 Task: Look for Airbnb options in Wardenburg, Germany from 5th December, 2023 to 15th December, 2023 for 8 adults. Place can be entire room with 5 bedrooms having 5 beds and 5 bathrooms. Property type can be house.
Action: Mouse moved to (522, 147)
Screenshot: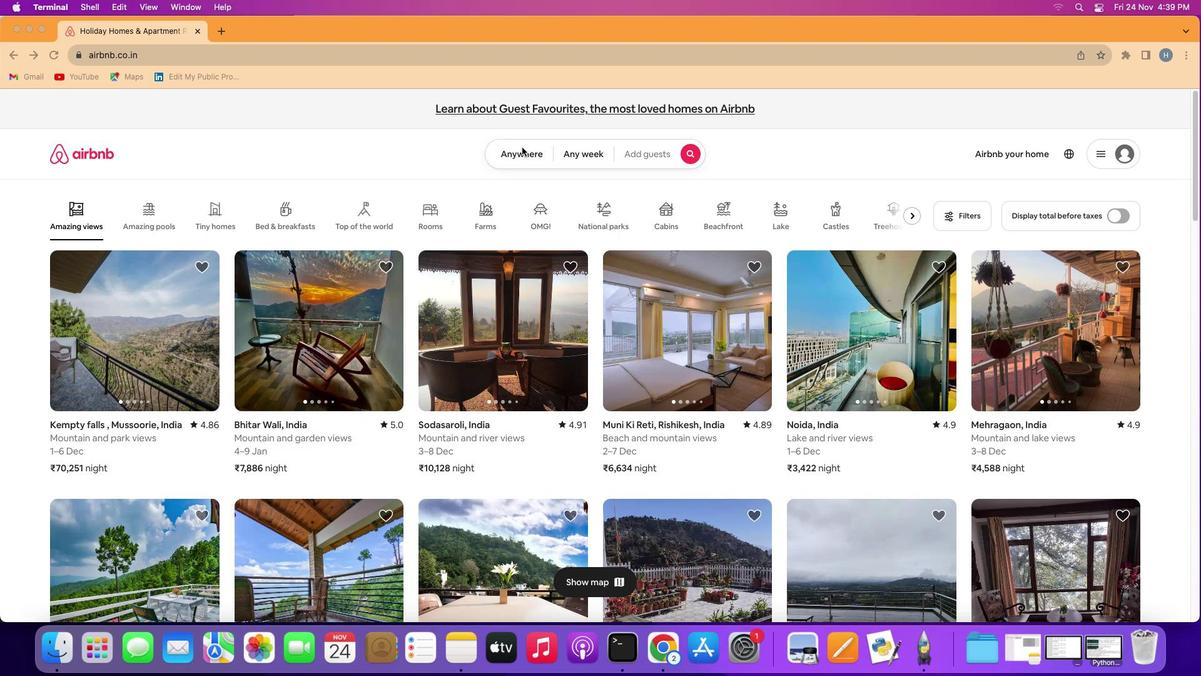 
Action: Mouse pressed left at (522, 147)
Screenshot: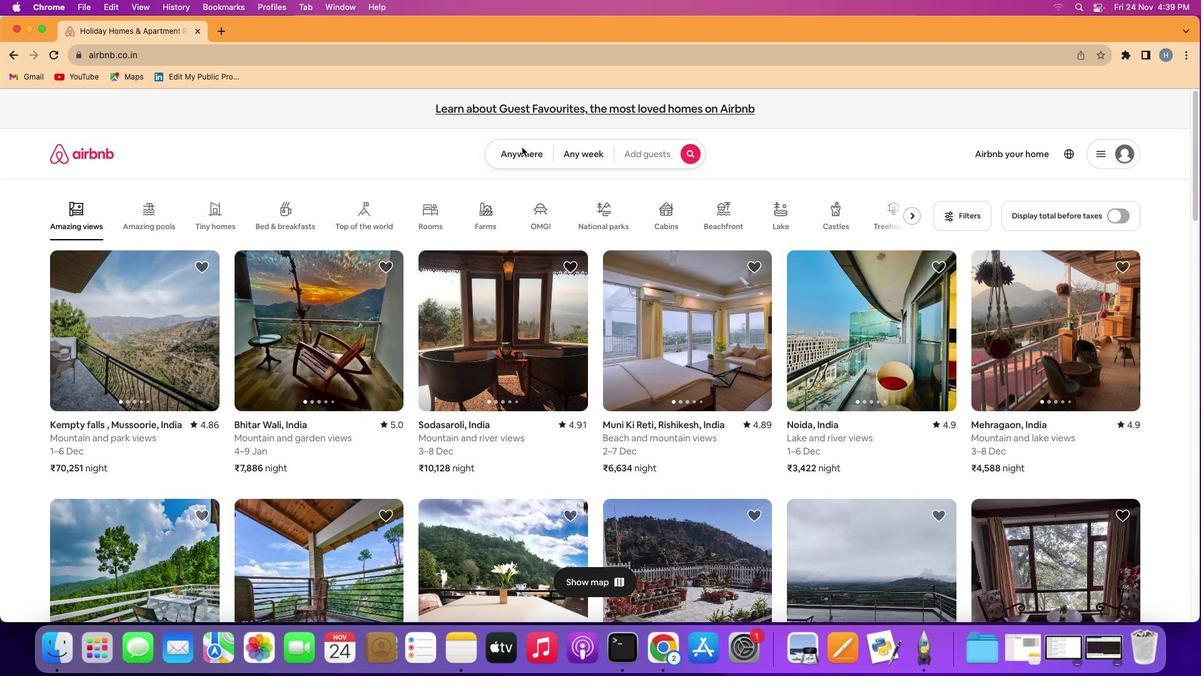 
Action: Mouse pressed left at (522, 147)
Screenshot: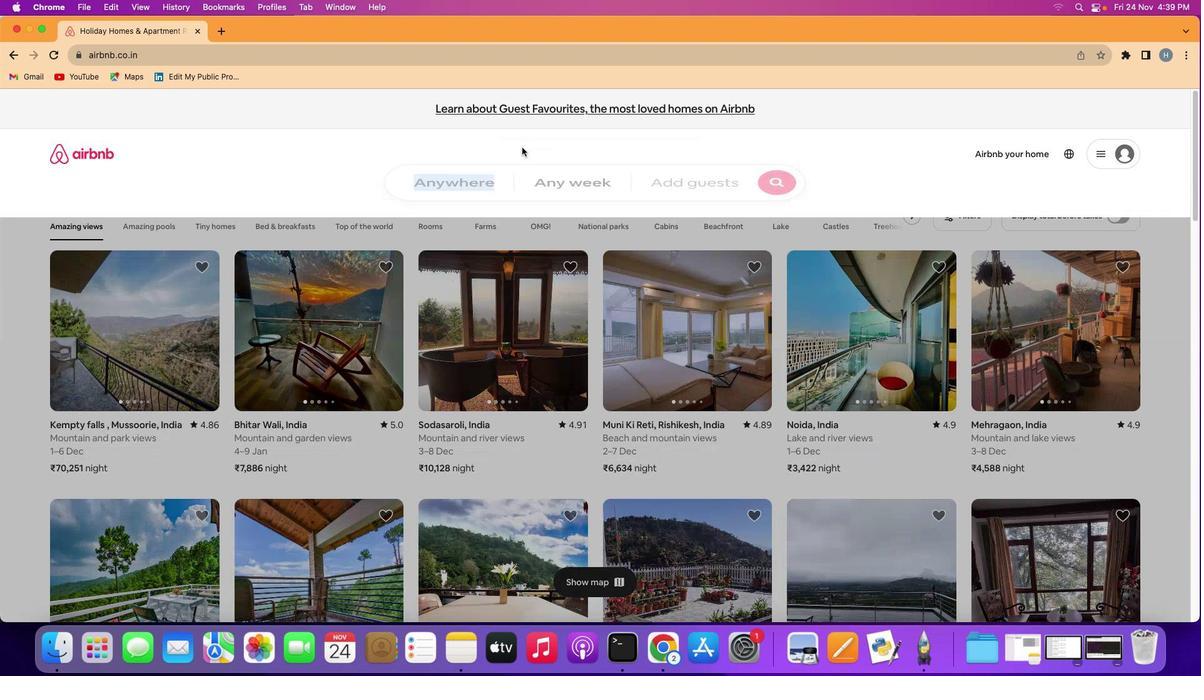 
Action: Mouse moved to (483, 202)
Screenshot: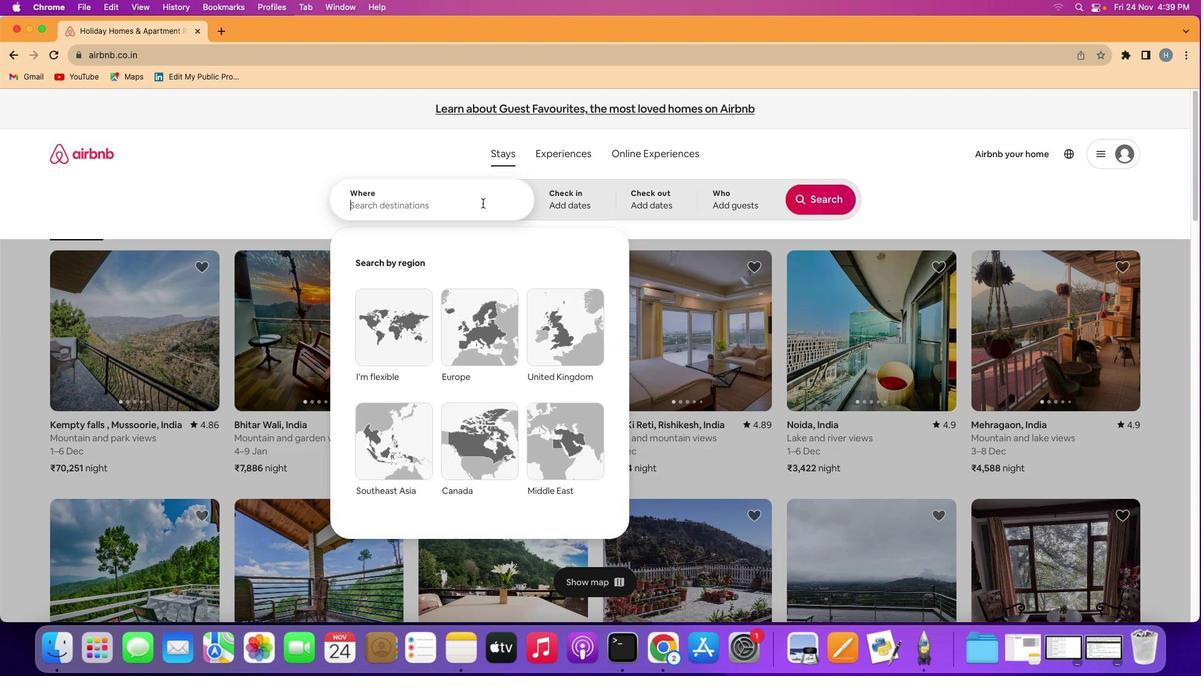 
Action: Mouse pressed left at (483, 202)
Screenshot: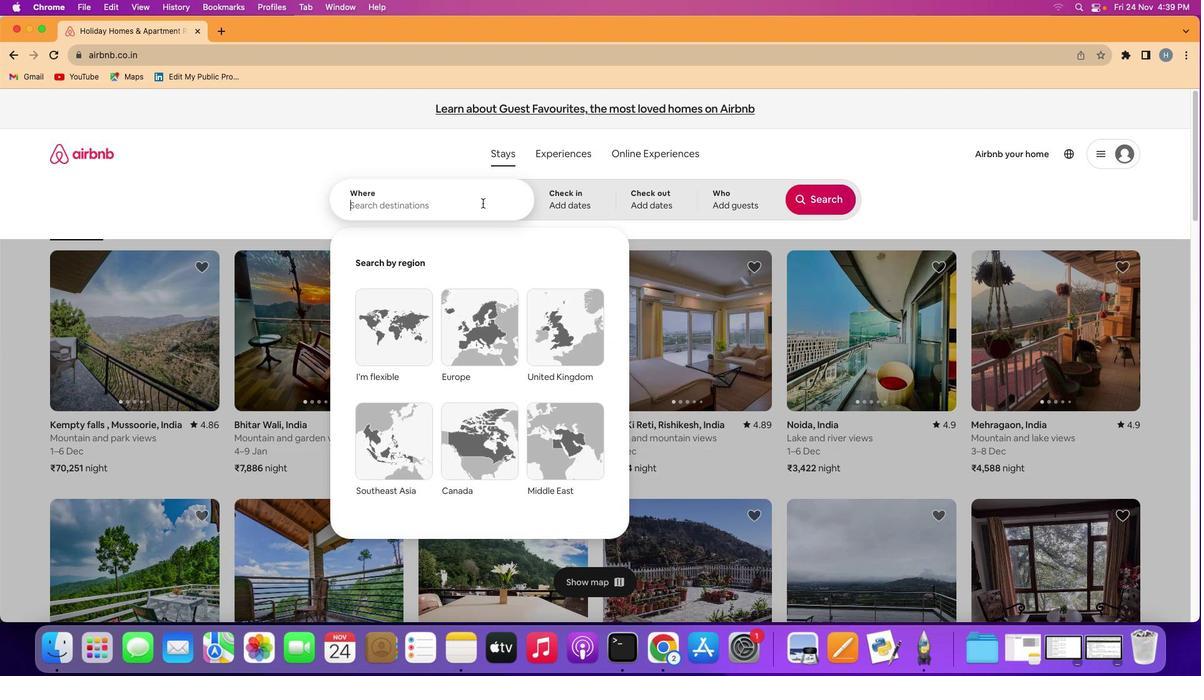 
Action: Mouse moved to (496, 197)
Screenshot: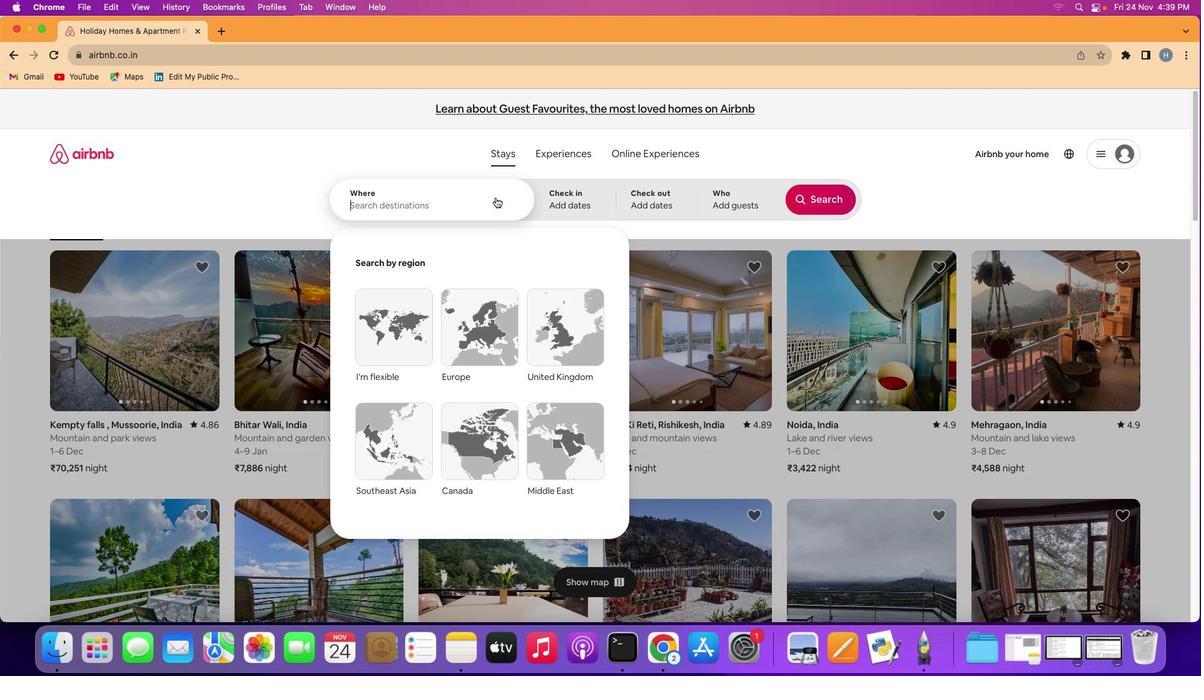 
Action: Key pressed Key.shift
Screenshot: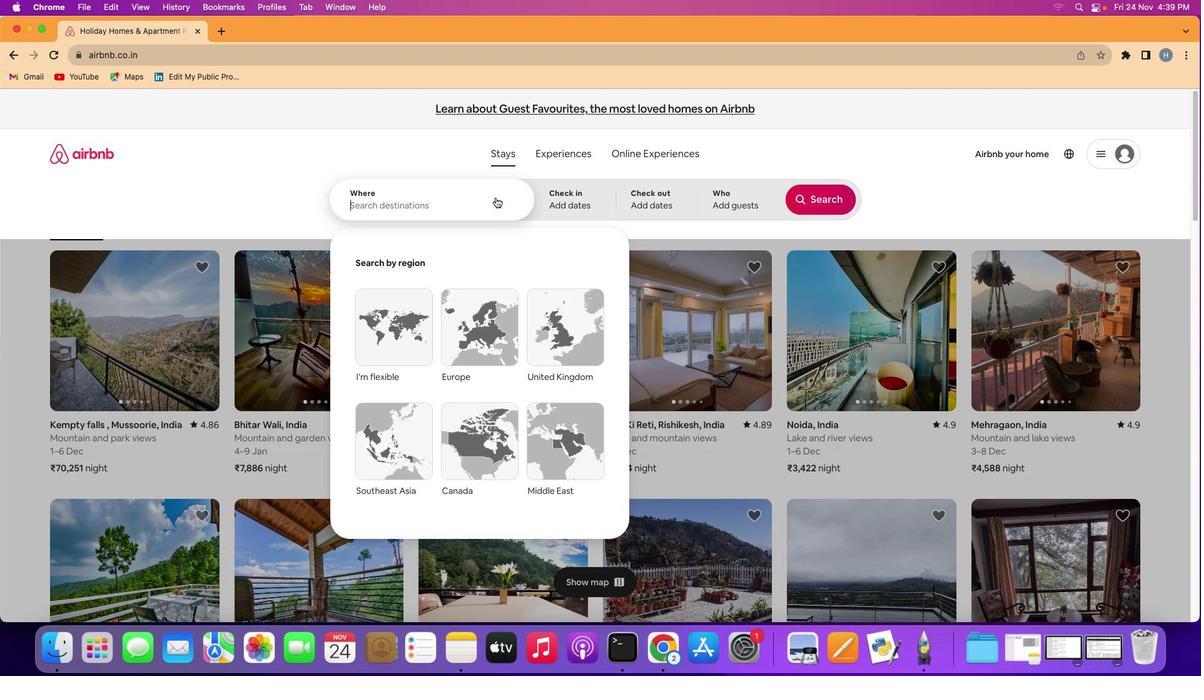 
Action: Mouse moved to (496, 197)
Screenshot: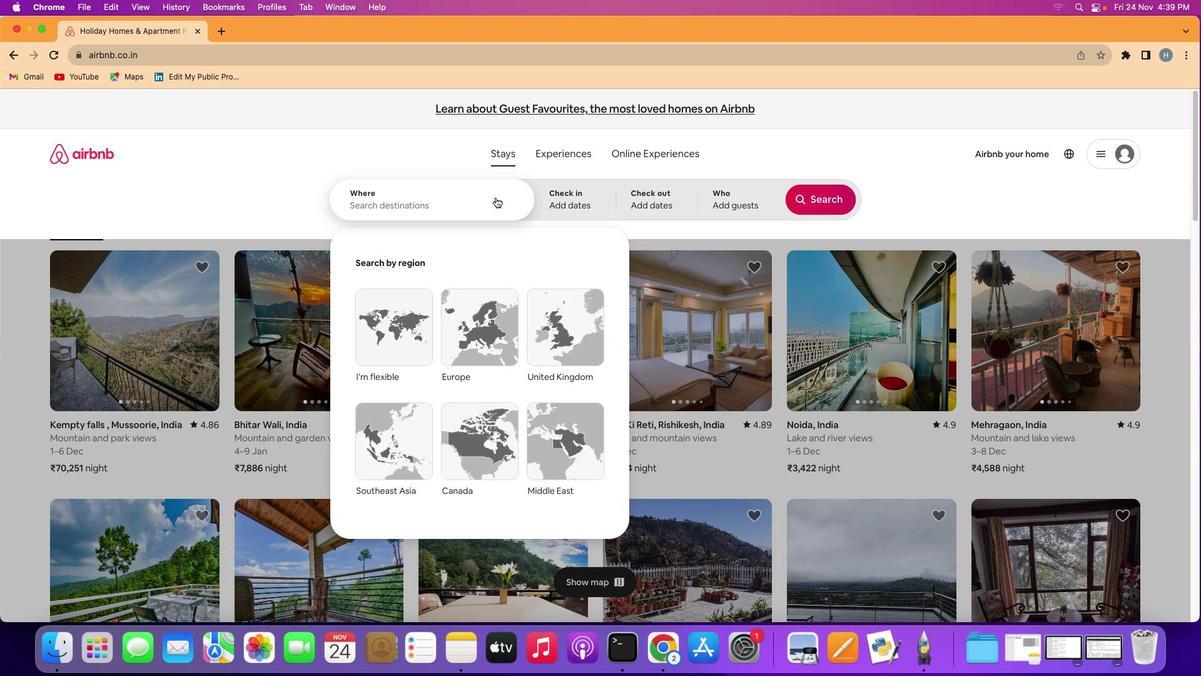 
Action: Key pressed 'W''a''r''d''e''n''b''u''r''g'','Key.spaceKey.shift'G''e''r''m''a''n''y'
Screenshot: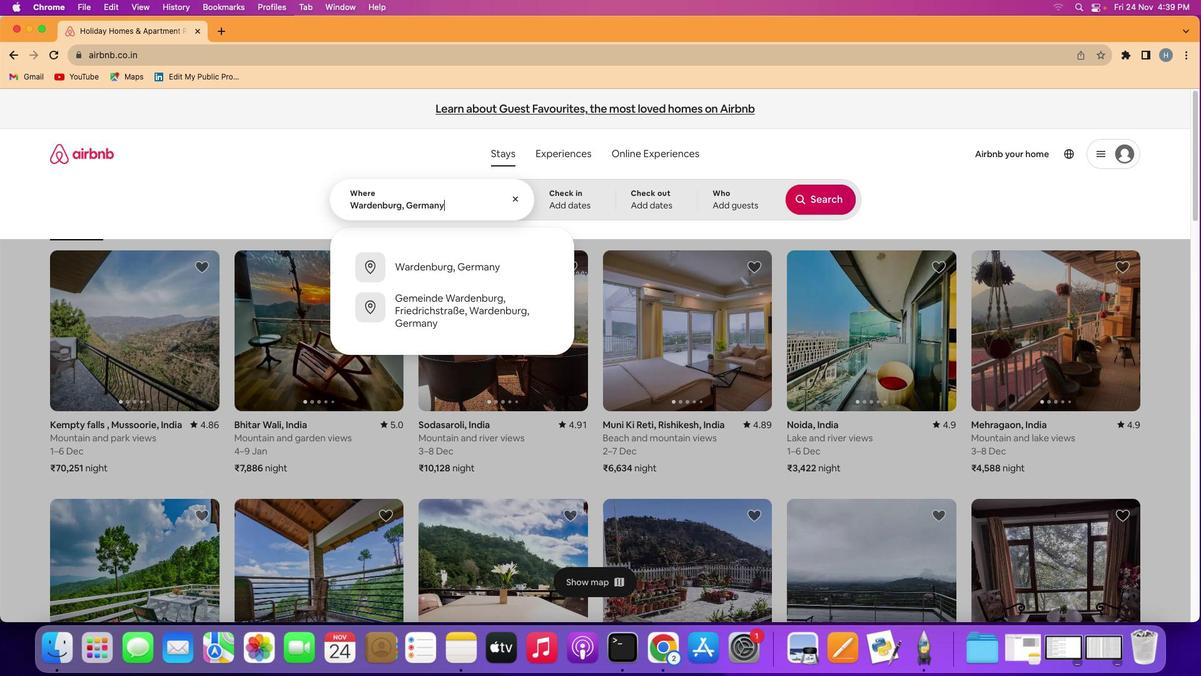 
Action: Mouse moved to (577, 202)
Screenshot: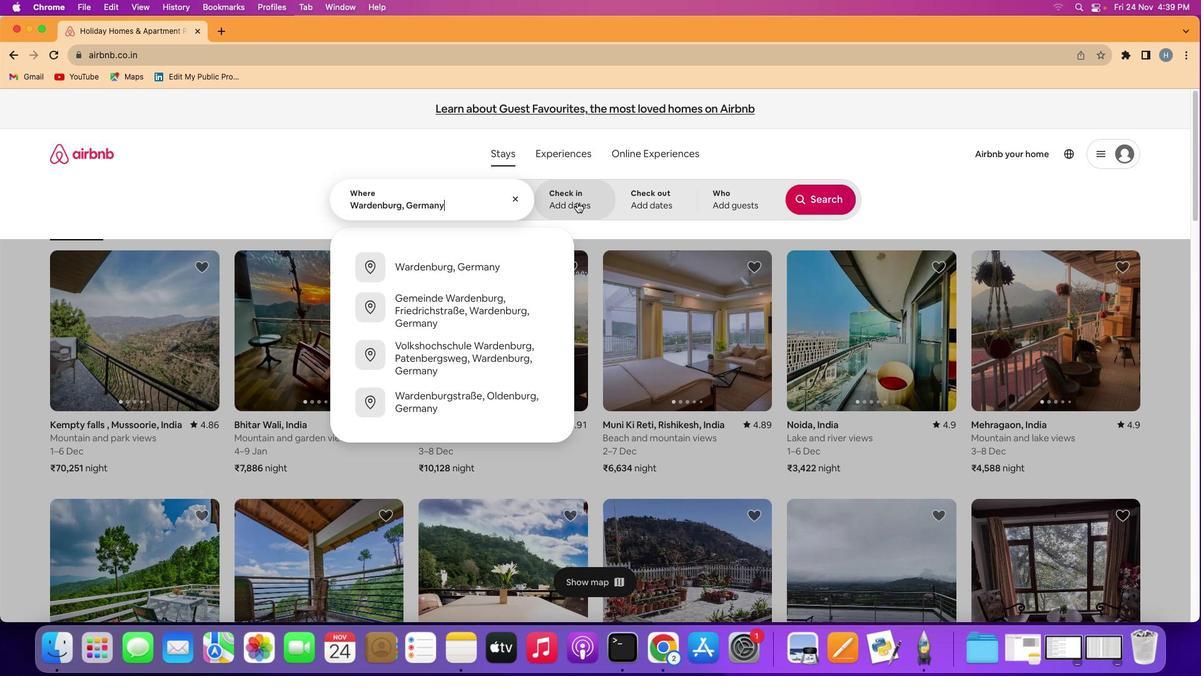 
Action: Mouse pressed left at (577, 202)
Screenshot: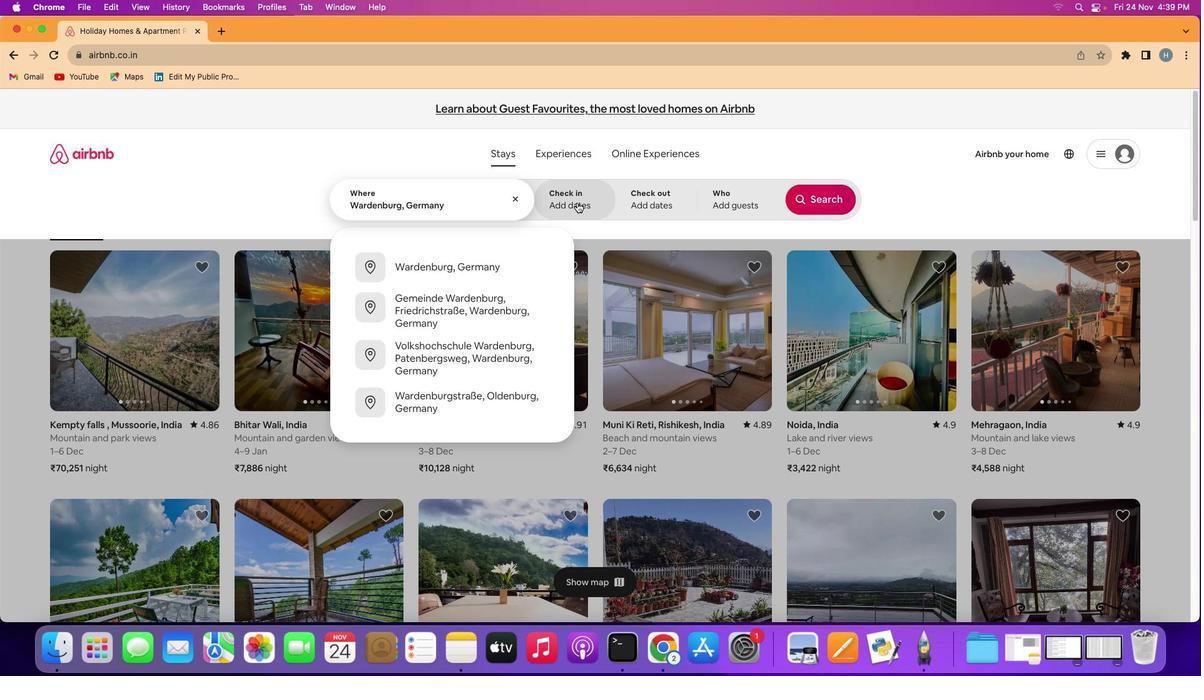 
Action: Mouse moved to (674, 384)
Screenshot: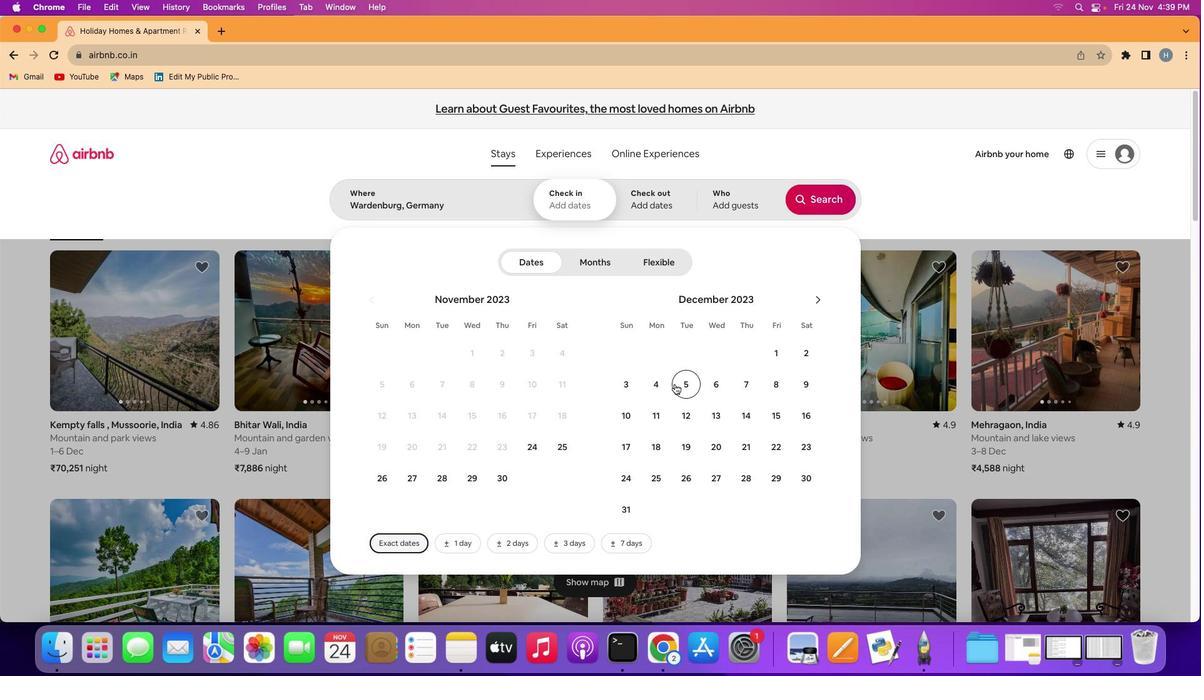 
Action: Mouse pressed left at (674, 384)
Screenshot: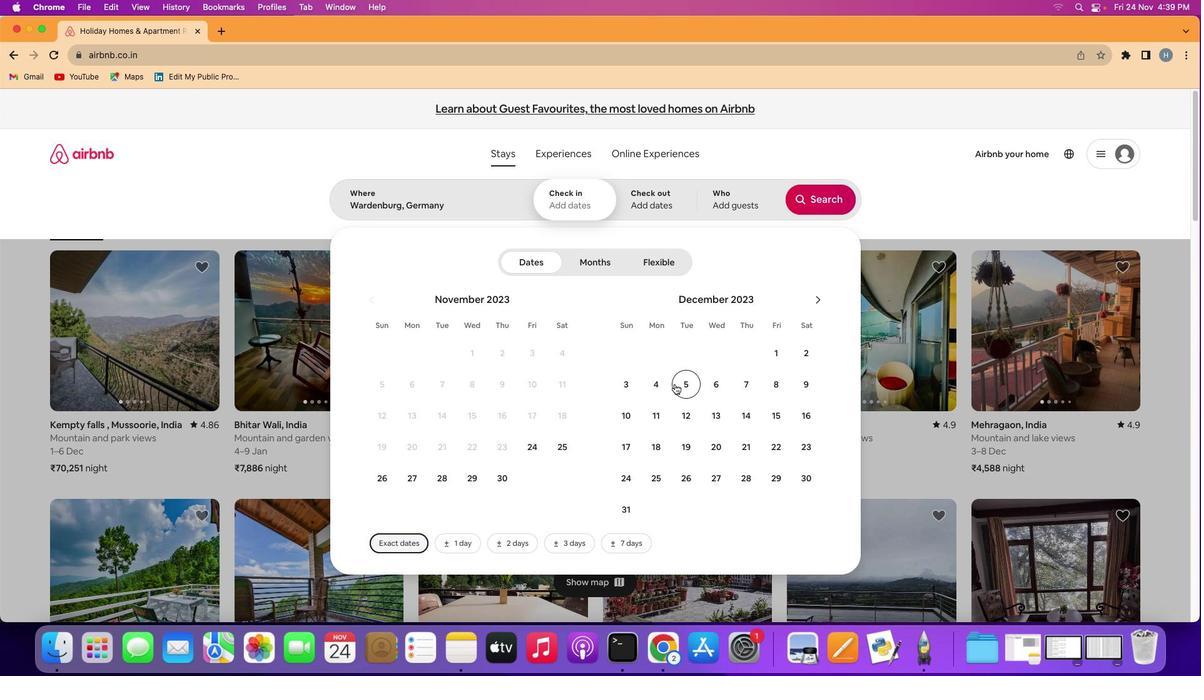 
Action: Mouse moved to (786, 421)
Screenshot: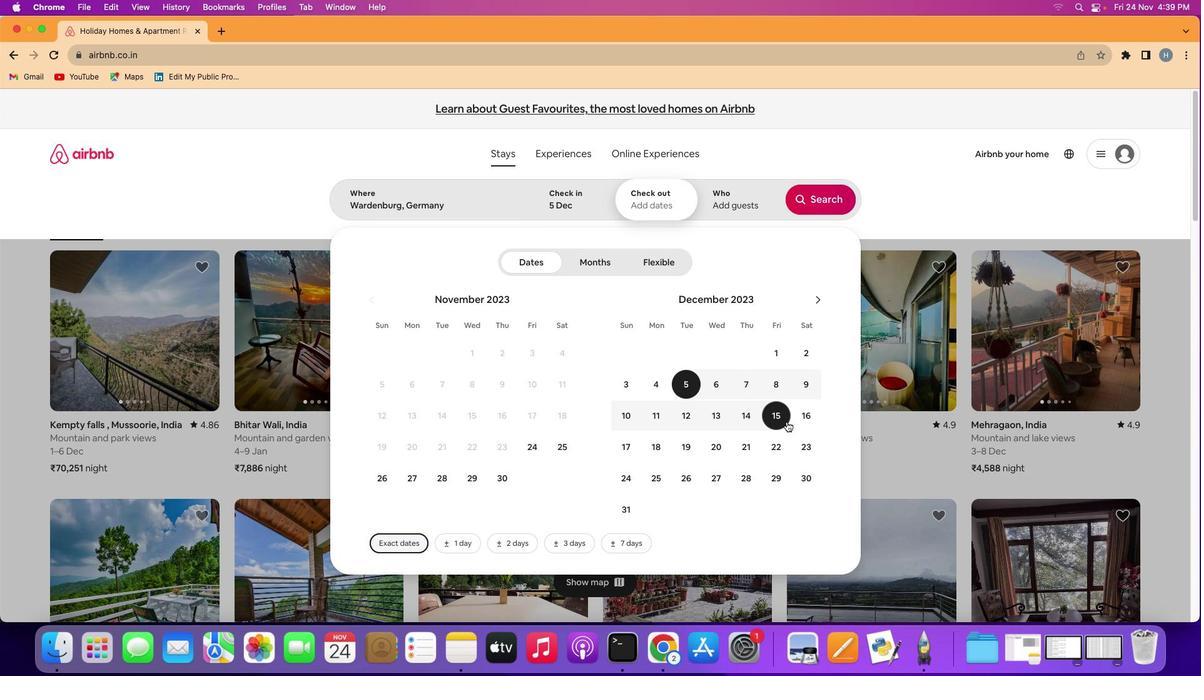 
Action: Mouse pressed left at (786, 421)
Screenshot: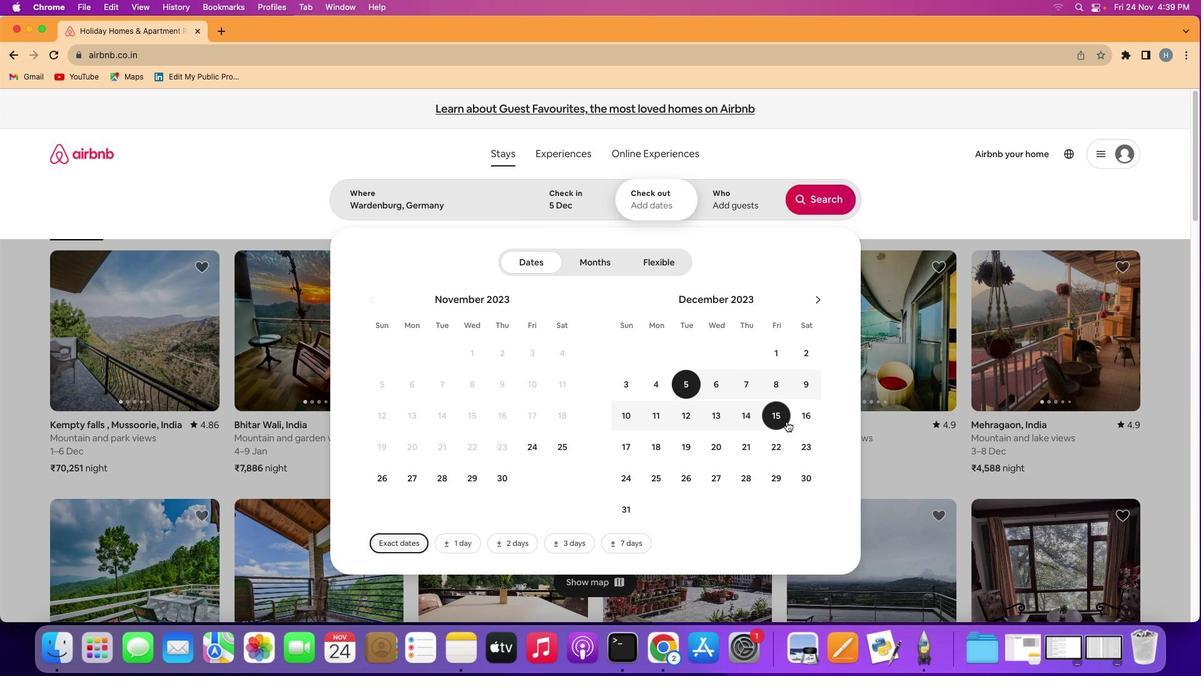 
Action: Mouse moved to (705, 208)
Screenshot: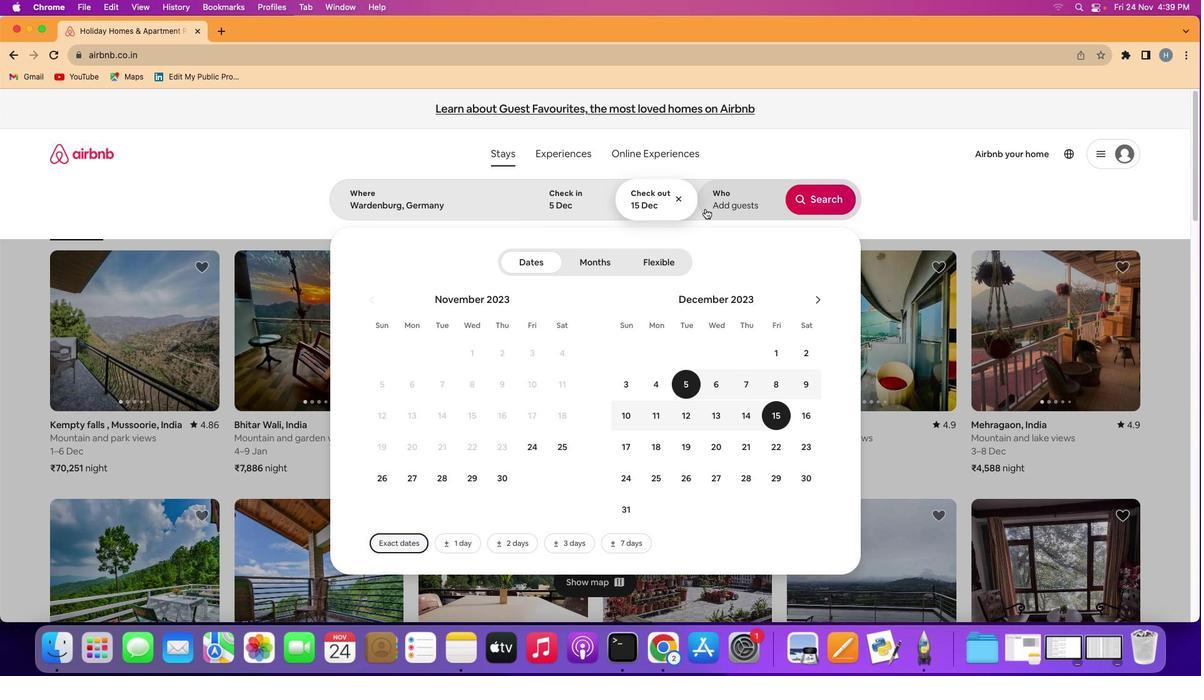 
Action: Mouse pressed left at (705, 208)
Screenshot: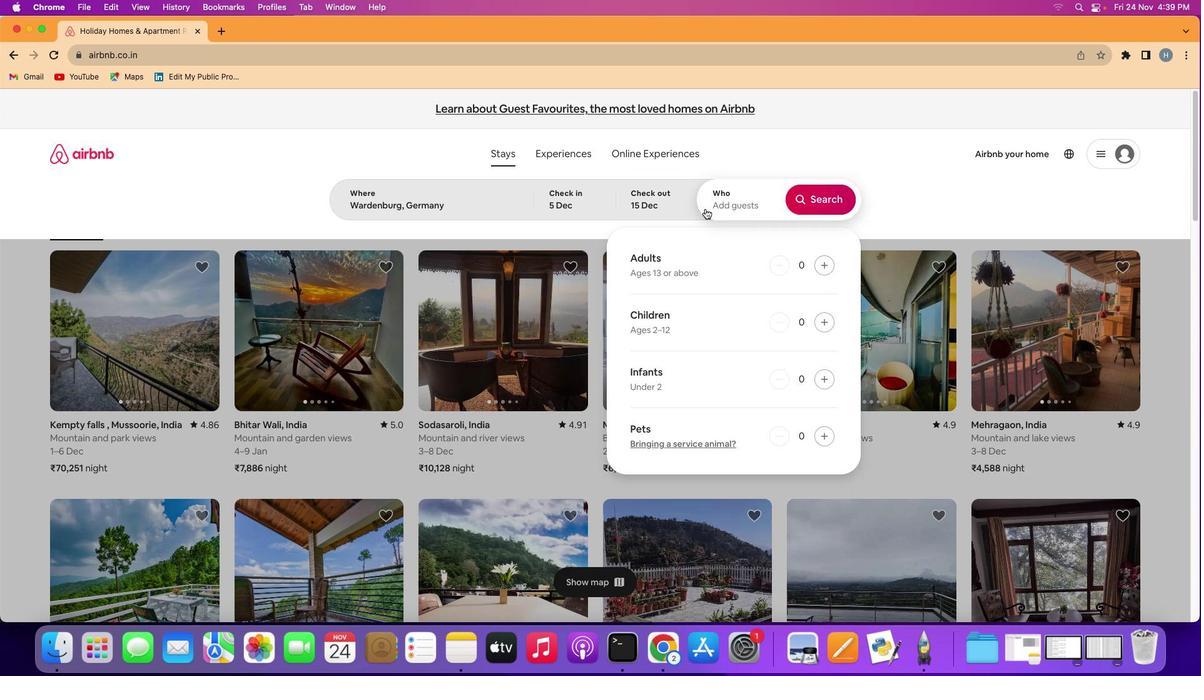 
Action: Mouse moved to (823, 263)
Screenshot: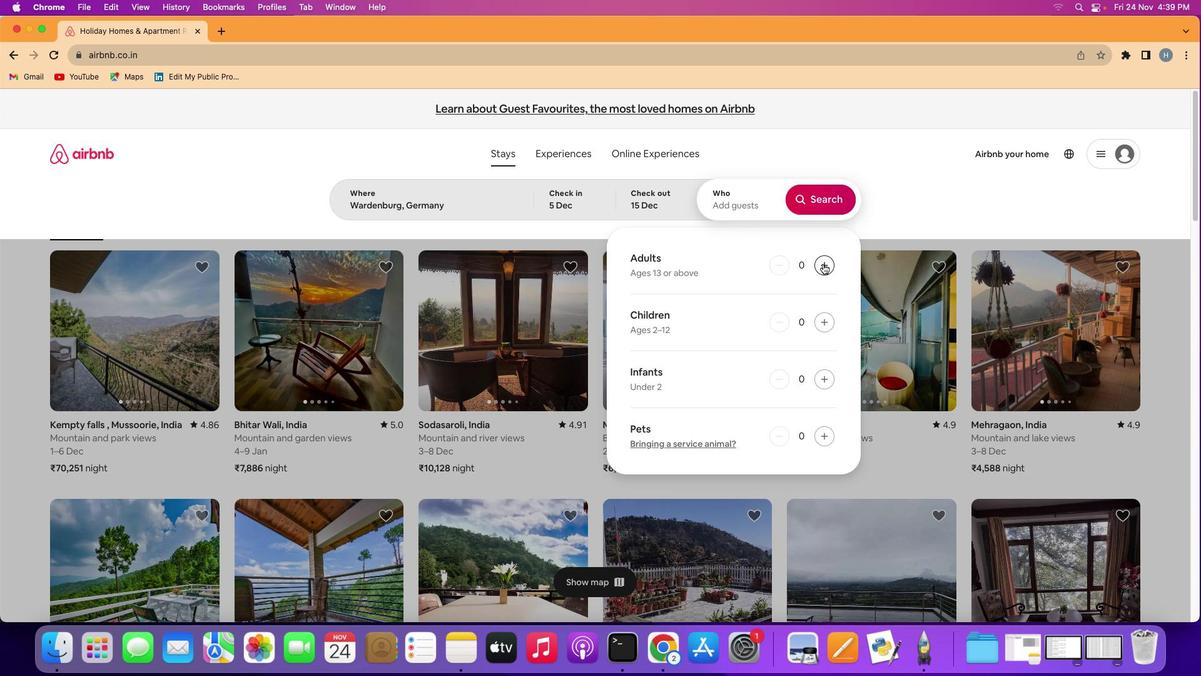
Action: Mouse pressed left at (823, 263)
Screenshot: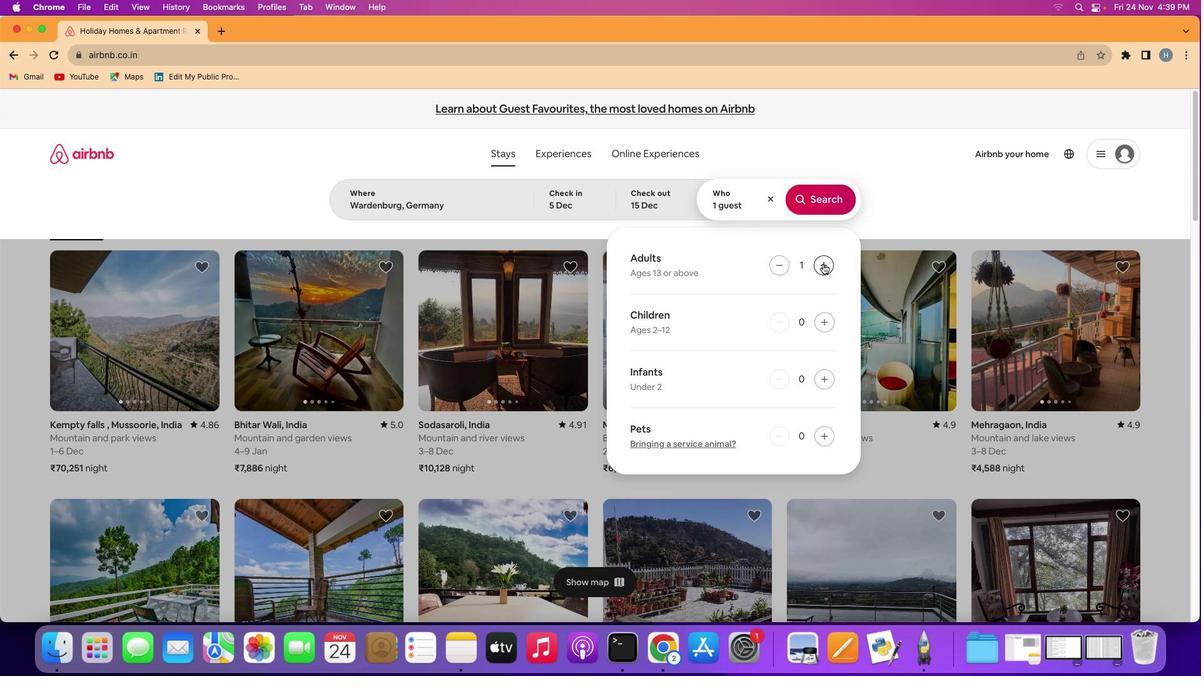
Action: Mouse pressed left at (823, 263)
Screenshot: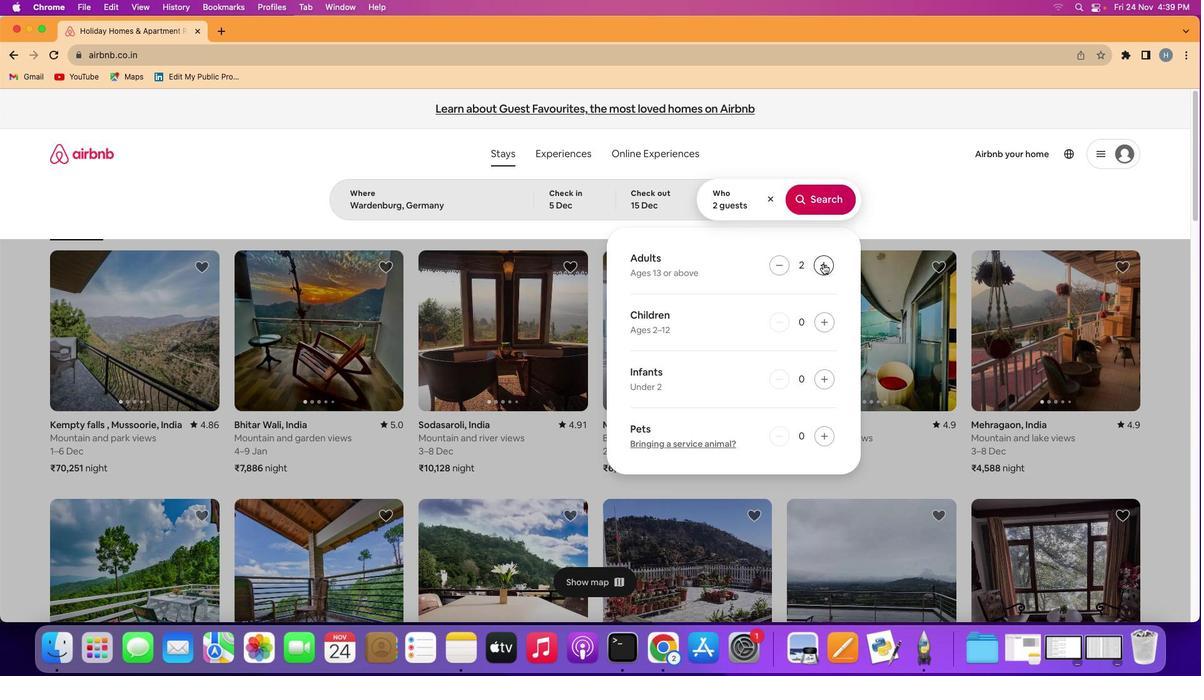 
Action: Mouse pressed left at (823, 263)
Screenshot: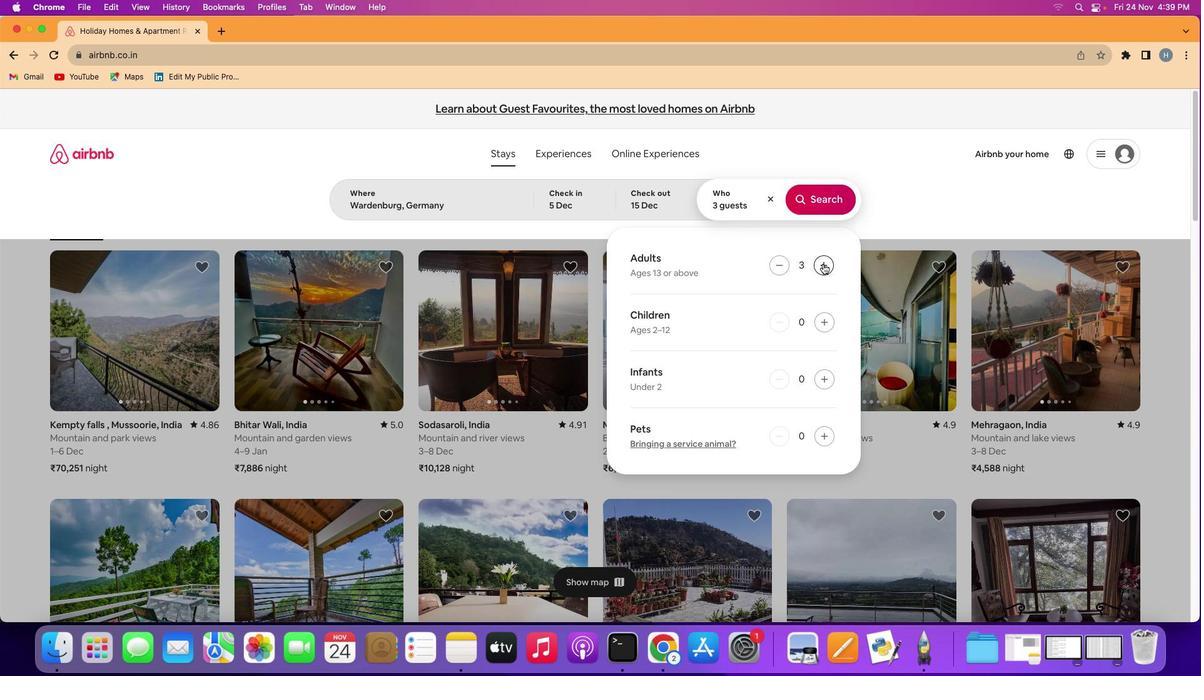 
Action: Mouse pressed left at (823, 263)
Screenshot: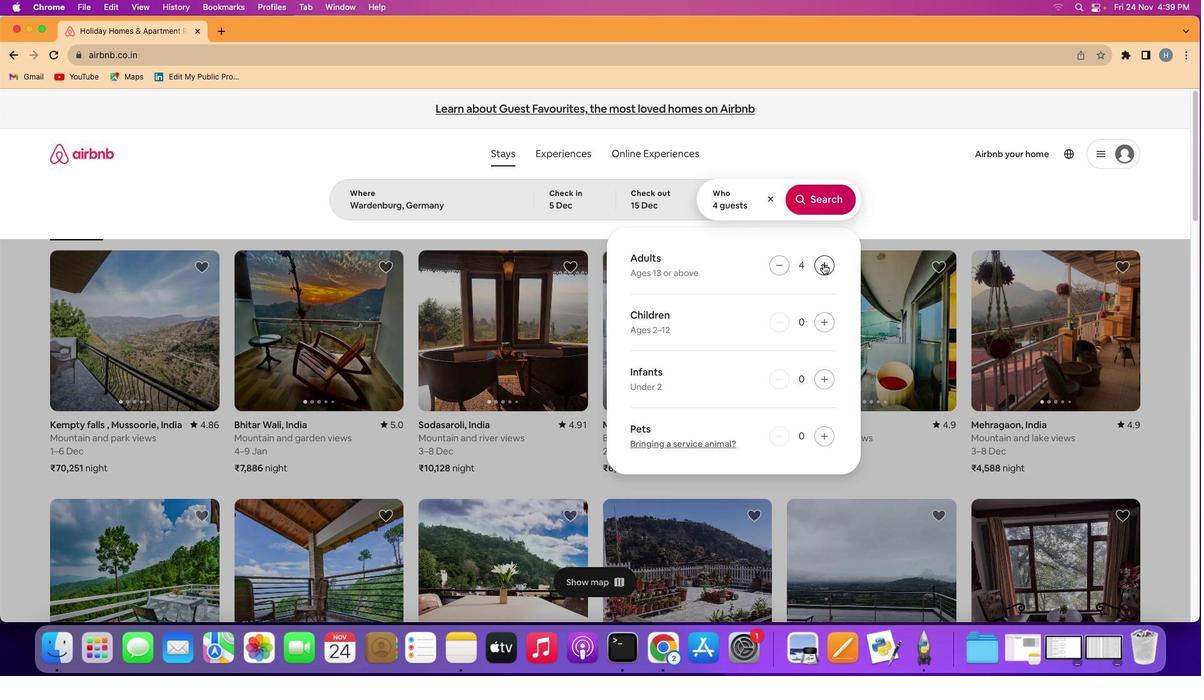 
Action: Mouse pressed left at (823, 263)
Screenshot: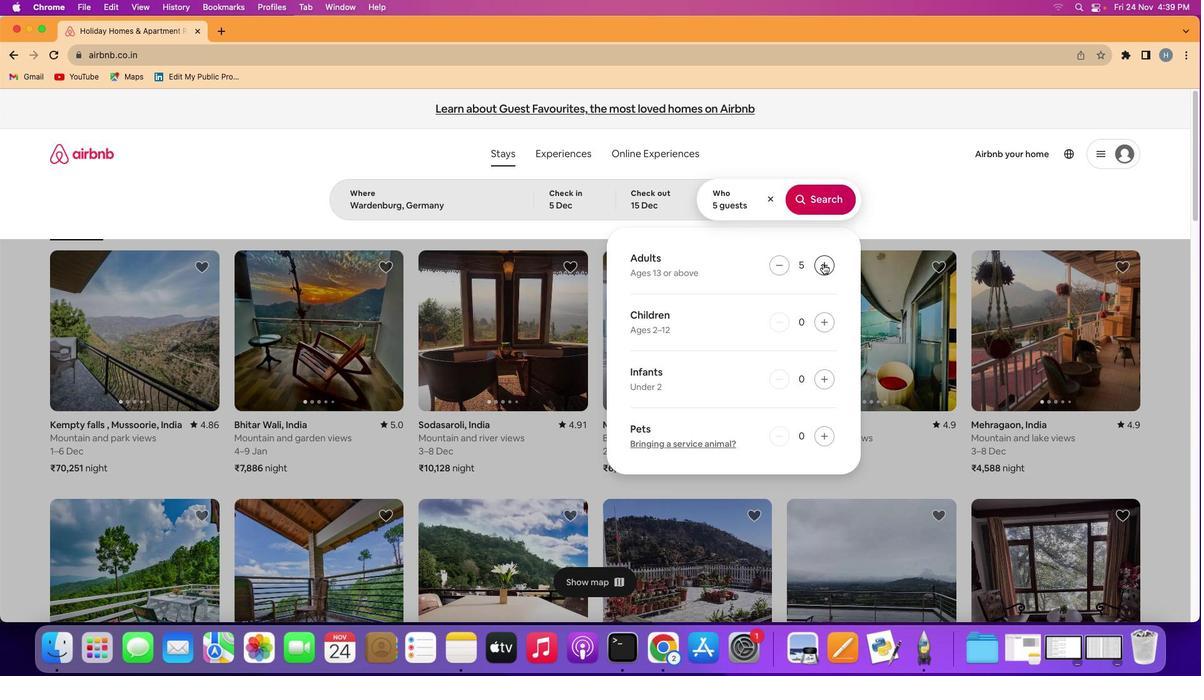 
Action: Mouse pressed left at (823, 263)
Screenshot: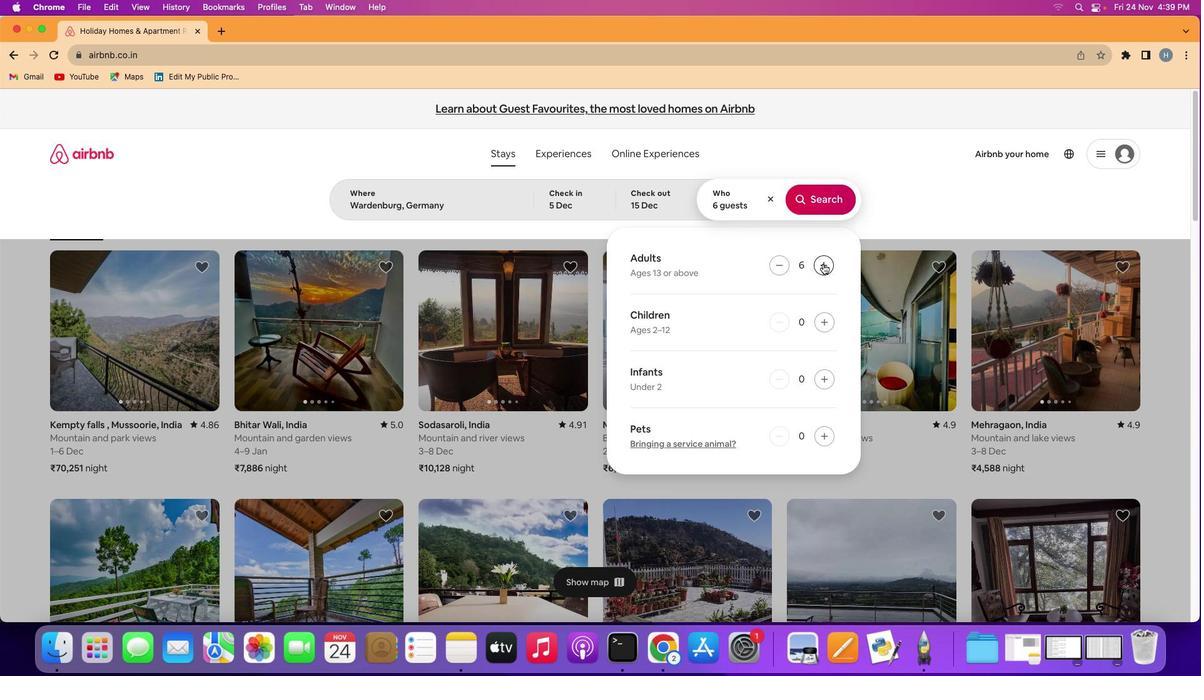 
Action: Mouse pressed left at (823, 263)
Screenshot: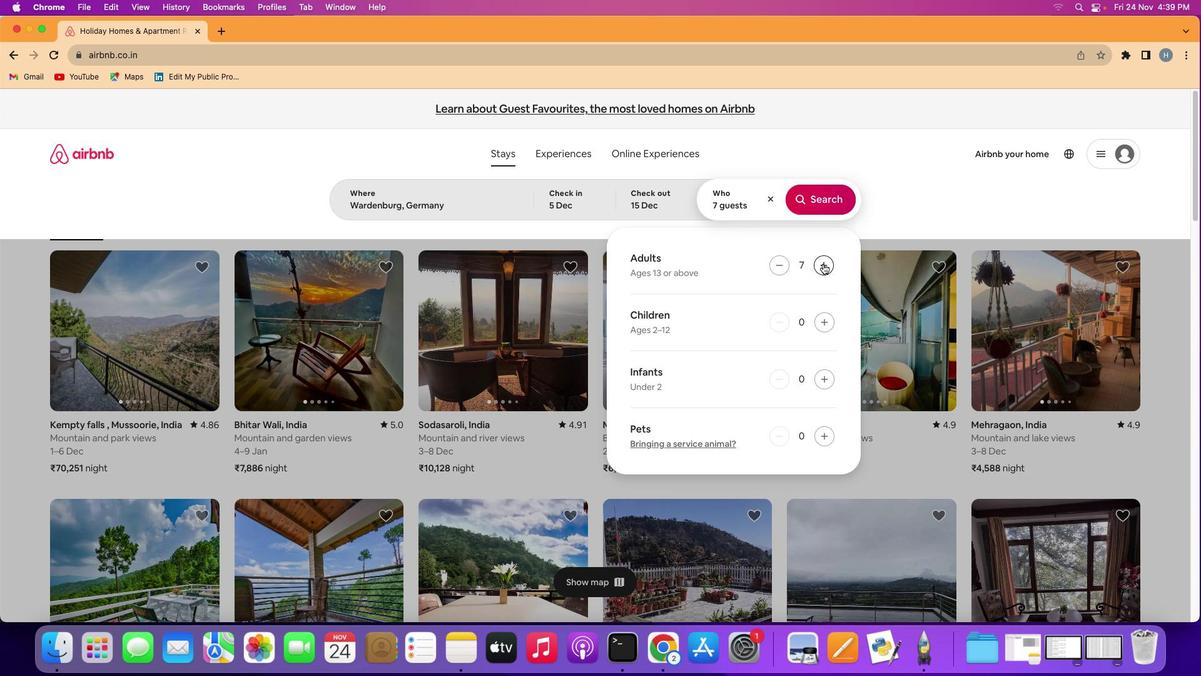 
Action: Mouse pressed left at (823, 263)
Screenshot: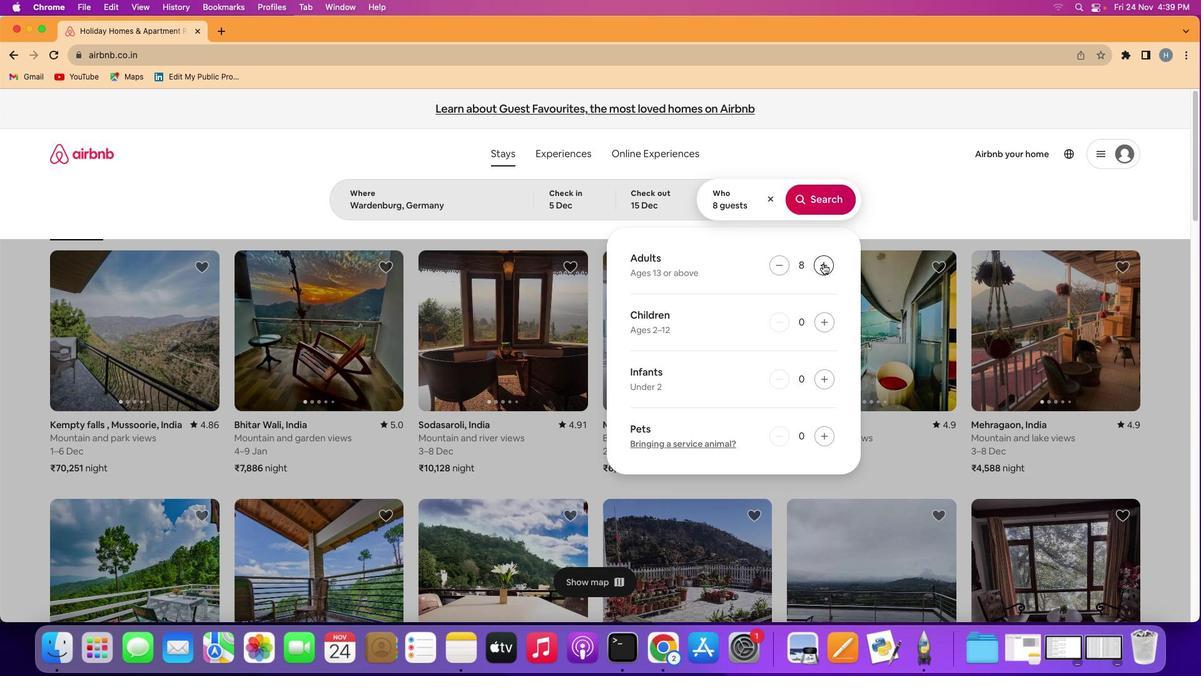 
Action: Mouse moved to (839, 200)
Screenshot: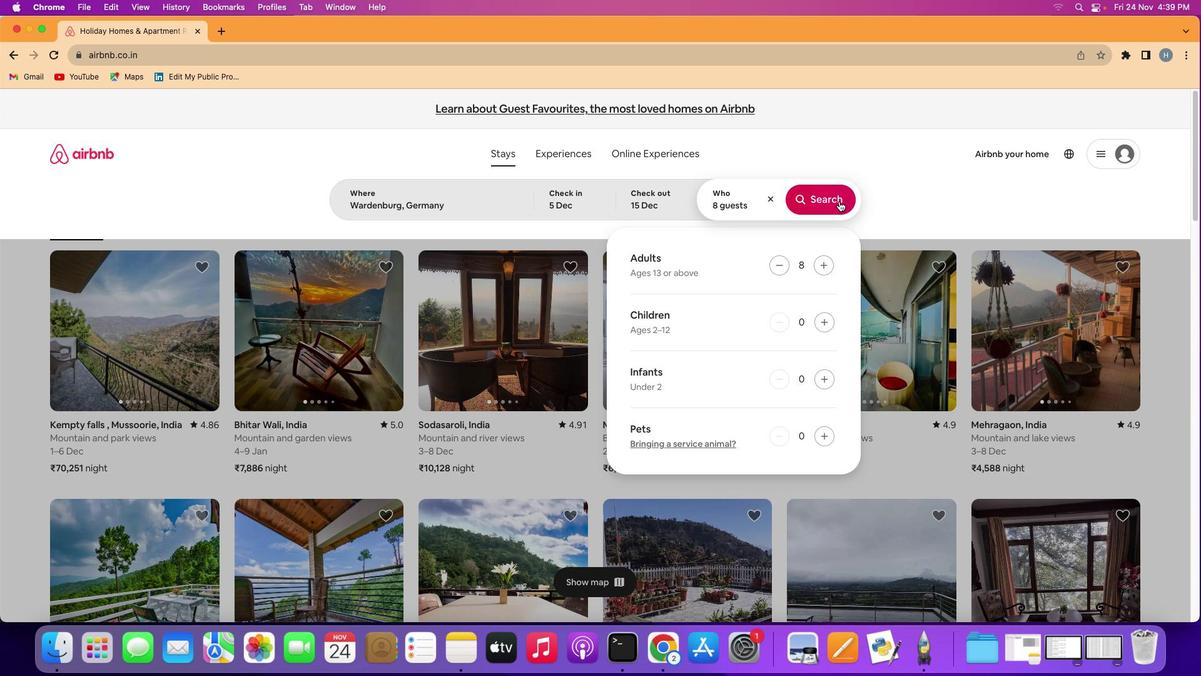 
Action: Mouse pressed left at (839, 200)
Screenshot: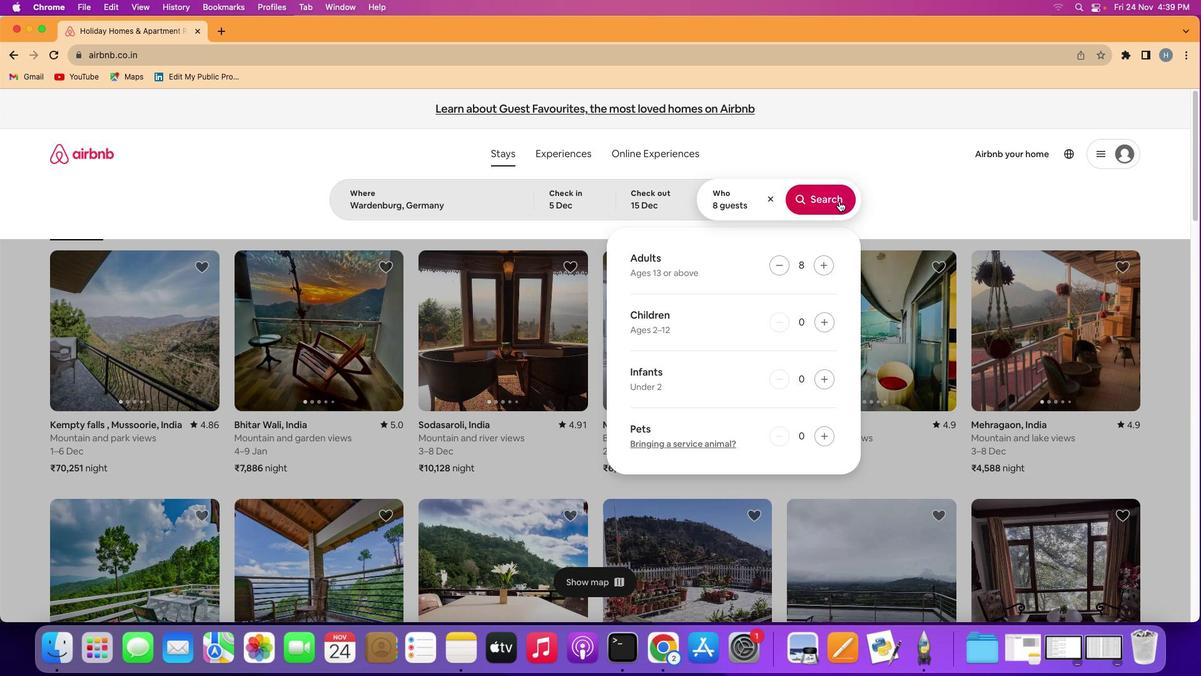 
Action: Mouse moved to (1000, 161)
Screenshot: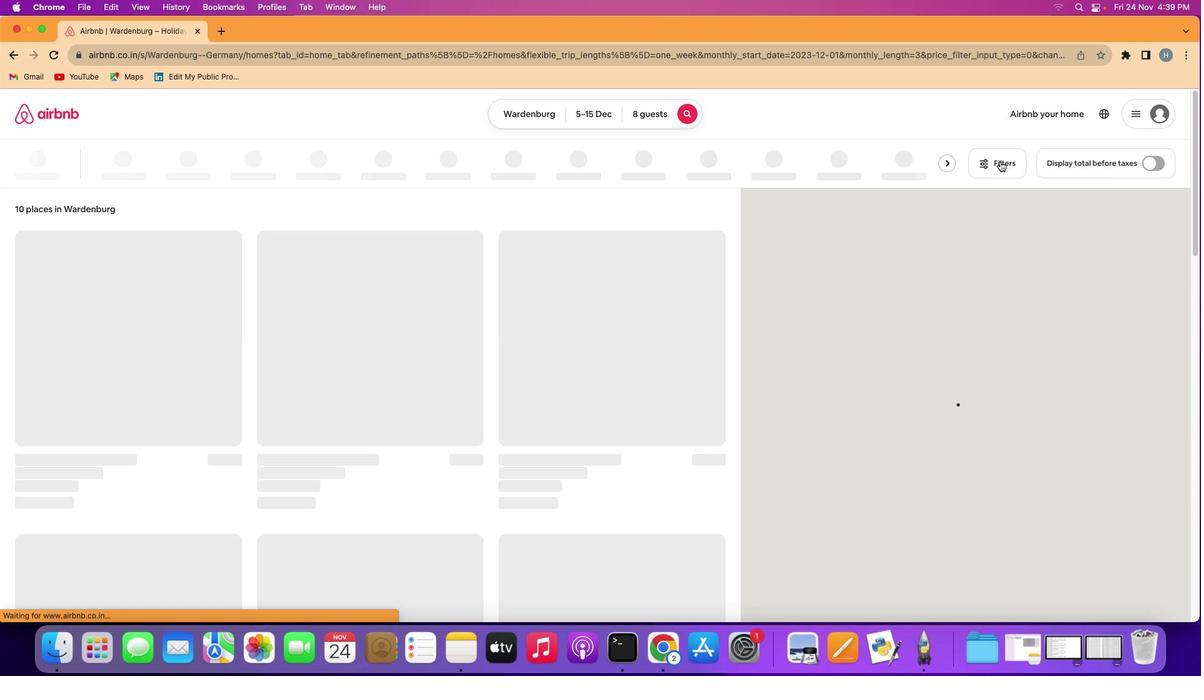 
Action: Mouse pressed left at (1000, 161)
Screenshot: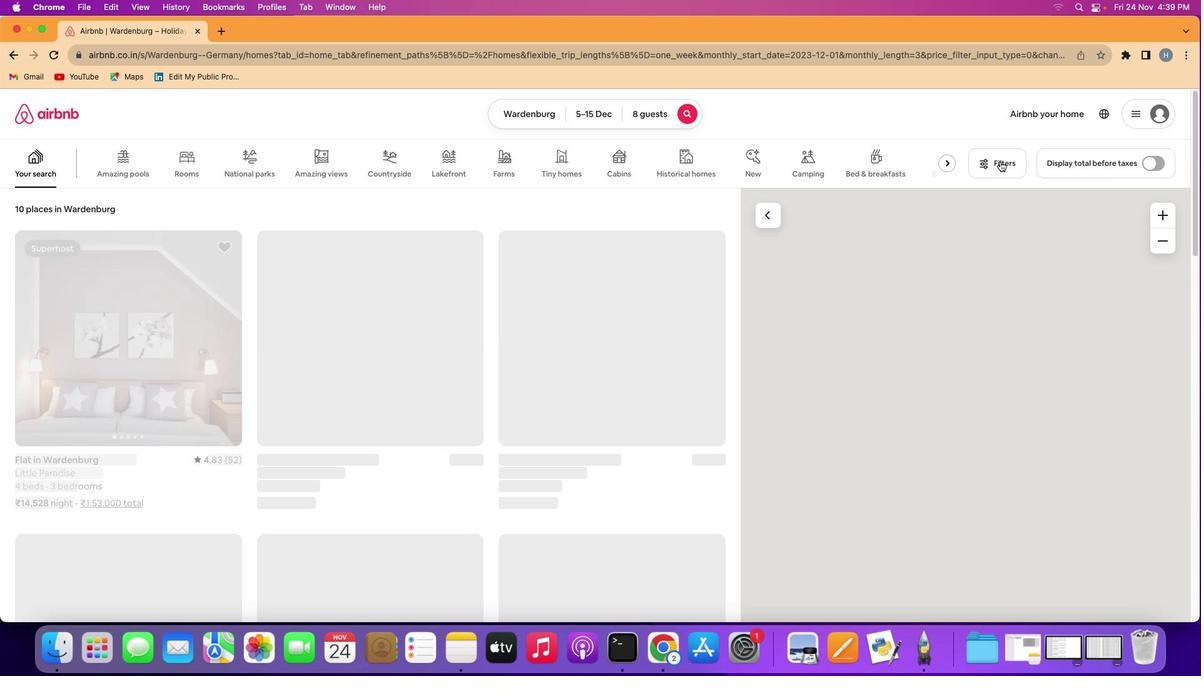
Action: Mouse moved to (663, 364)
Screenshot: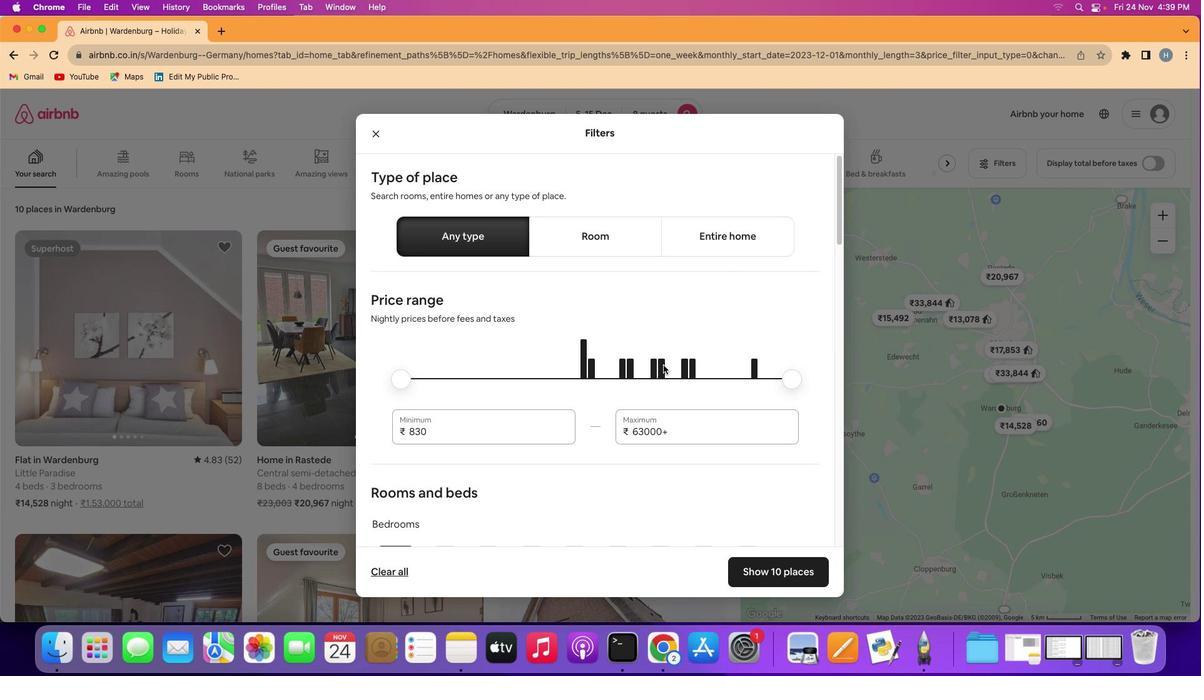
Action: Mouse scrolled (663, 364) with delta (0, 0)
Screenshot: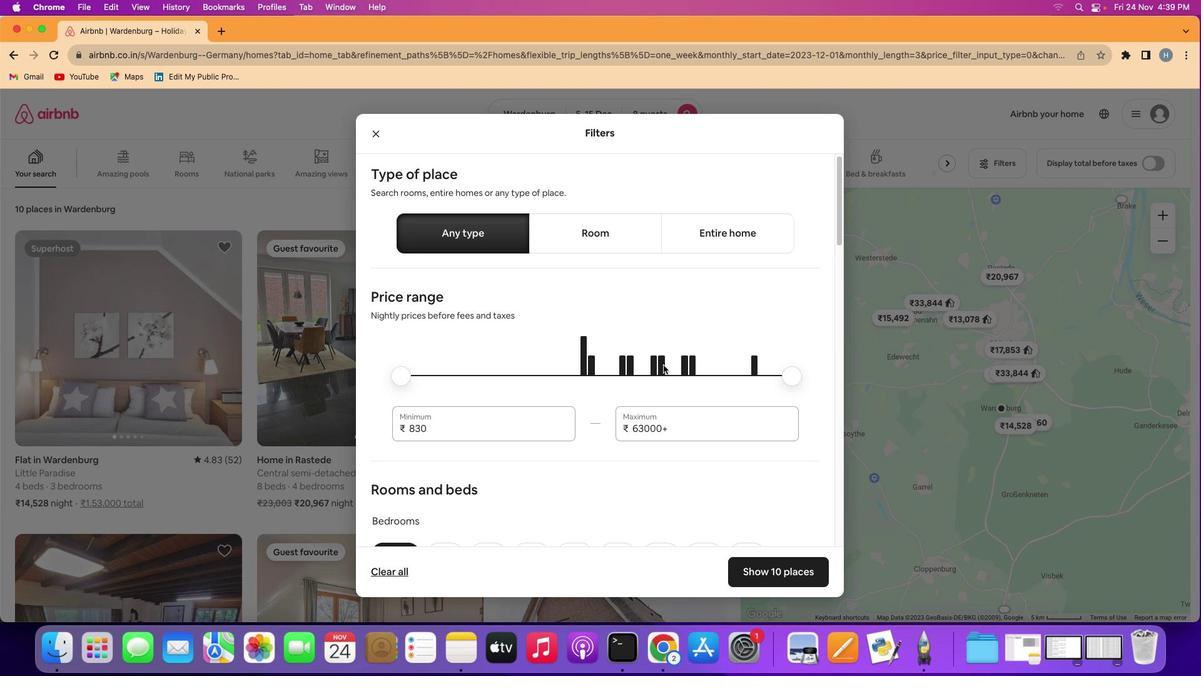 
Action: Mouse scrolled (663, 364) with delta (0, 0)
Screenshot: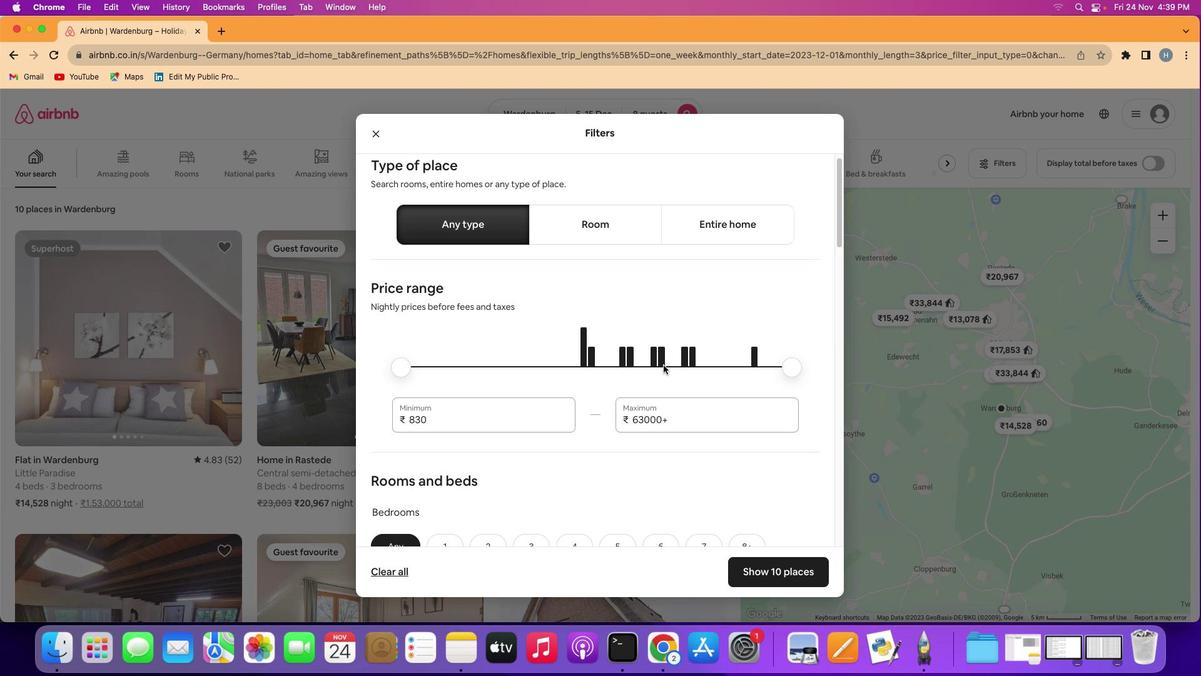 
Action: Mouse scrolled (663, 364) with delta (0, 0)
Screenshot: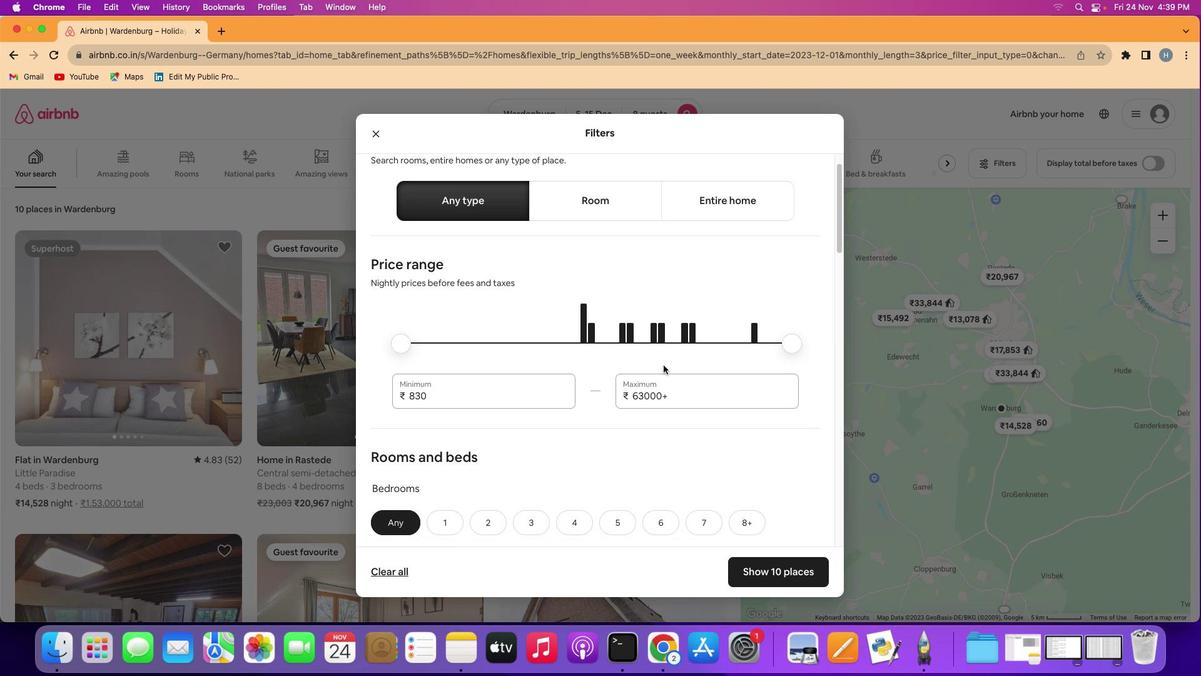 
Action: Mouse scrolled (663, 364) with delta (0, 0)
Screenshot: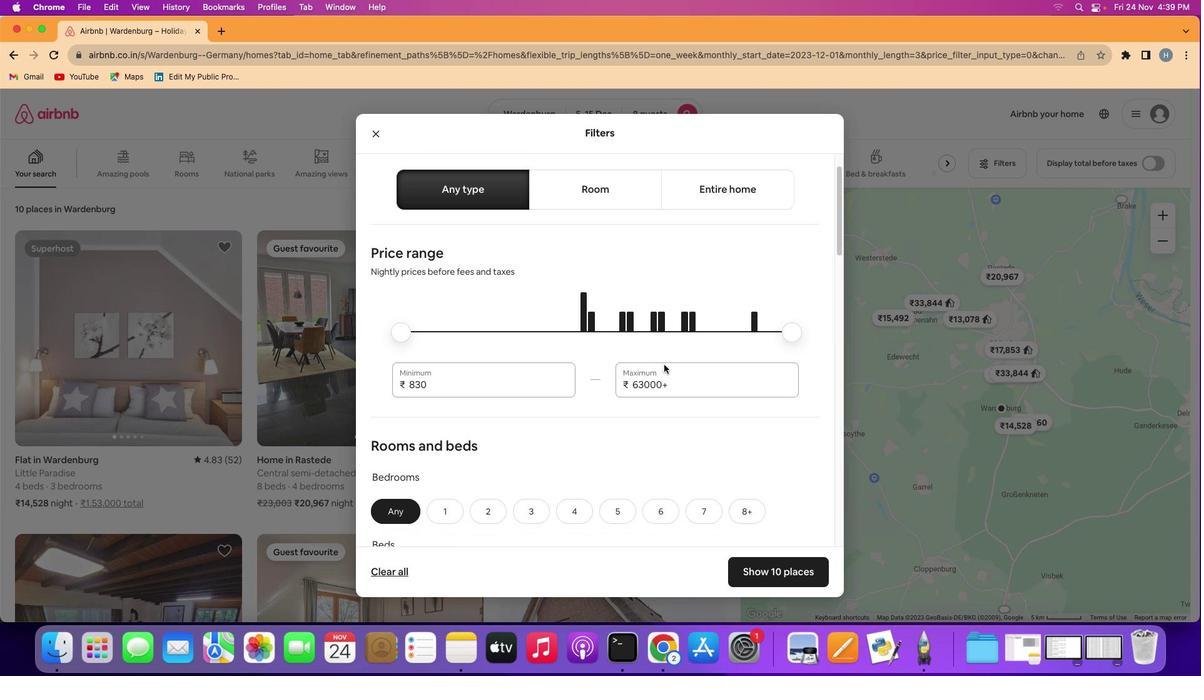 
Action: Mouse moved to (664, 364)
Screenshot: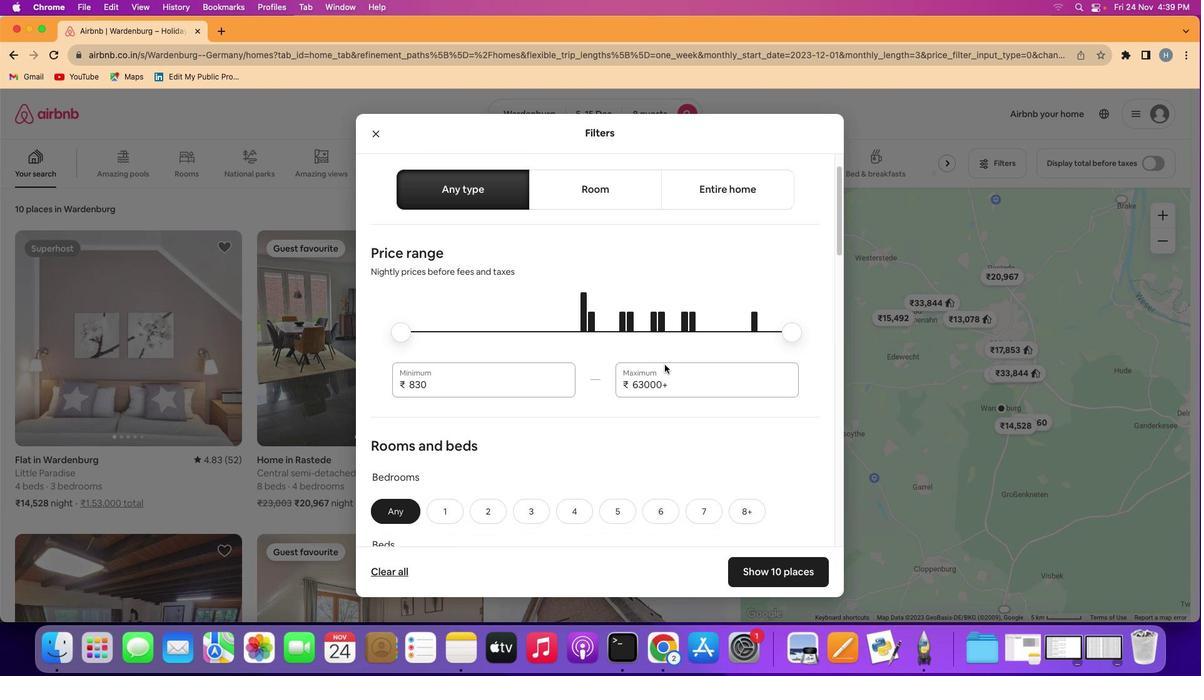 
Action: Mouse scrolled (664, 364) with delta (0, 0)
Screenshot: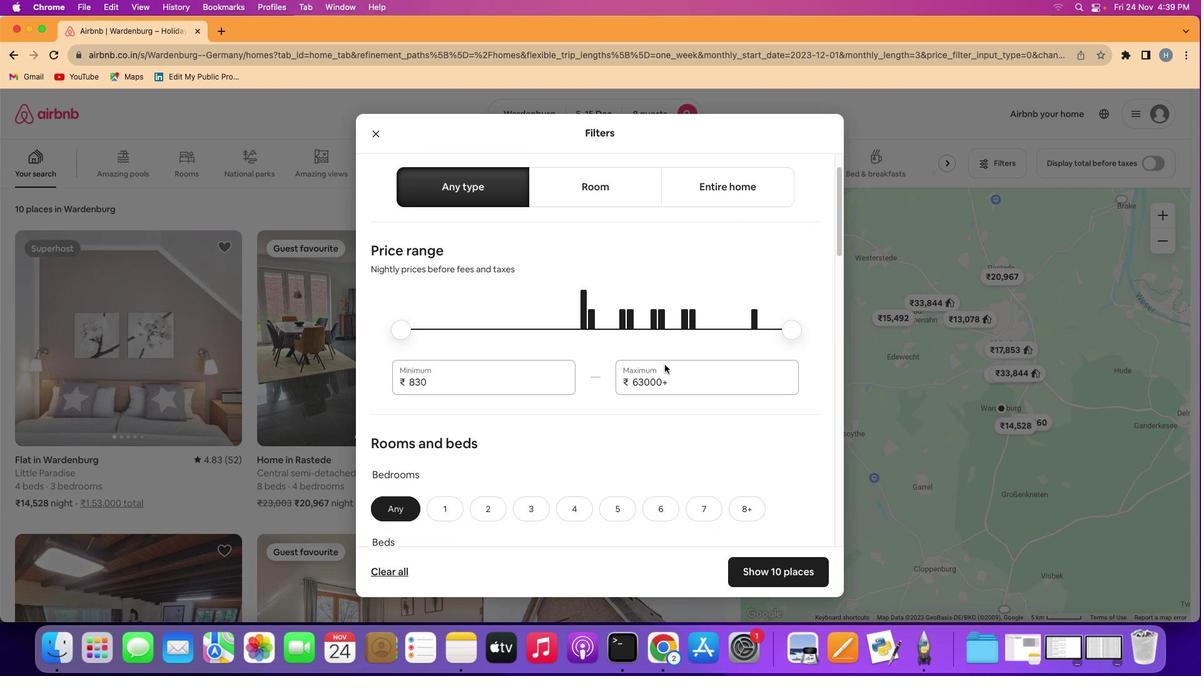 
Action: Mouse scrolled (664, 364) with delta (0, 0)
Screenshot: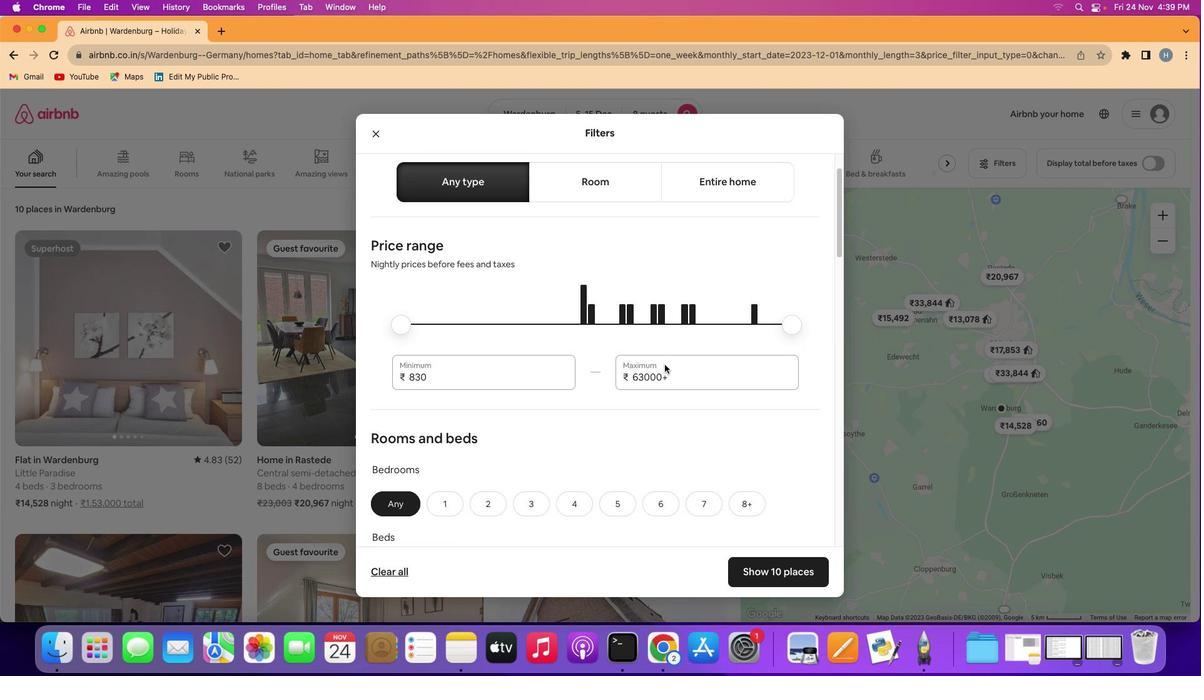 
Action: Mouse scrolled (664, 364) with delta (0, 0)
Screenshot: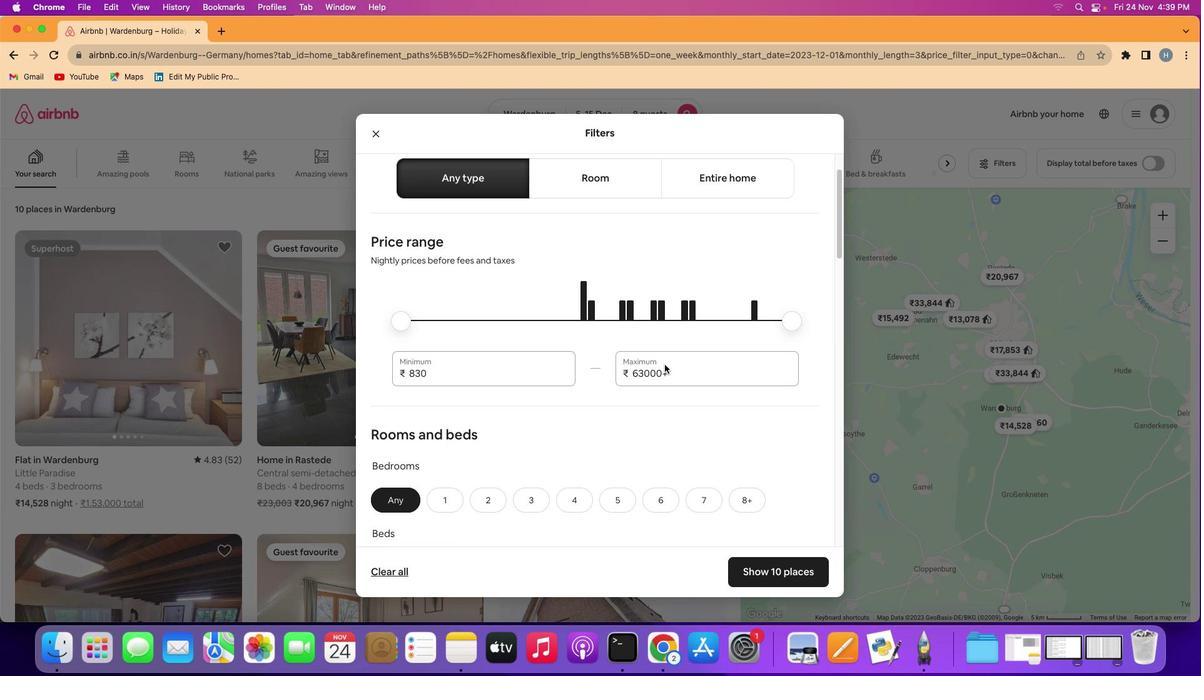 
Action: Mouse moved to (665, 364)
Screenshot: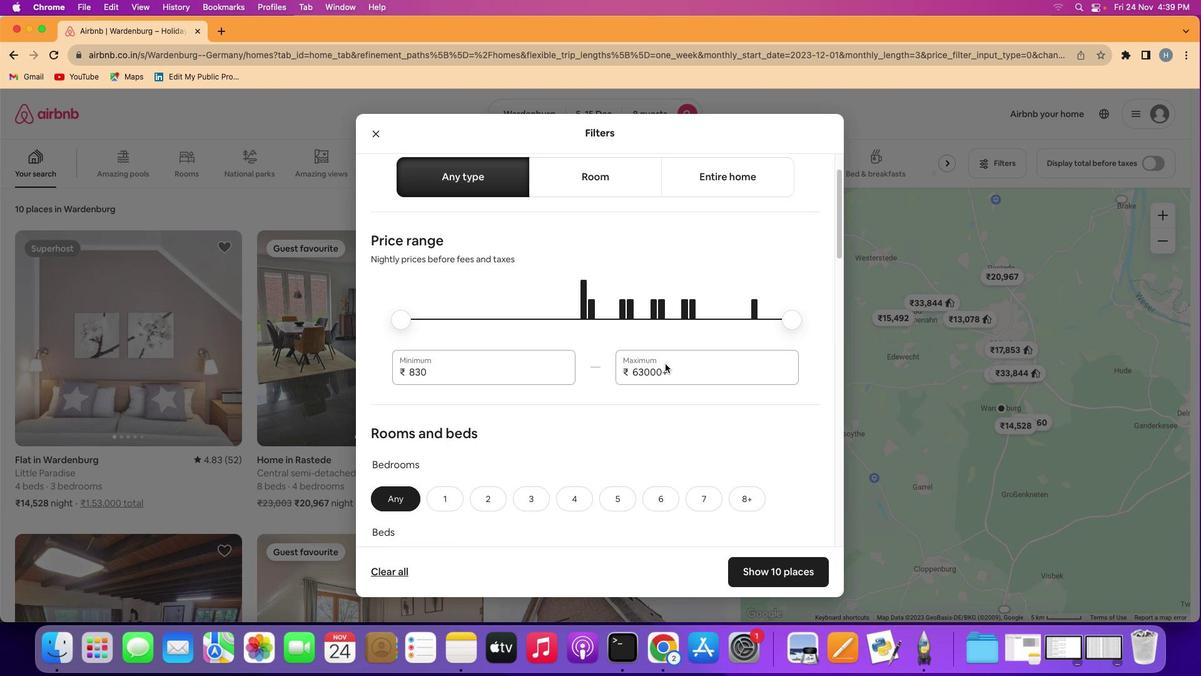
Action: Mouse scrolled (665, 364) with delta (0, 0)
Screenshot: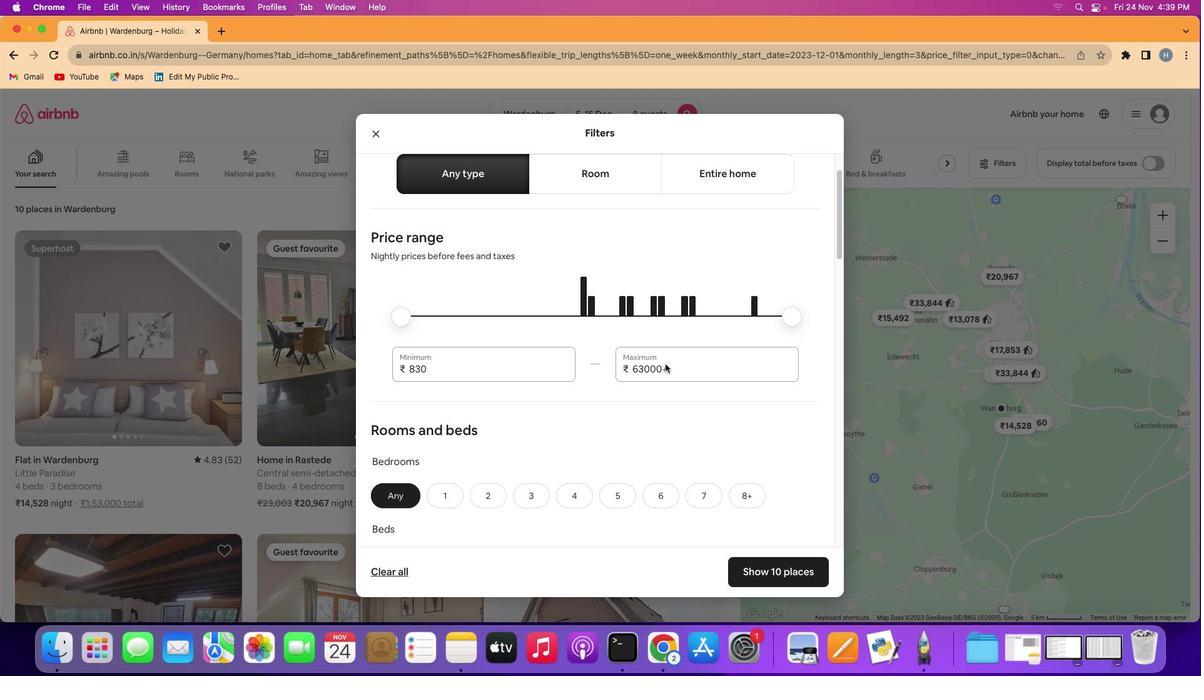
Action: Mouse scrolled (665, 364) with delta (0, 0)
Screenshot: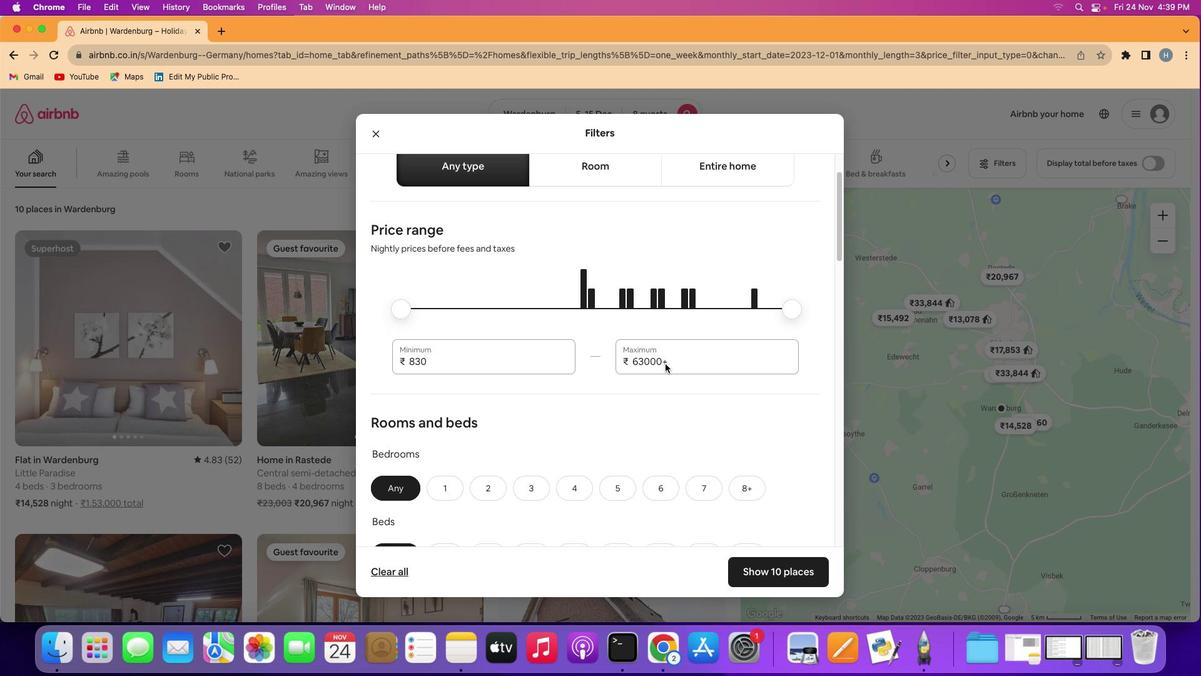 
Action: Mouse scrolled (665, 364) with delta (0, 0)
Screenshot: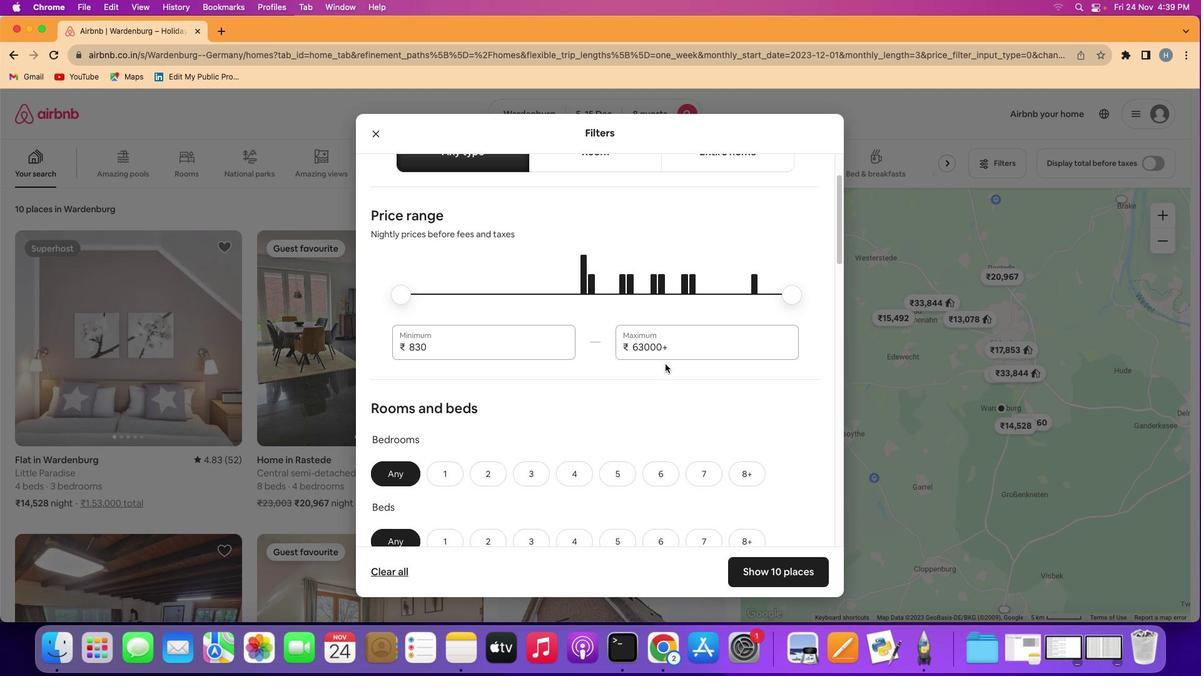 
Action: Mouse scrolled (665, 364) with delta (0, 0)
Screenshot: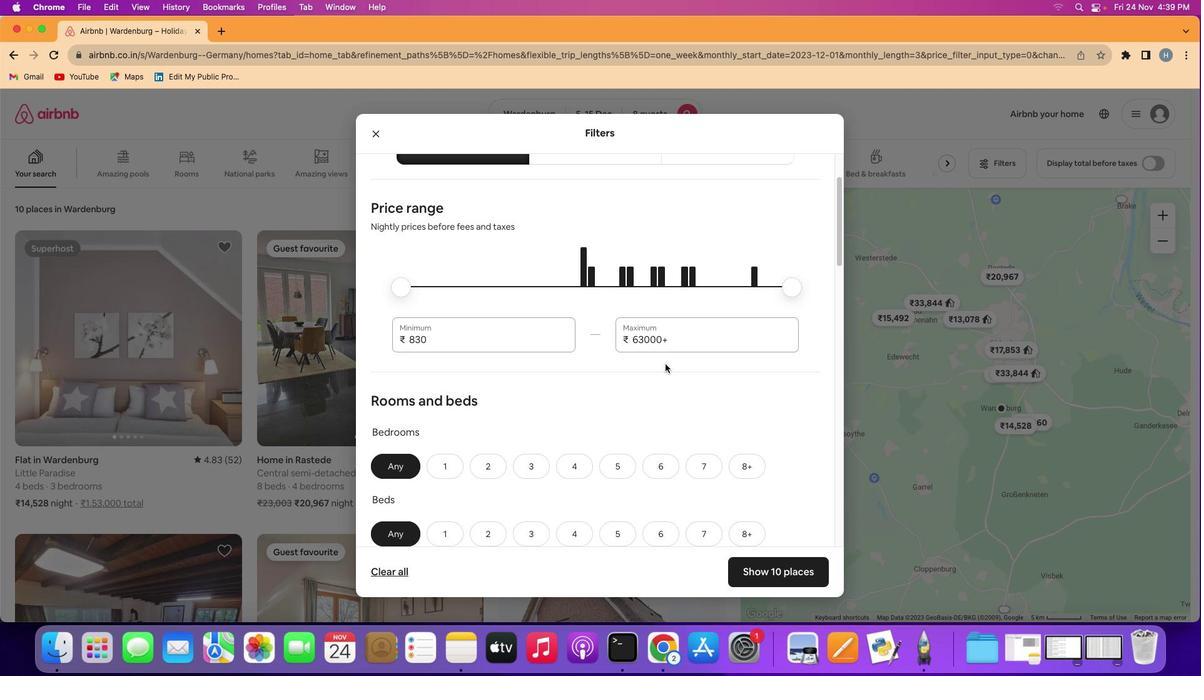 
Action: Mouse scrolled (665, 364) with delta (0, 0)
Screenshot: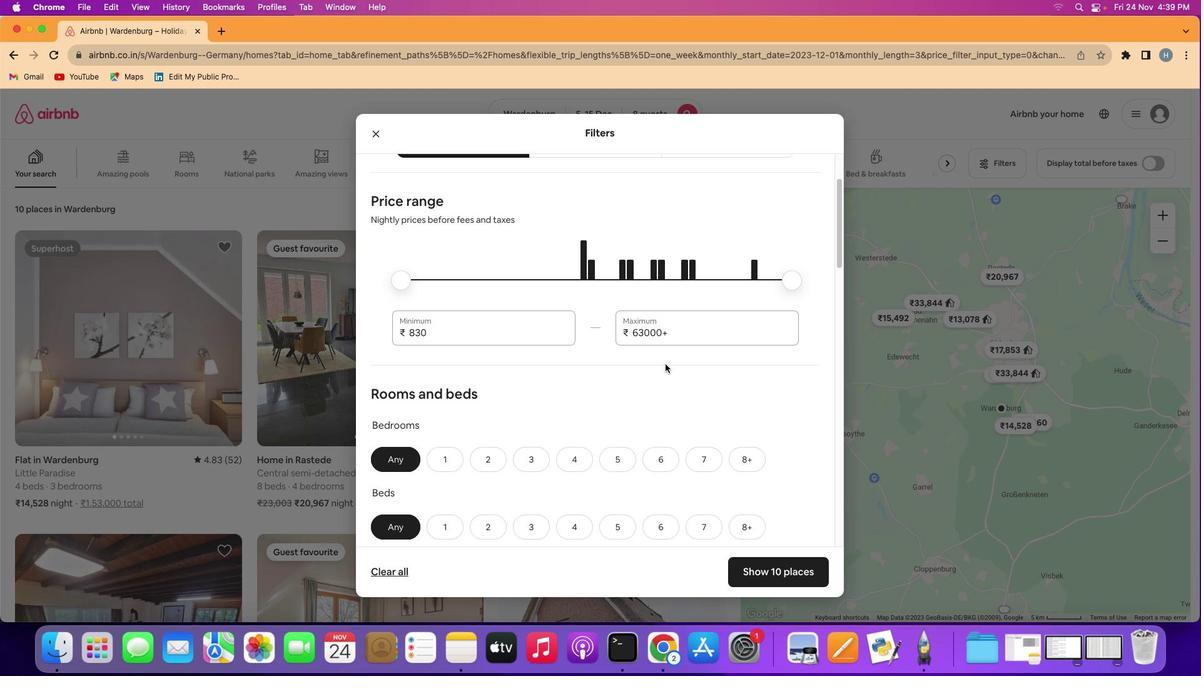 
Action: Mouse scrolled (665, 364) with delta (0, 0)
Screenshot: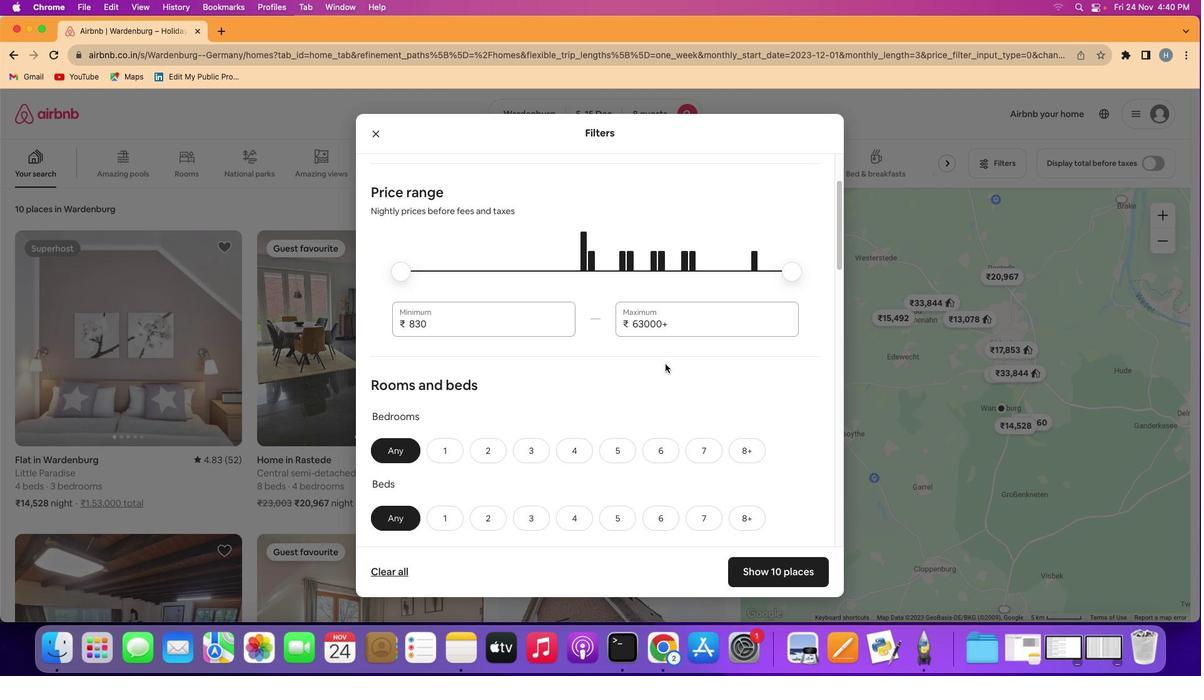 
Action: Mouse scrolled (665, 364) with delta (0, 0)
Screenshot: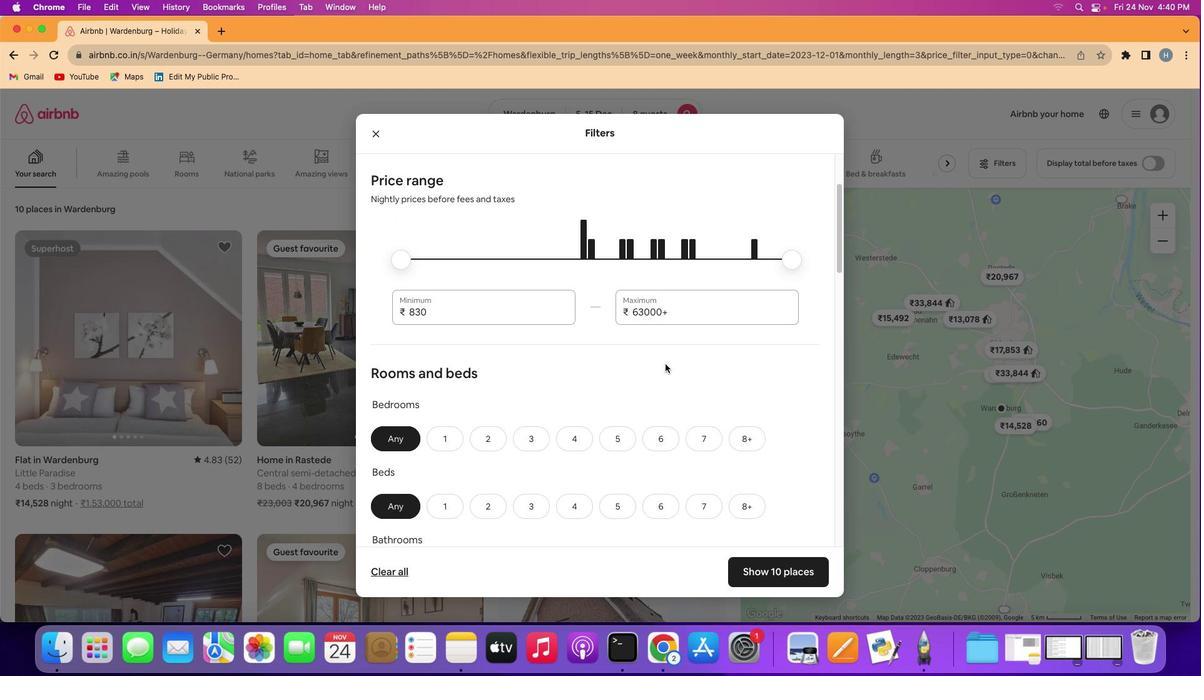 
Action: Mouse scrolled (665, 364) with delta (0, 0)
Screenshot: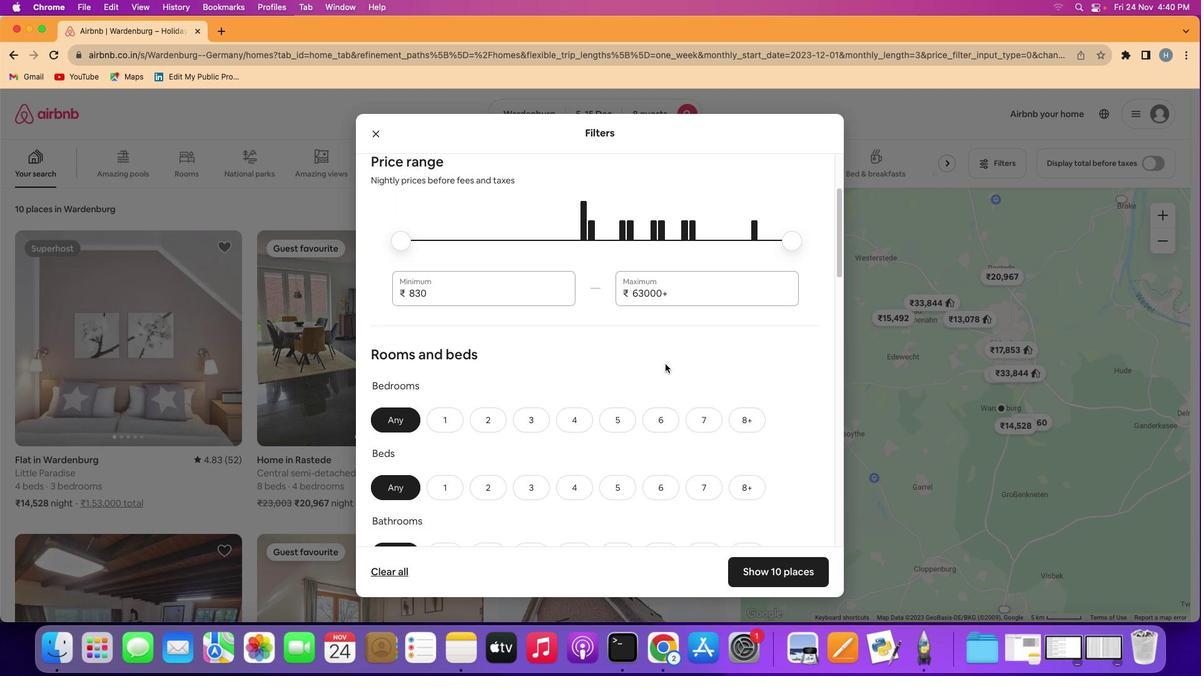 
Action: Mouse scrolled (665, 364) with delta (0, 0)
Screenshot: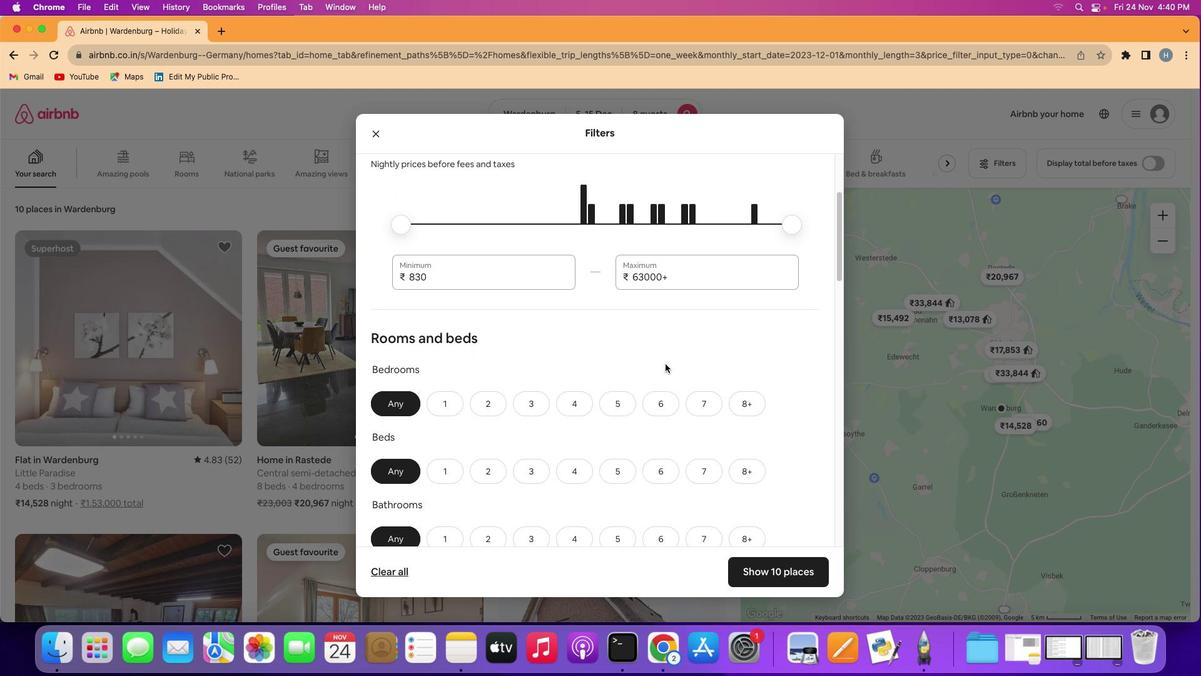 
Action: Mouse scrolled (665, 364) with delta (0, 0)
Screenshot: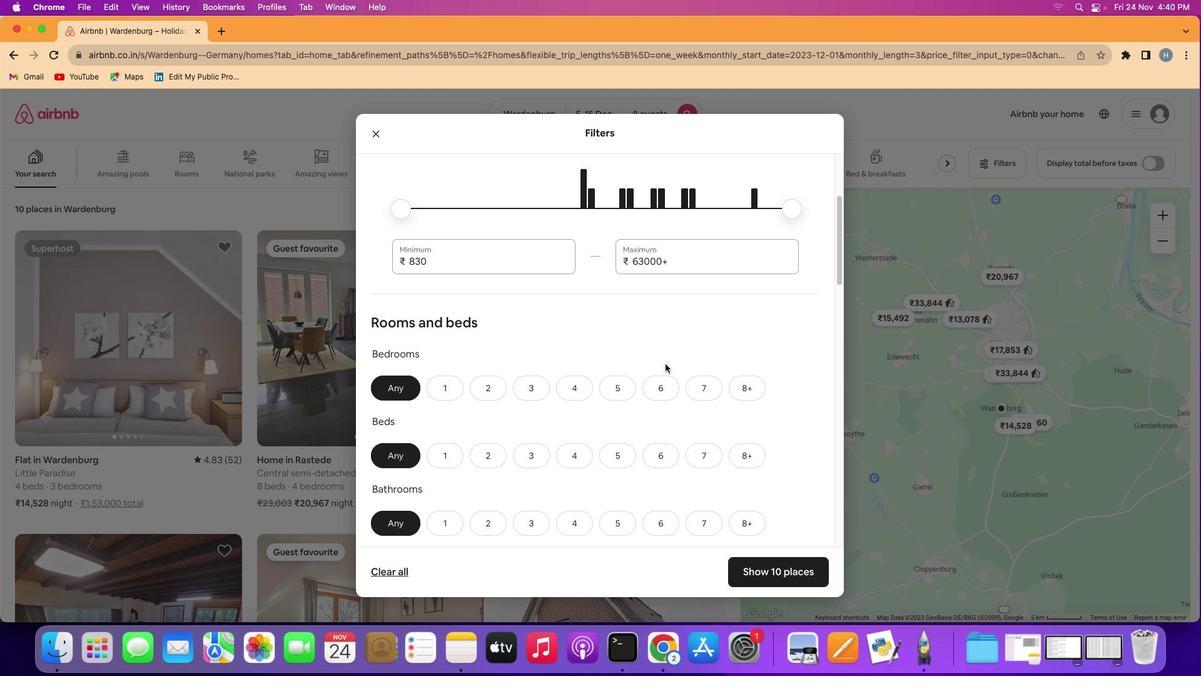 
Action: Mouse scrolled (665, 364) with delta (0, 0)
Screenshot: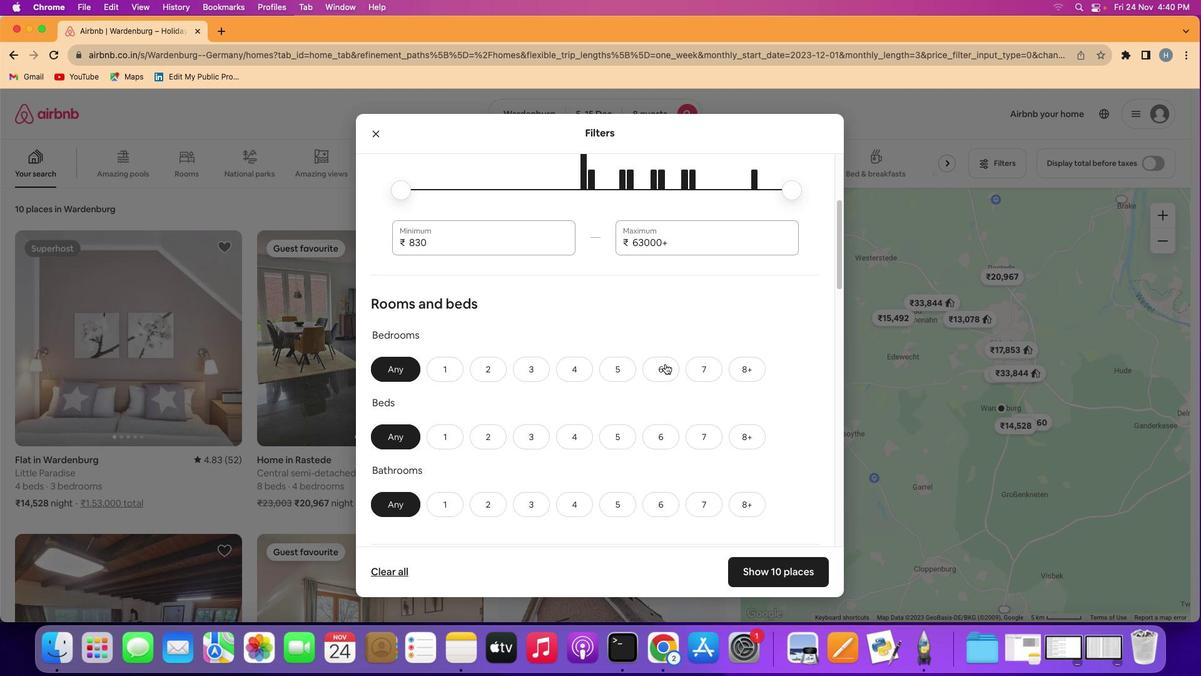 
Action: Mouse moved to (606, 356)
Screenshot: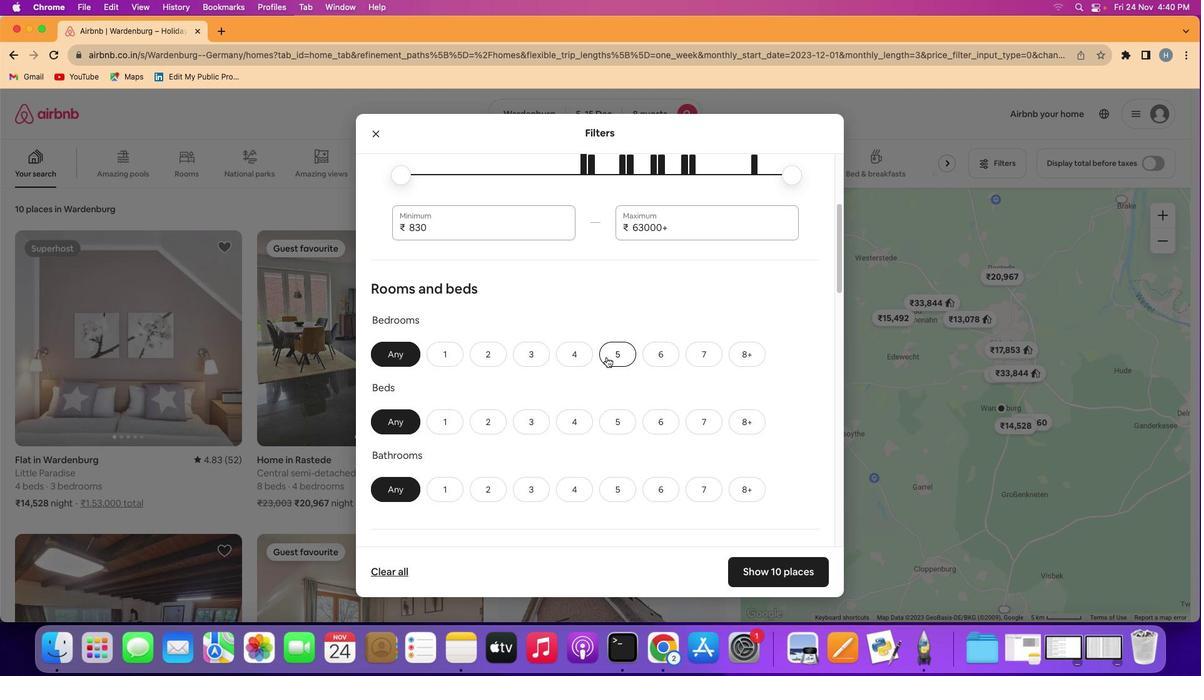 
Action: Mouse pressed left at (606, 356)
Screenshot: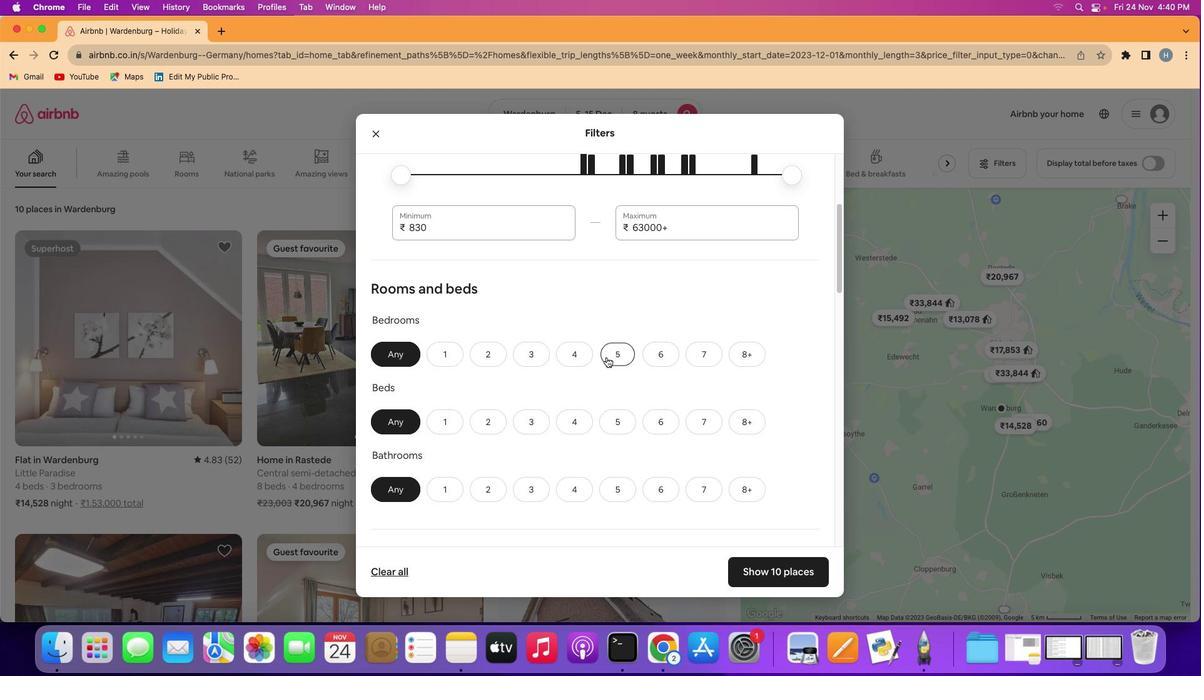 
Action: Mouse moved to (620, 424)
Screenshot: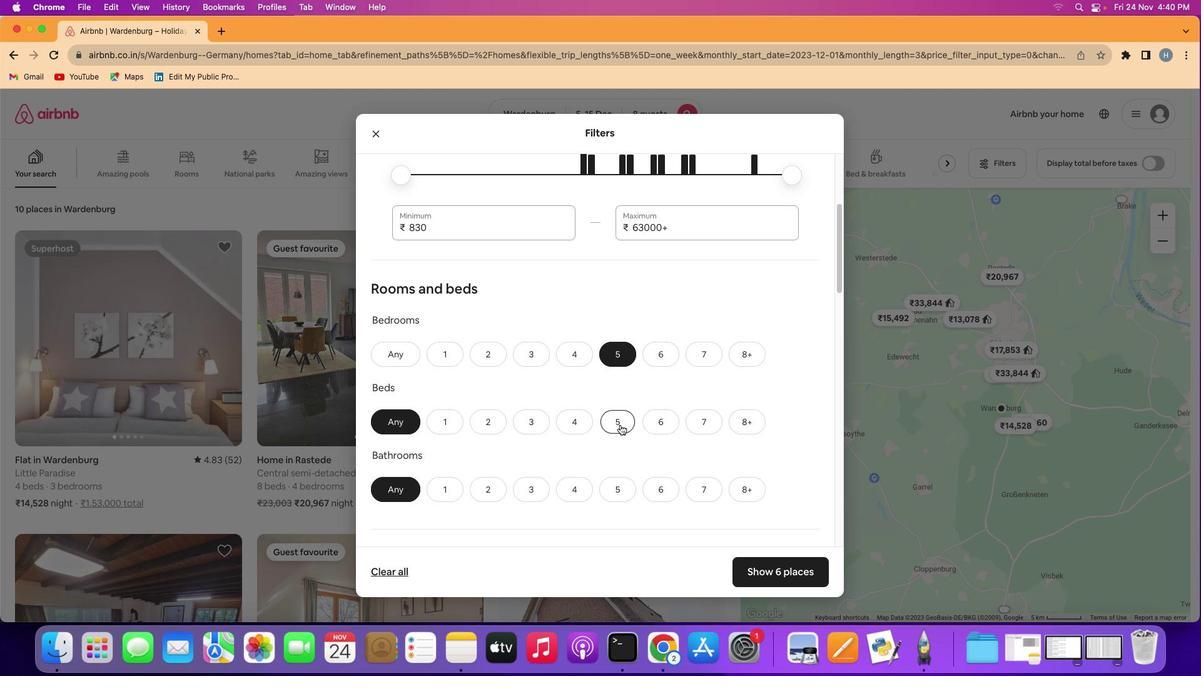 
Action: Mouse pressed left at (620, 424)
Screenshot: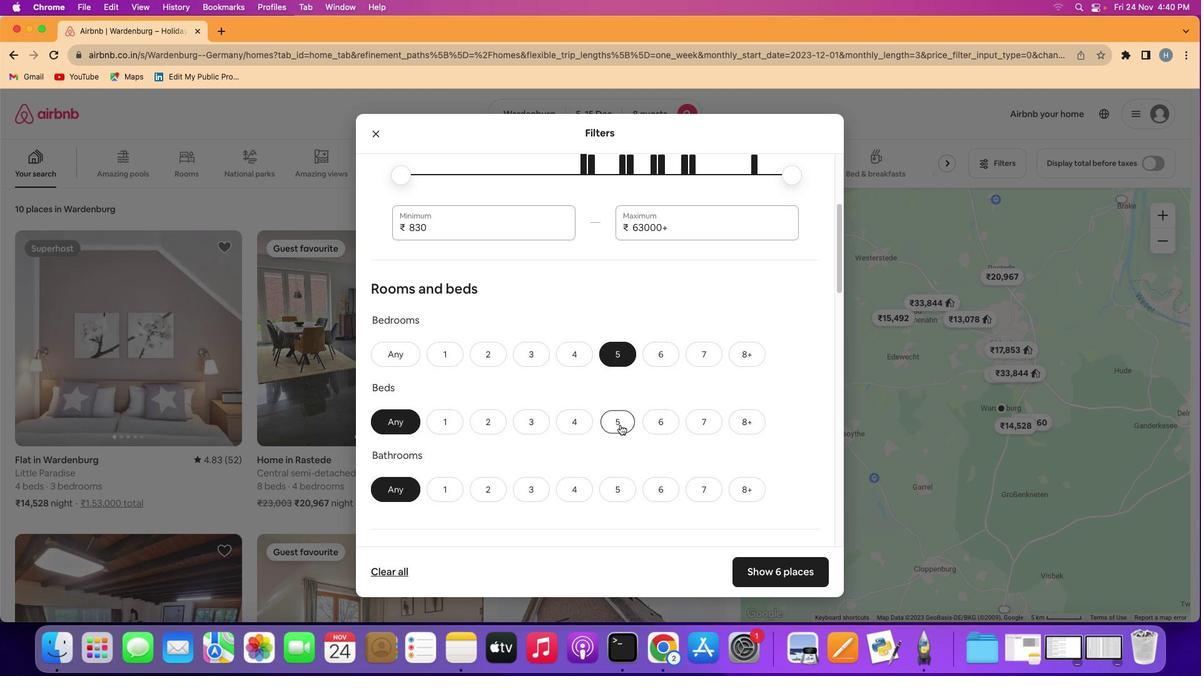 
Action: Mouse moved to (628, 490)
Screenshot: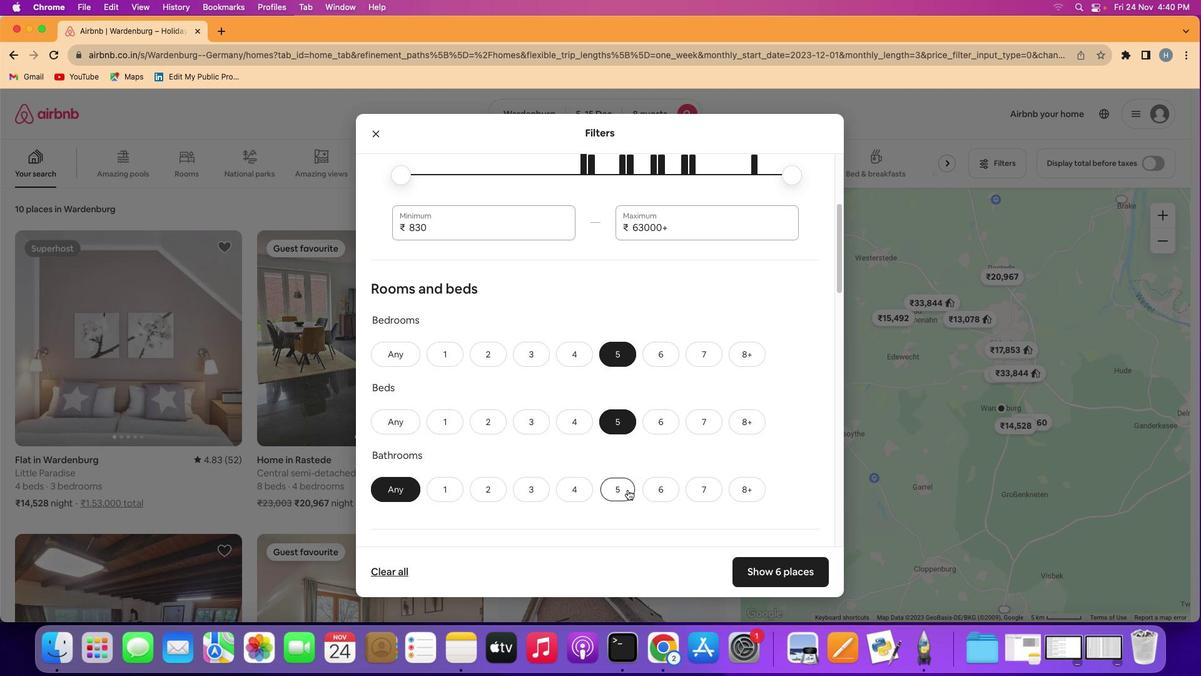 
Action: Mouse pressed left at (628, 490)
Screenshot: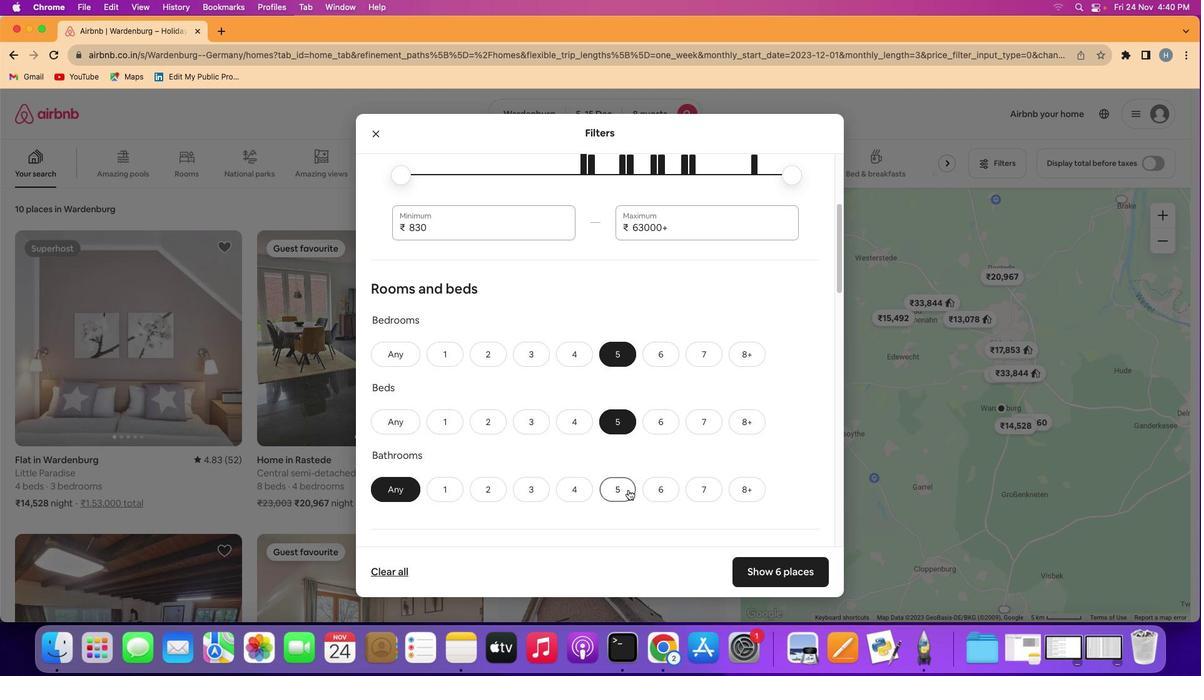 
Action: Mouse moved to (691, 488)
Screenshot: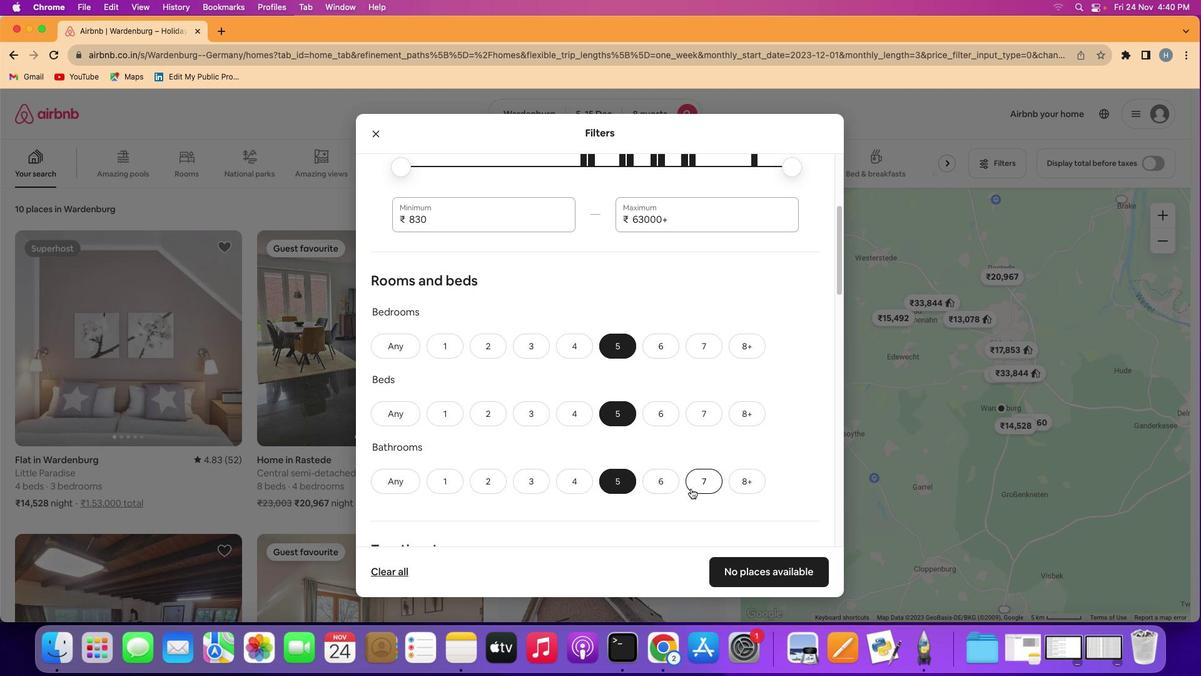 
Action: Mouse scrolled (691, 488) with delta (0, 0)
Screenshot: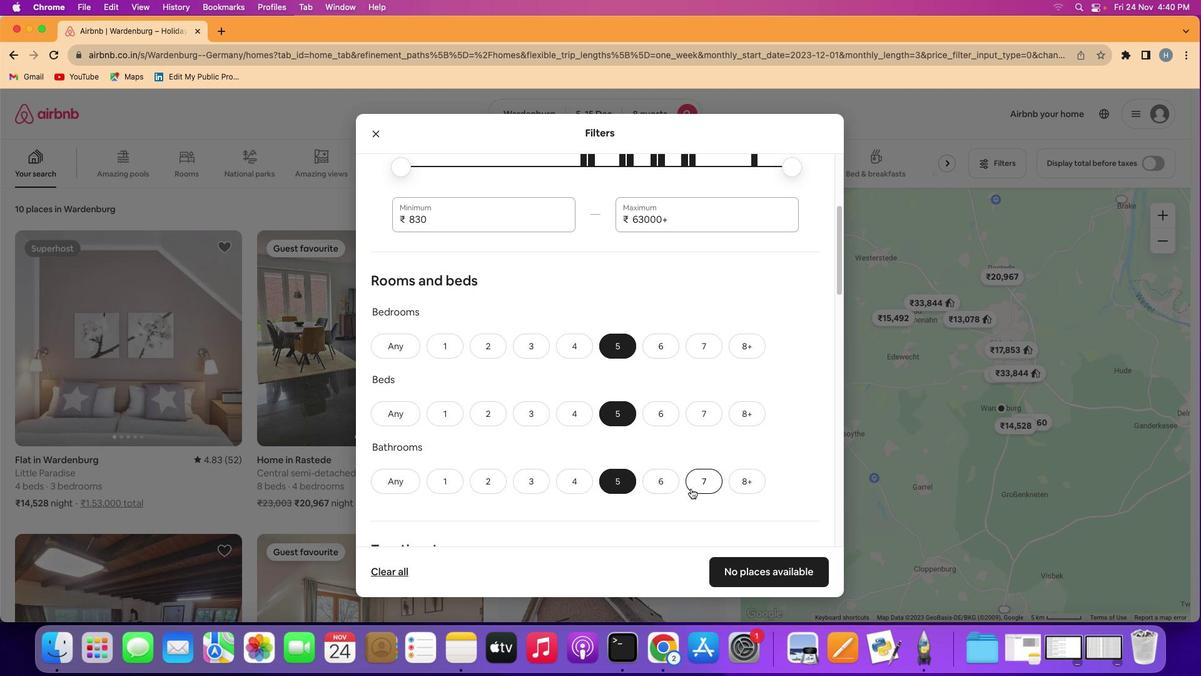 
Action: Mouse scrolled (691, 488) with delta (0, 0)
Screenshot: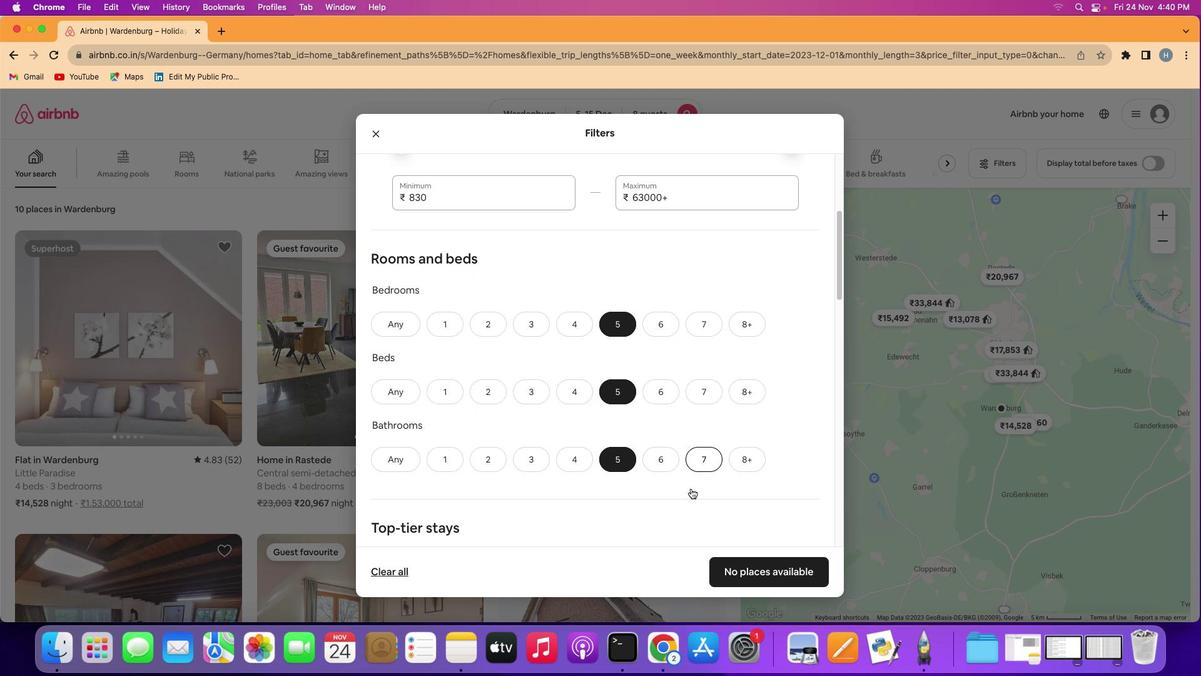 
Action: Mouse moved to (691, 488)
Screenshot: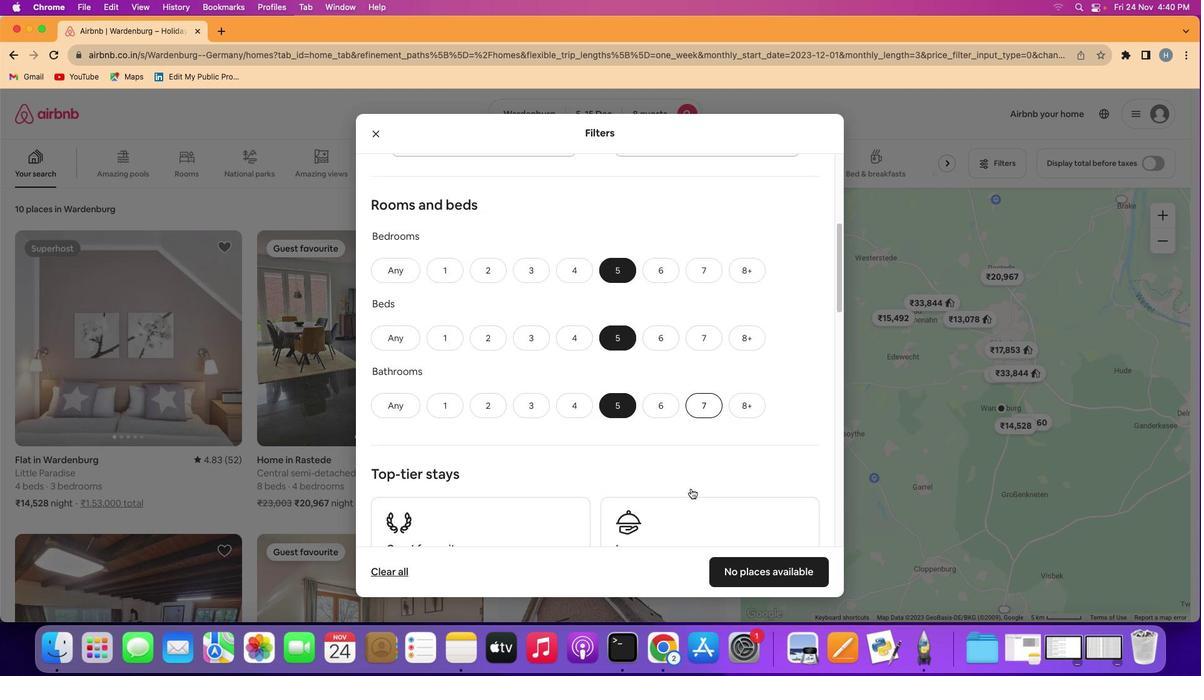
Action: Mouse scrolled (691, 488) with delta (0, -1)
Screenshot: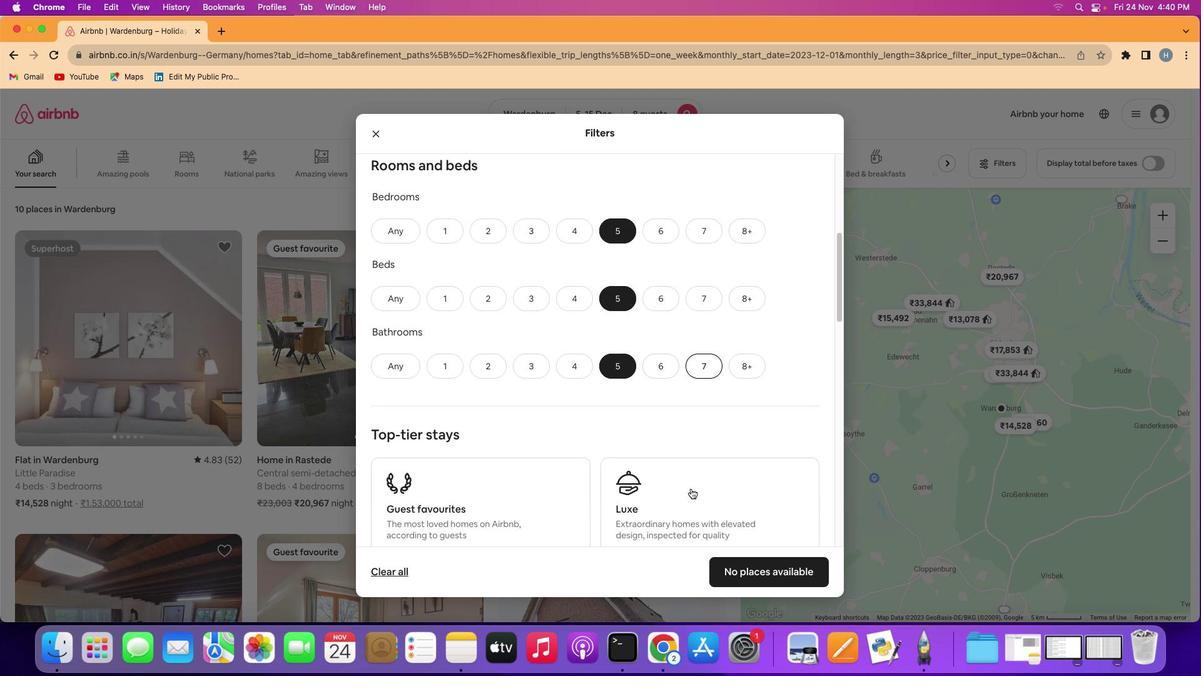 
Action: Mouse scrolled (691, 488) with delta (0, -1)
Screenshot: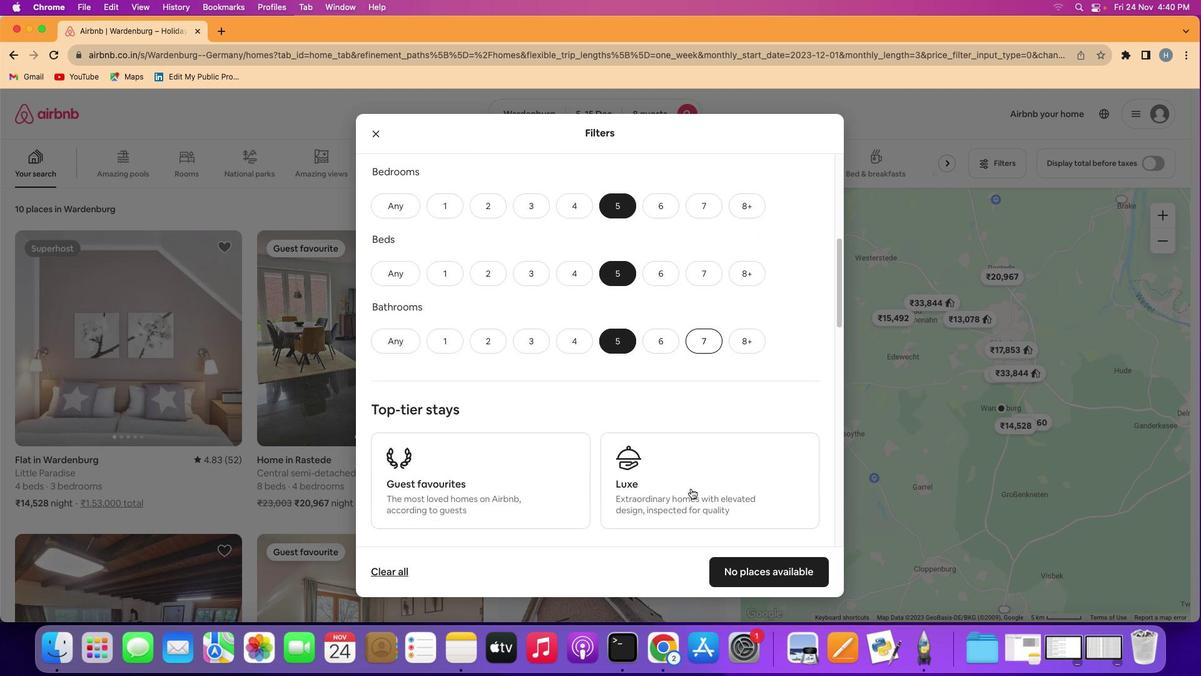 
Action: Mouse scrolled (691, 488) with delta (0, 0)
Screenshot: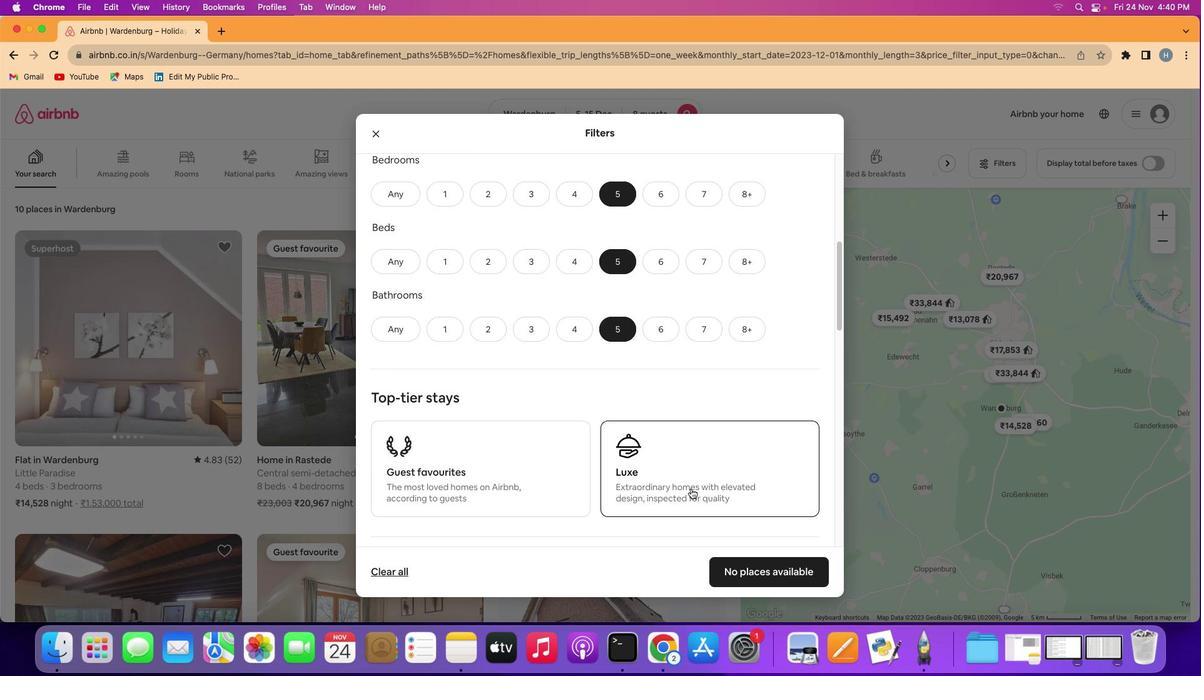 
Action: Mouse scrolled (691, 488) with delta (0, 0)
Screenshot: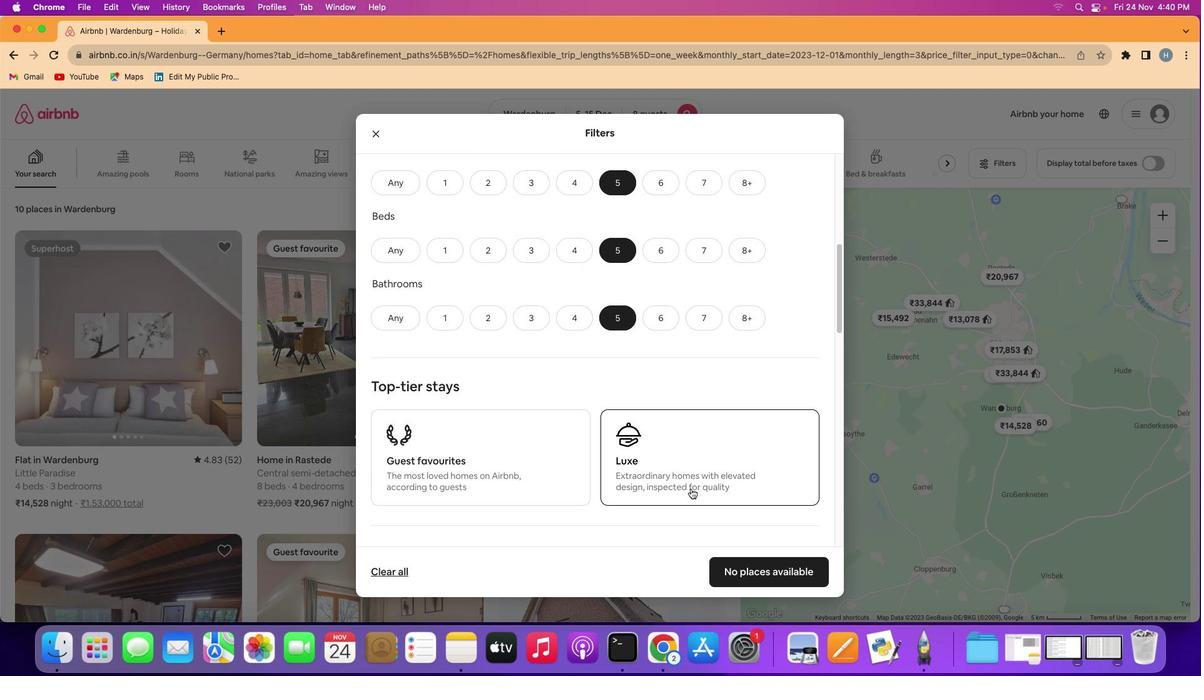 
Action: Mouse scrolled (691, 488) with delta (0, 0)
Screenshot: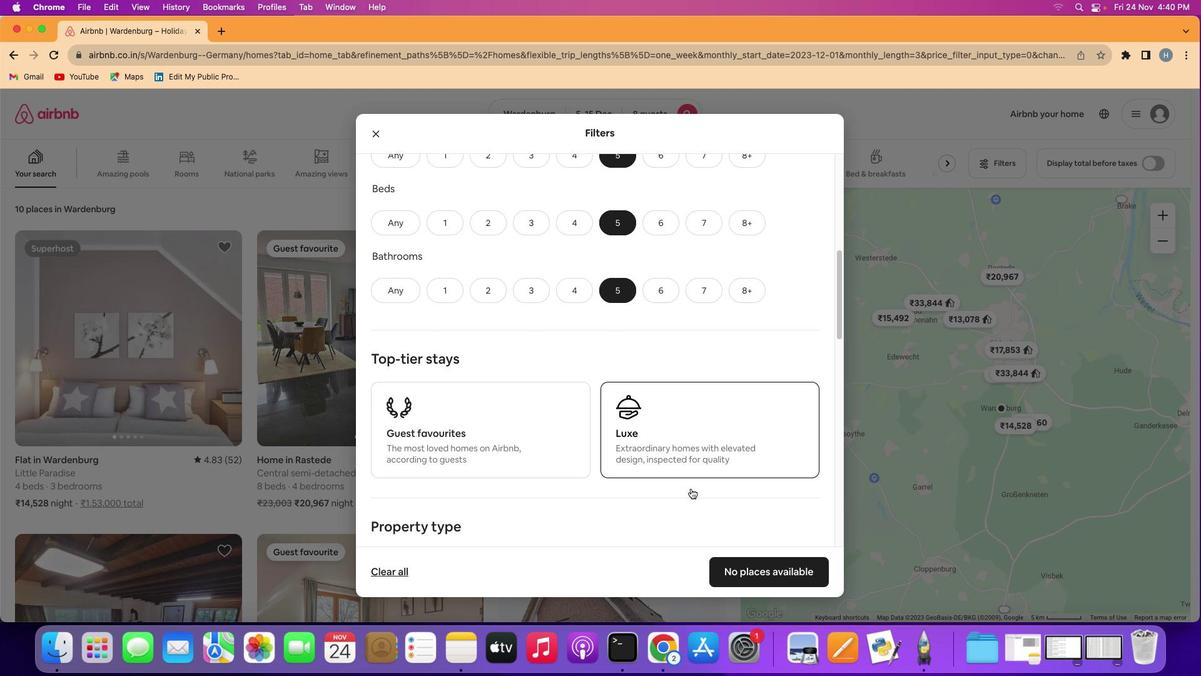
Action: Mouse scrolled (691, 488) with delta (0, 0)
Screenshot: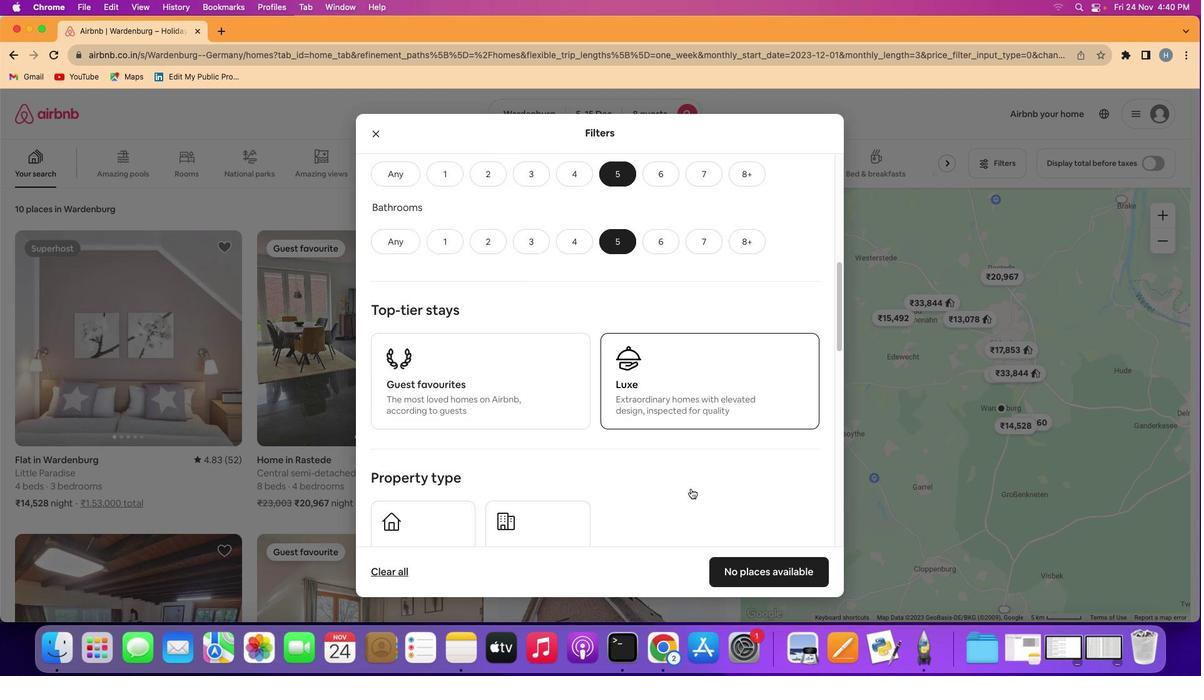 
Action: Mouse scrolled (691, 488) with delta (0, 0)
Screenshot: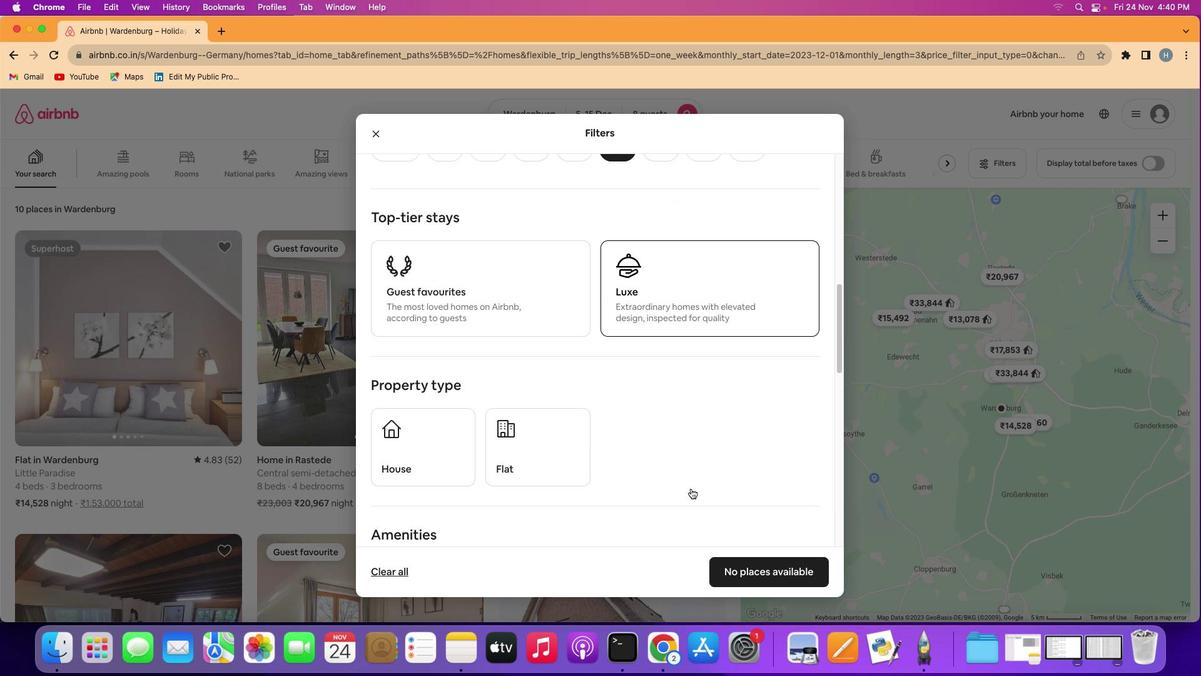 
Action: Mouse scrolled (691, 488) with delta (0, -1)
Screenshot: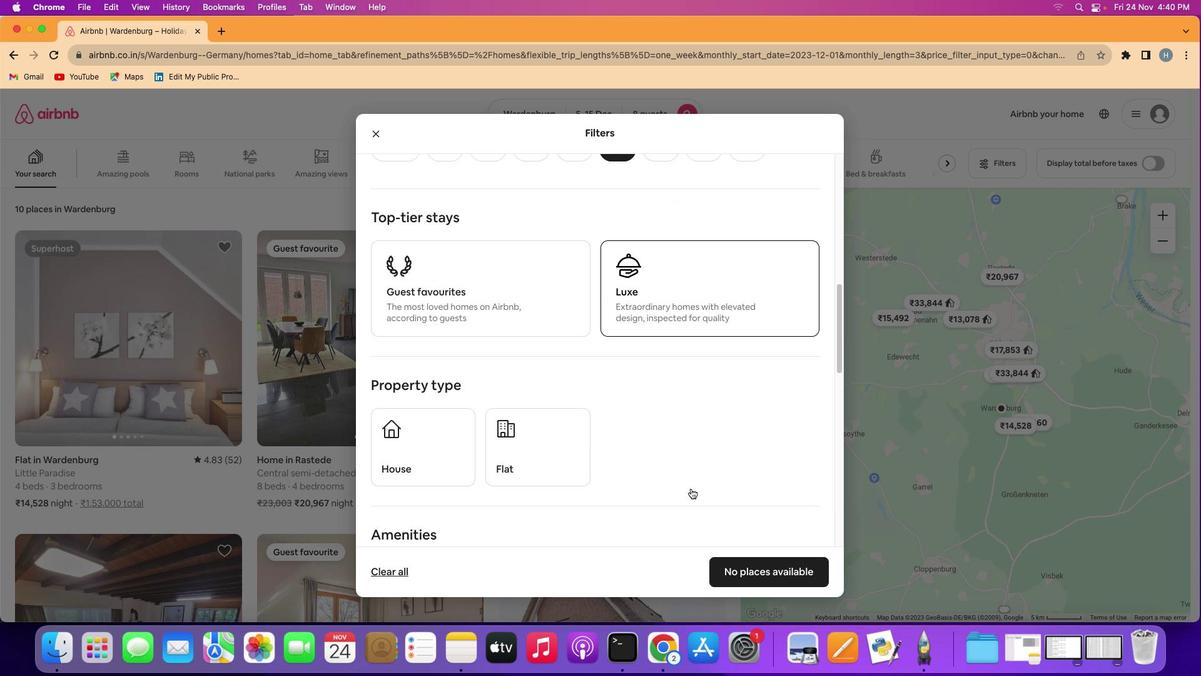 
Action: Mouse scrolled (691, 488) with delta (0, -1)
Screenshot: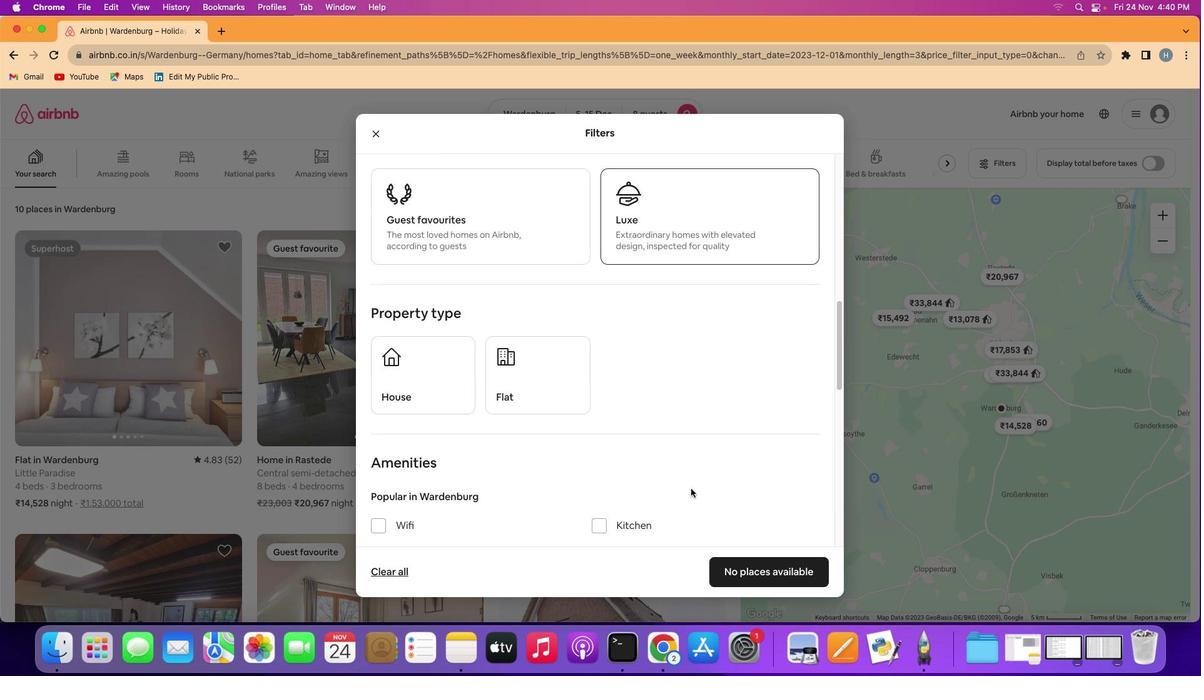 
Action: Mouse scrolled (691, 488) with delta (0, -1)
Screenshot: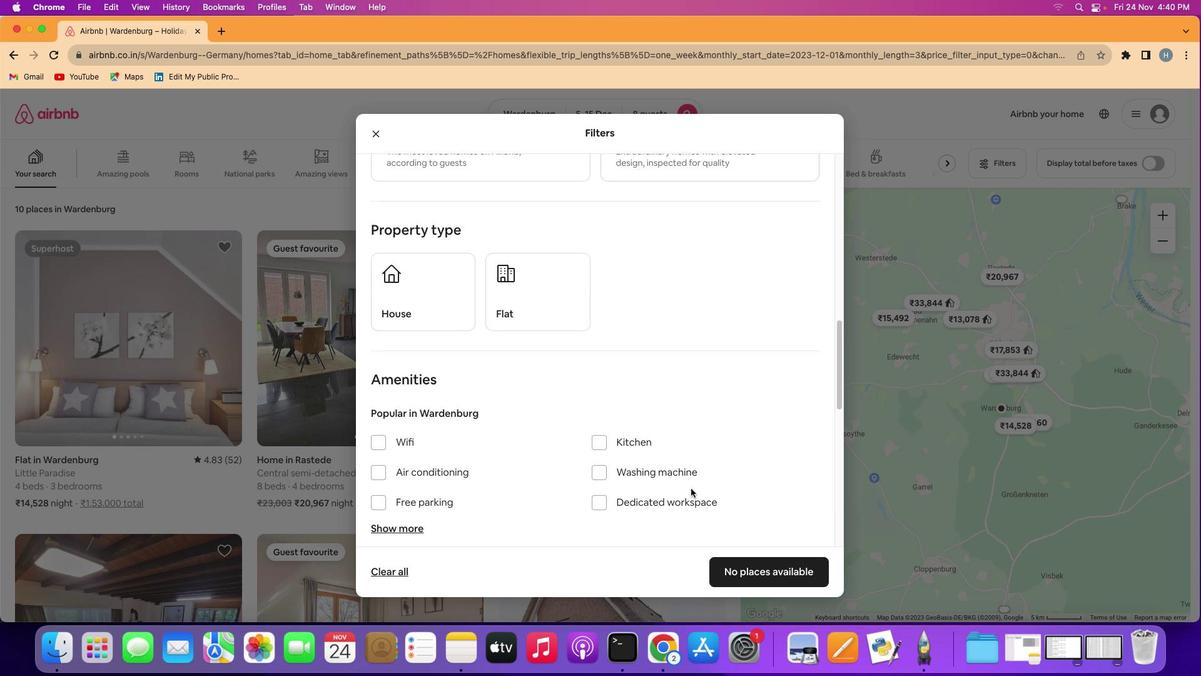 
Action: Mouse moved to (416, 286)
Screenshot: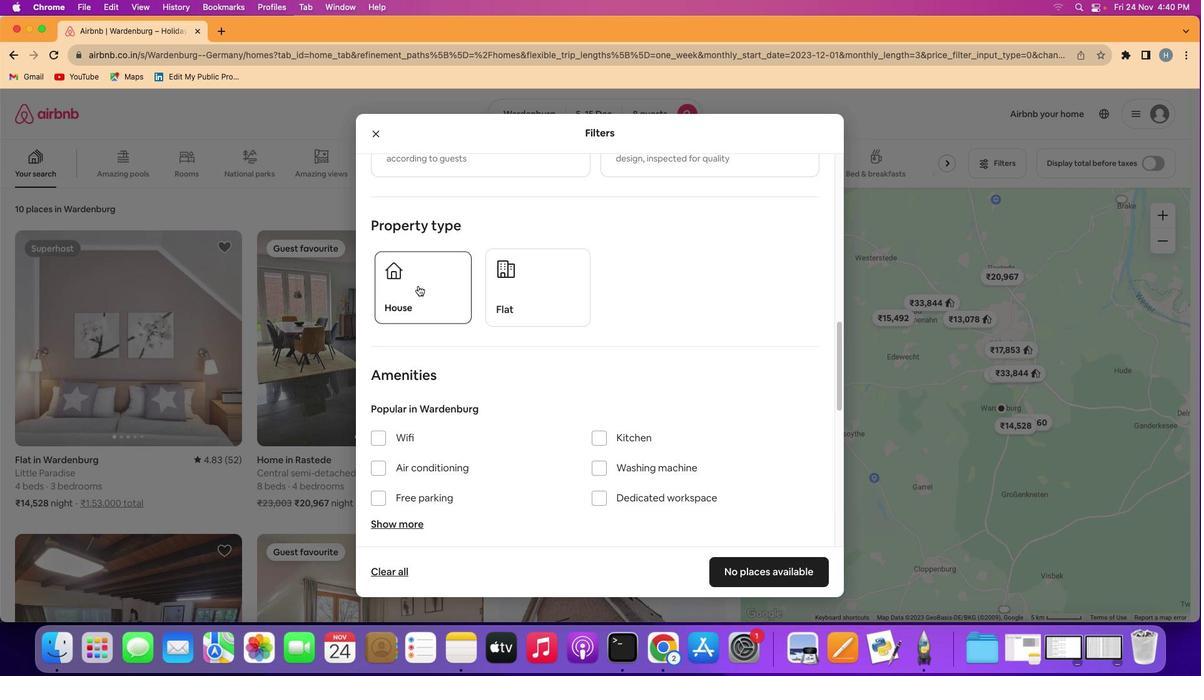 
Action: Mouse pressed left at (416, 286)
Screenshot: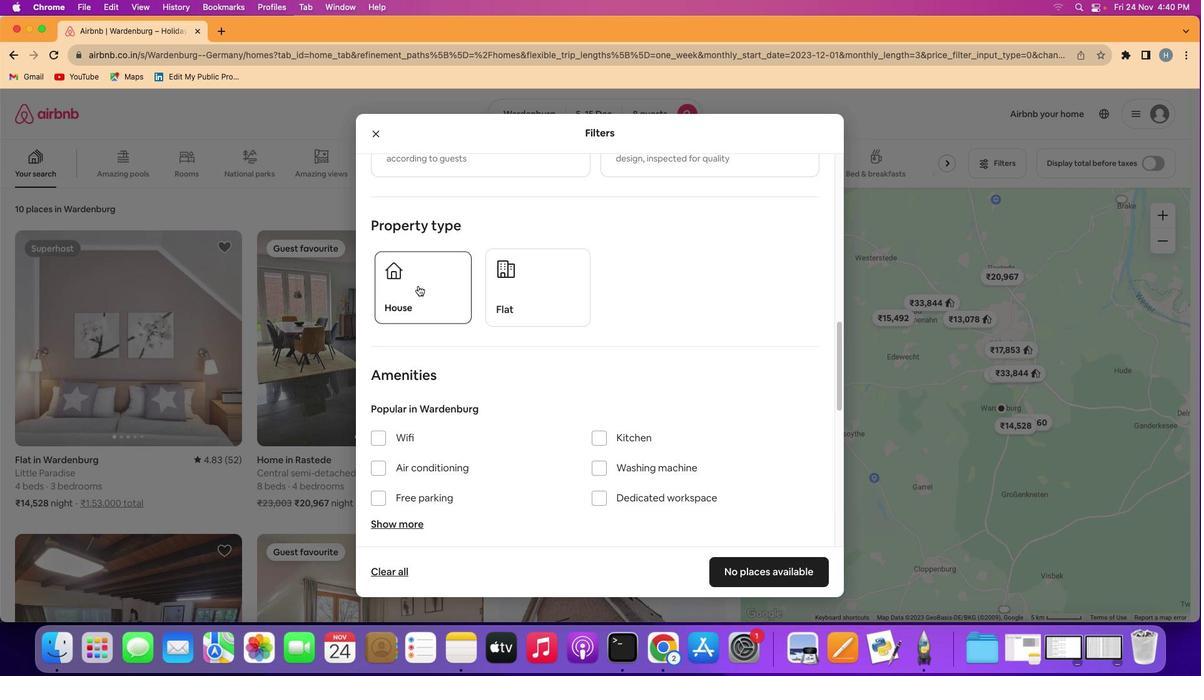 
Action: Mouse moved to (652, 361)
Screenshot: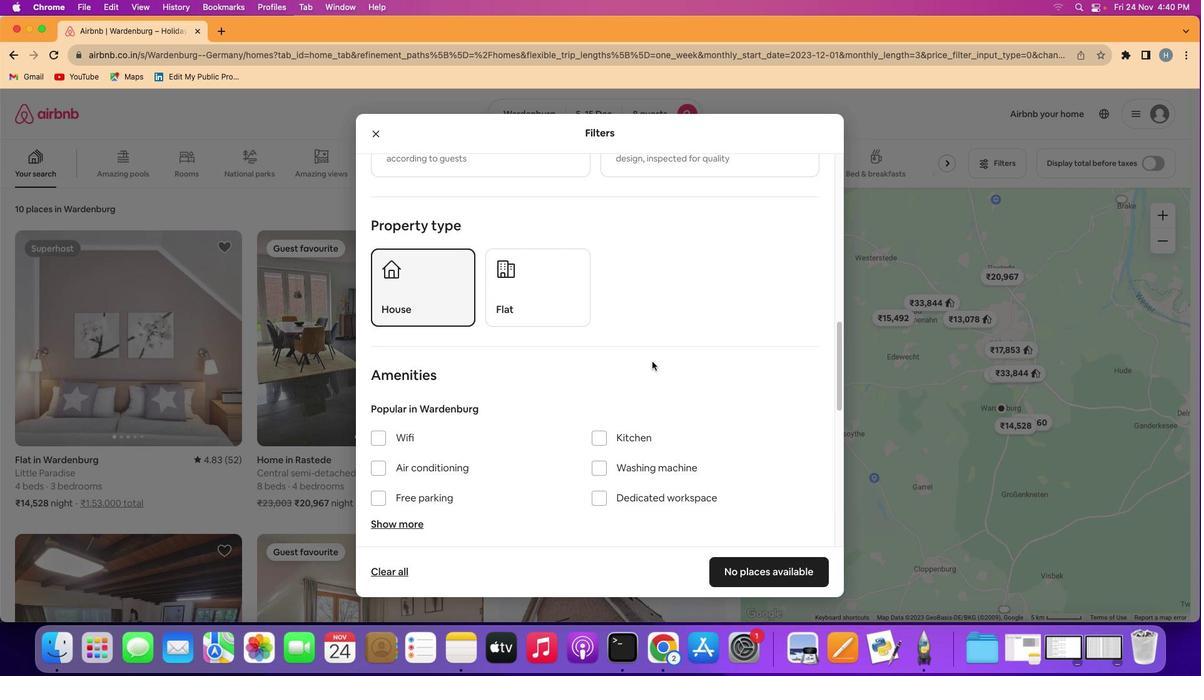 
Action: Mouse scrolled (652, 361) with delta (0, 0)
Screenshot: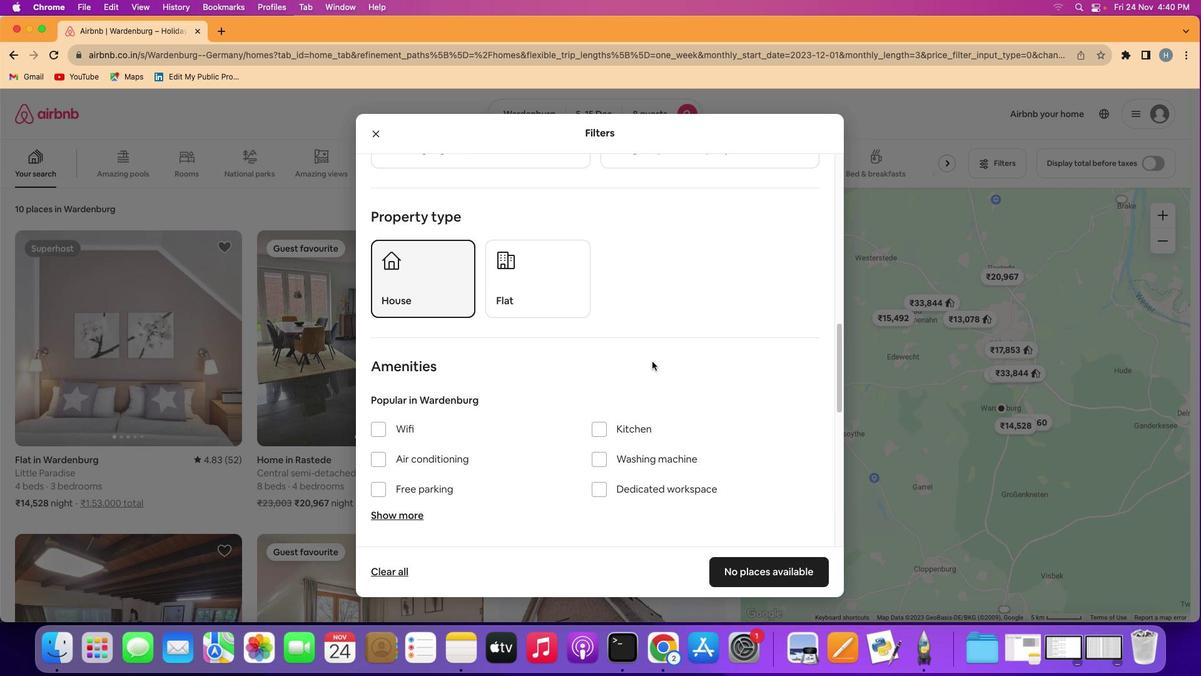 
Action: Mouse scrolled (652, 361) with delta (0, 0)
Screenshot: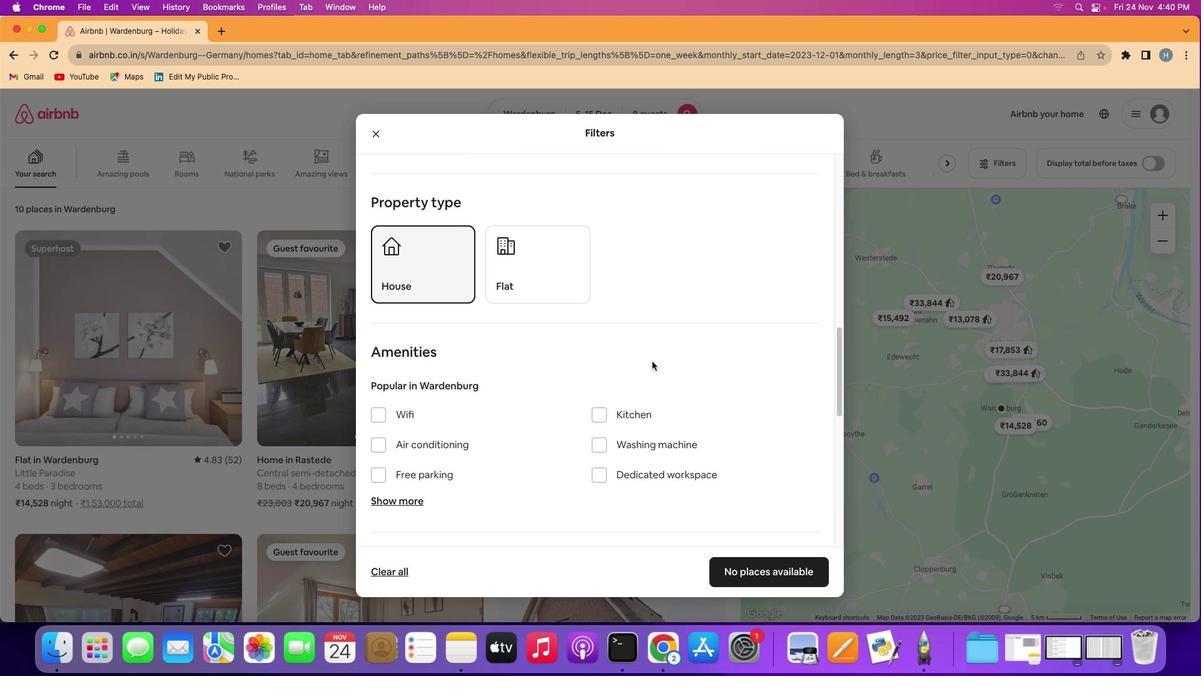 
Action: Mouse scrolled (652, 361) with delta (0, 0)
Screenshot: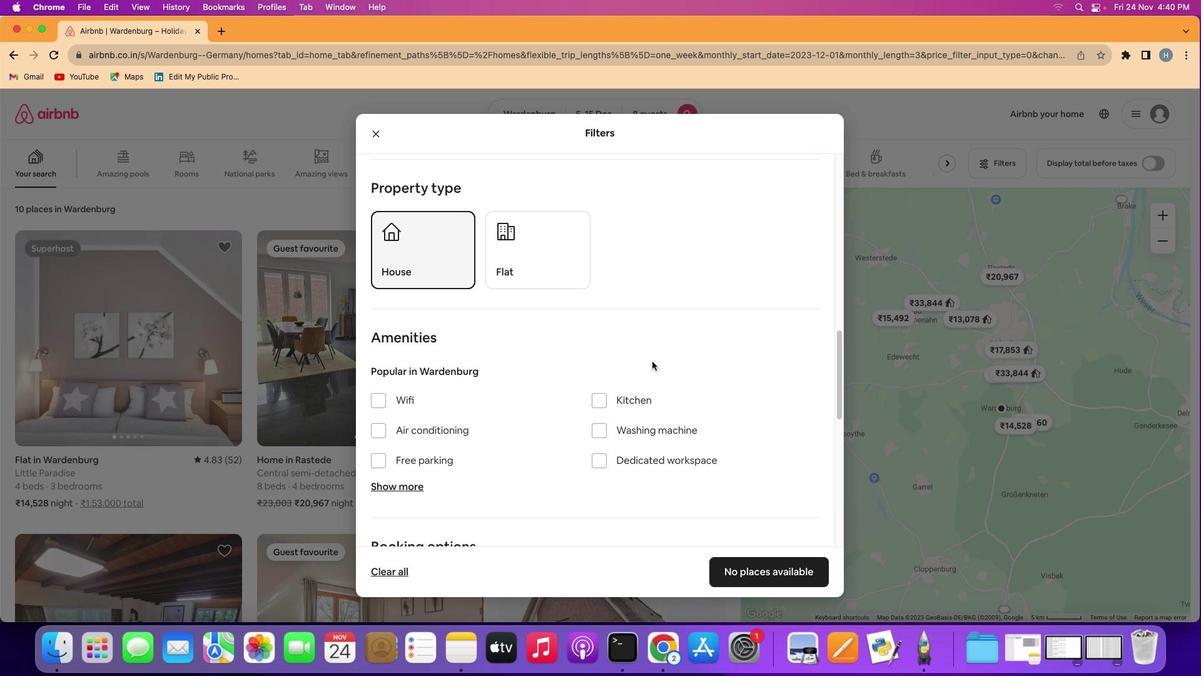 
Action: Mouse scrolled (652, 361) with delta (0, 0)
Screenshot: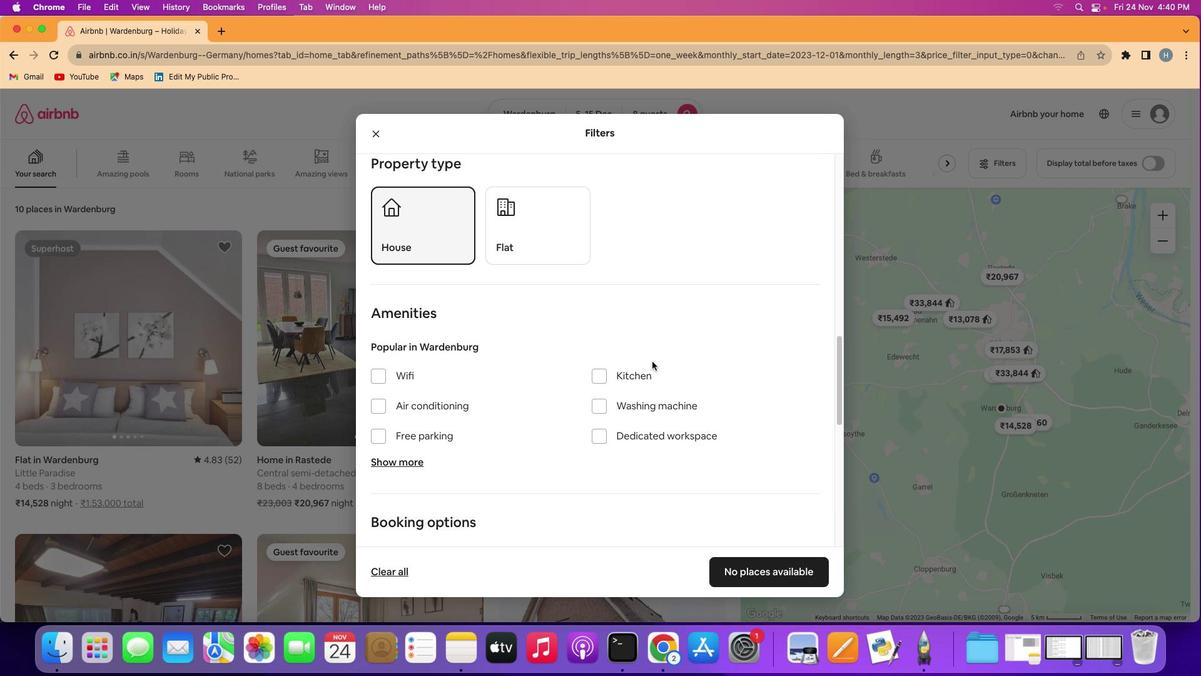 
Action: Mouse scrolled (652, 361) with delta (0, 0)
Screenshot: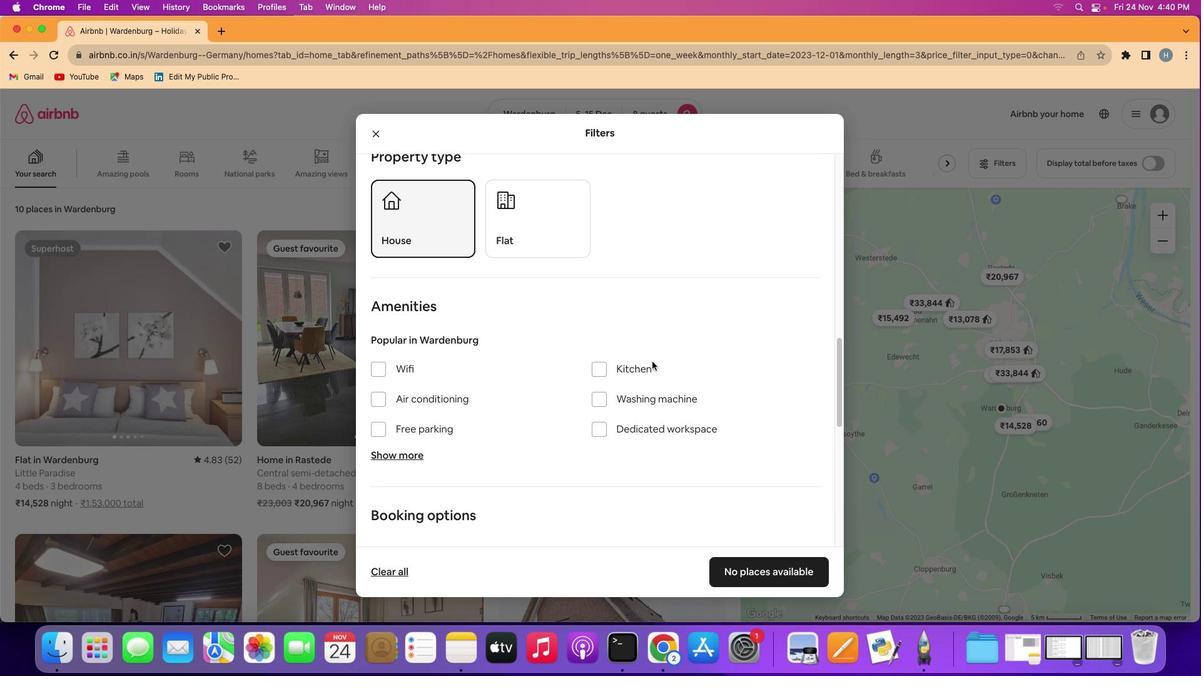 
Action: Mouse scrolled (652, 361) with delta (0, -1)
Screenshot: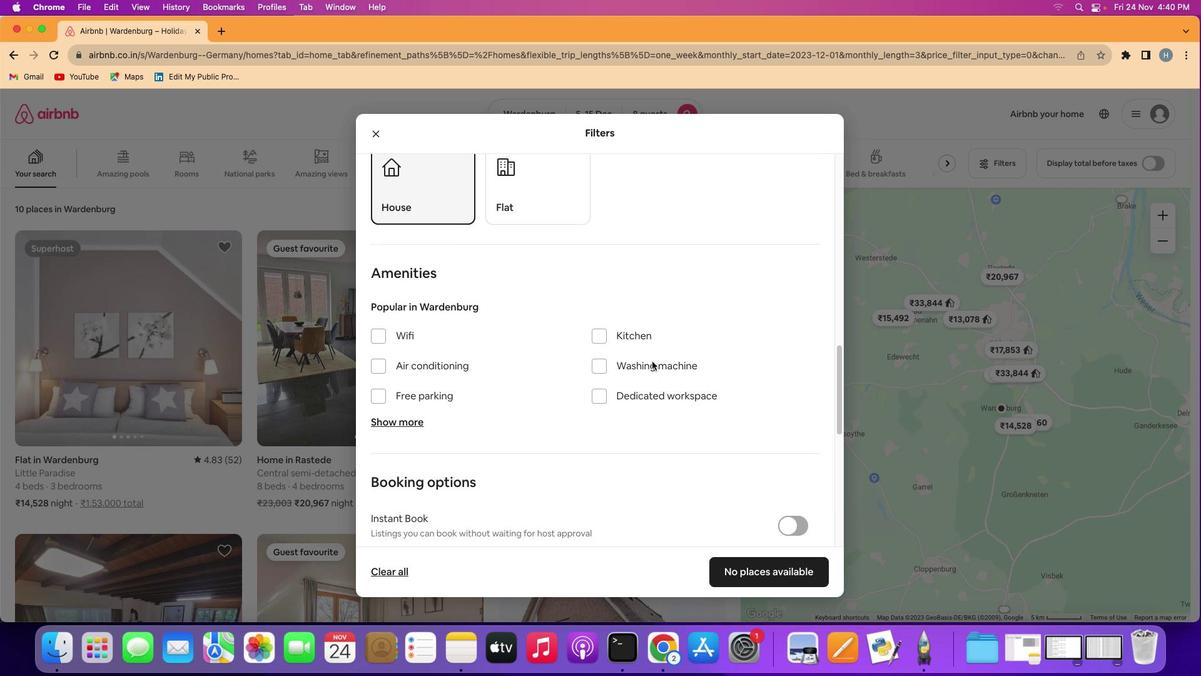 
Action: Mouse scrolled (652, 361) with delta (0, 0)
Screenshot: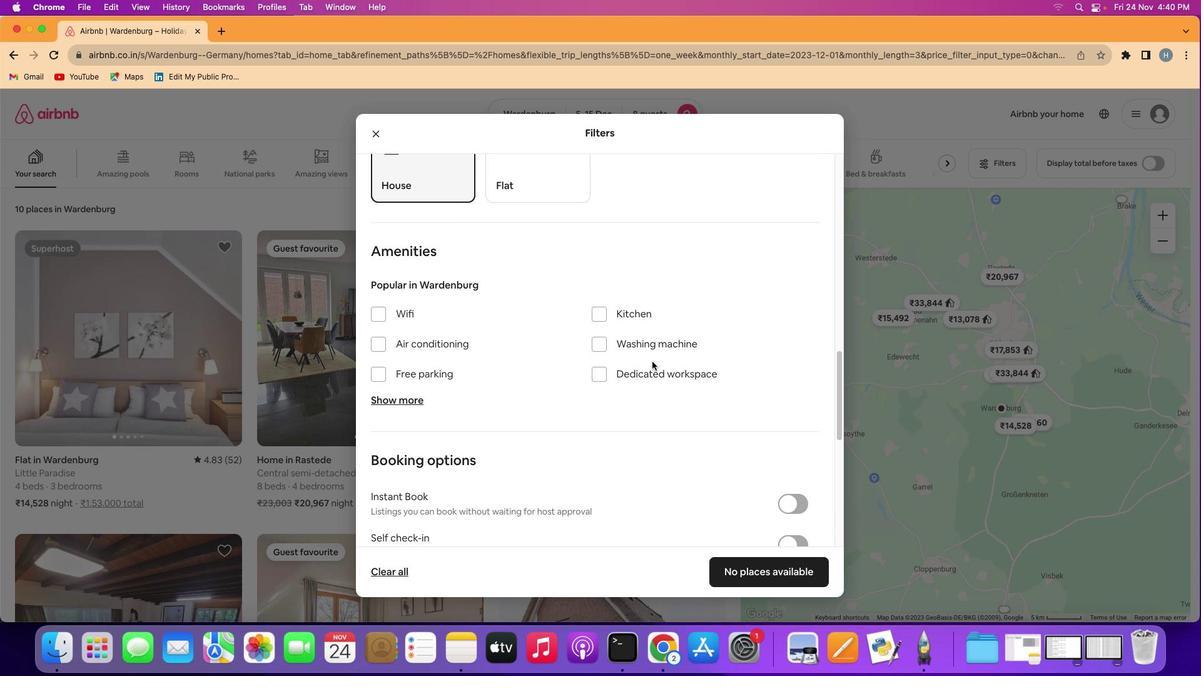 
Action: Mouse scrolled (652, 361) with delta (0, 0)
Screenshot: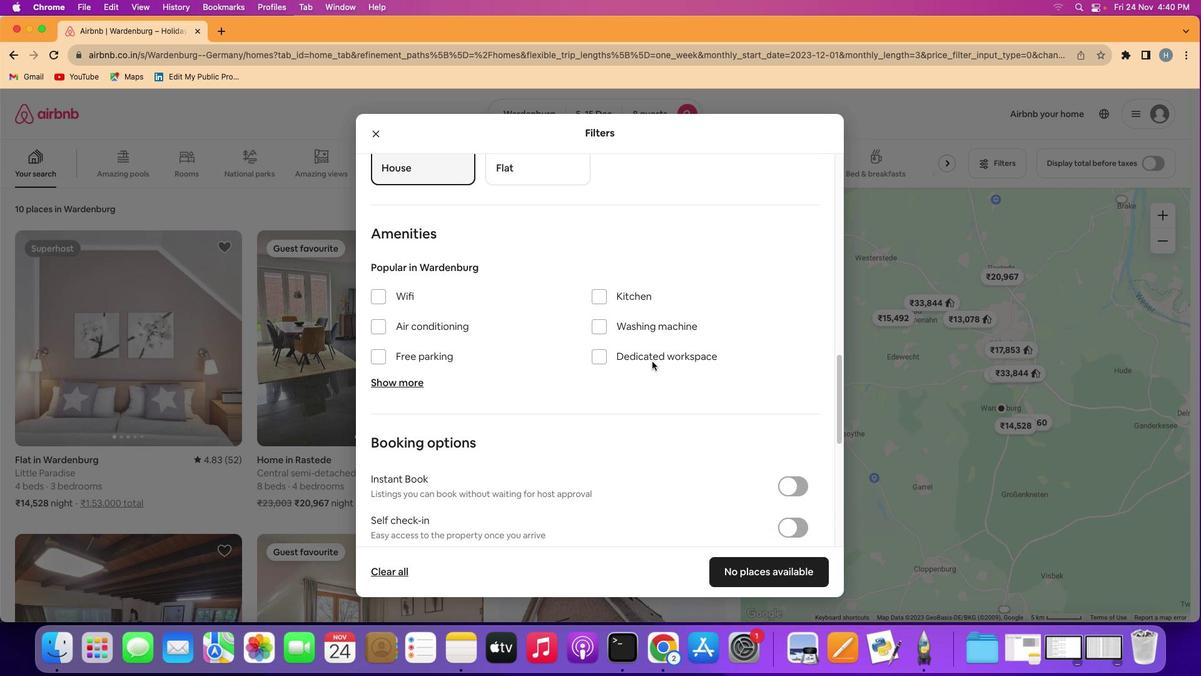 
Action: Mouse scrolled (652, 361) with delta (0, 0)
Screenshot: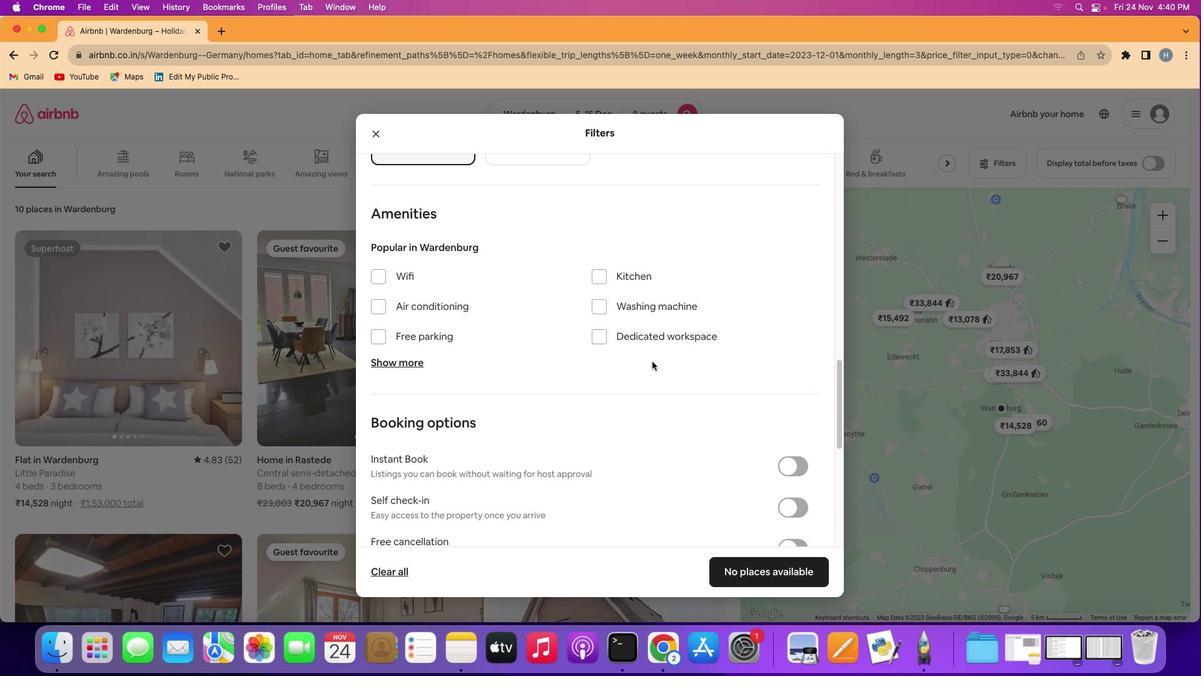 
Action: Mouse scrolled (652, 361) with delta (0, 0)
Screenshot: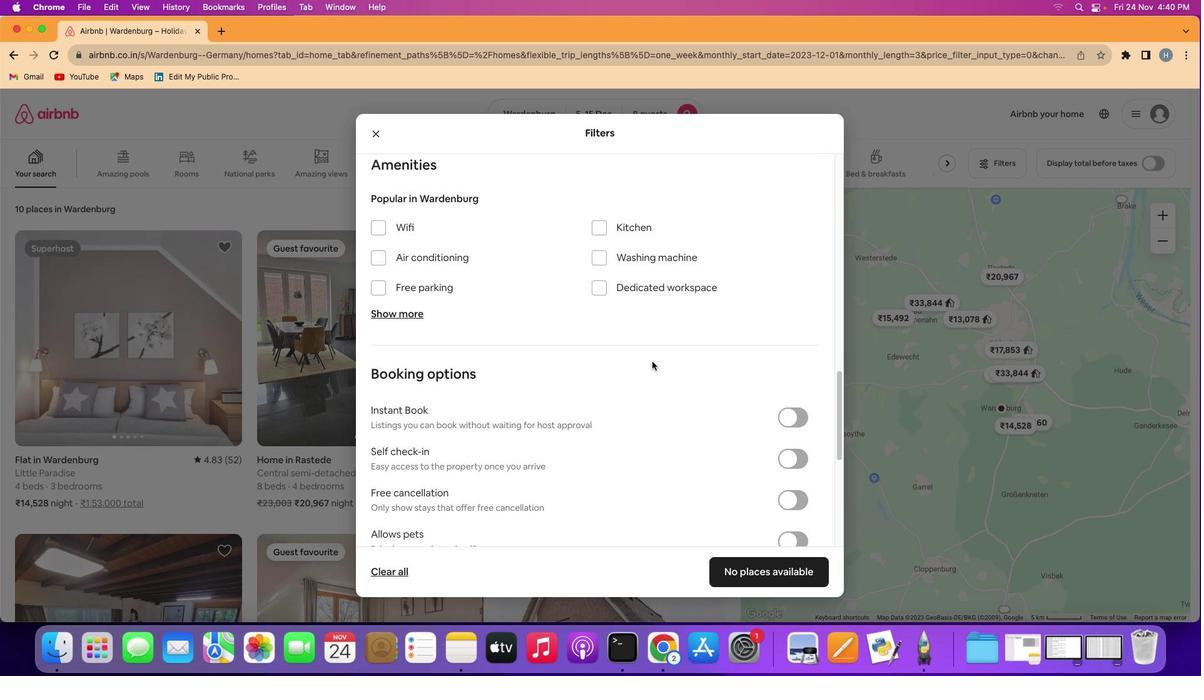 
Action: Mouse scrolled (652, 361) with delta (0, 0)
Screenshot: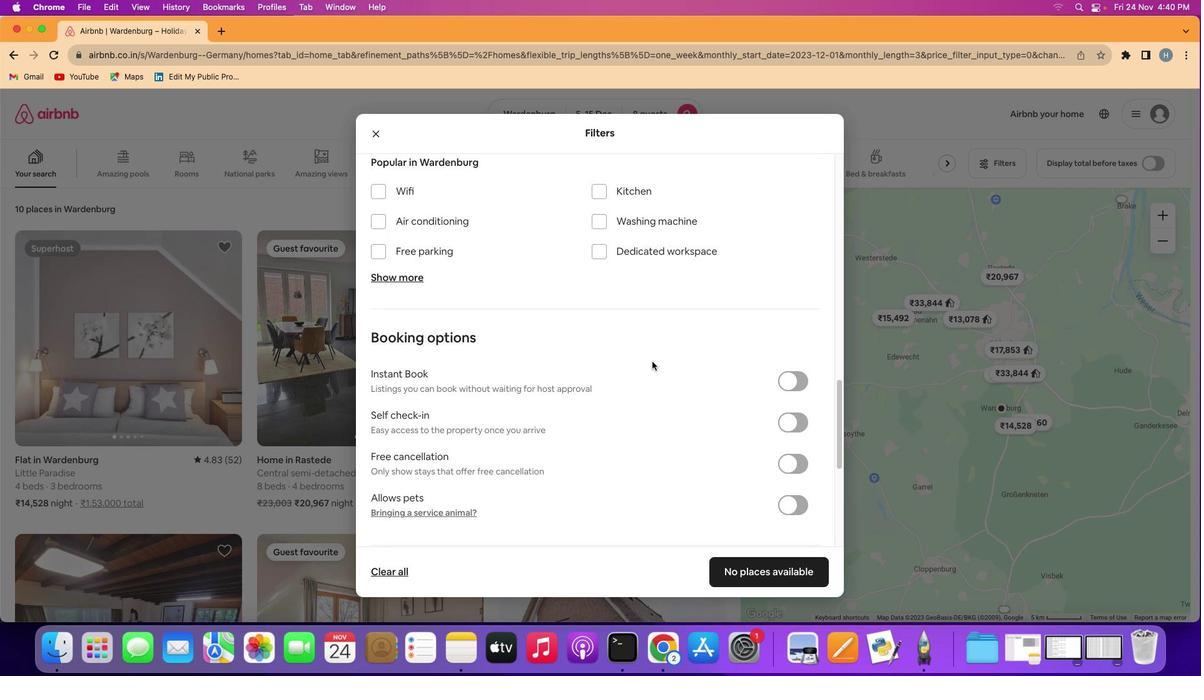 
Action: Mouse scrolled (652, 361) with delta (0, 0)
Screenshot: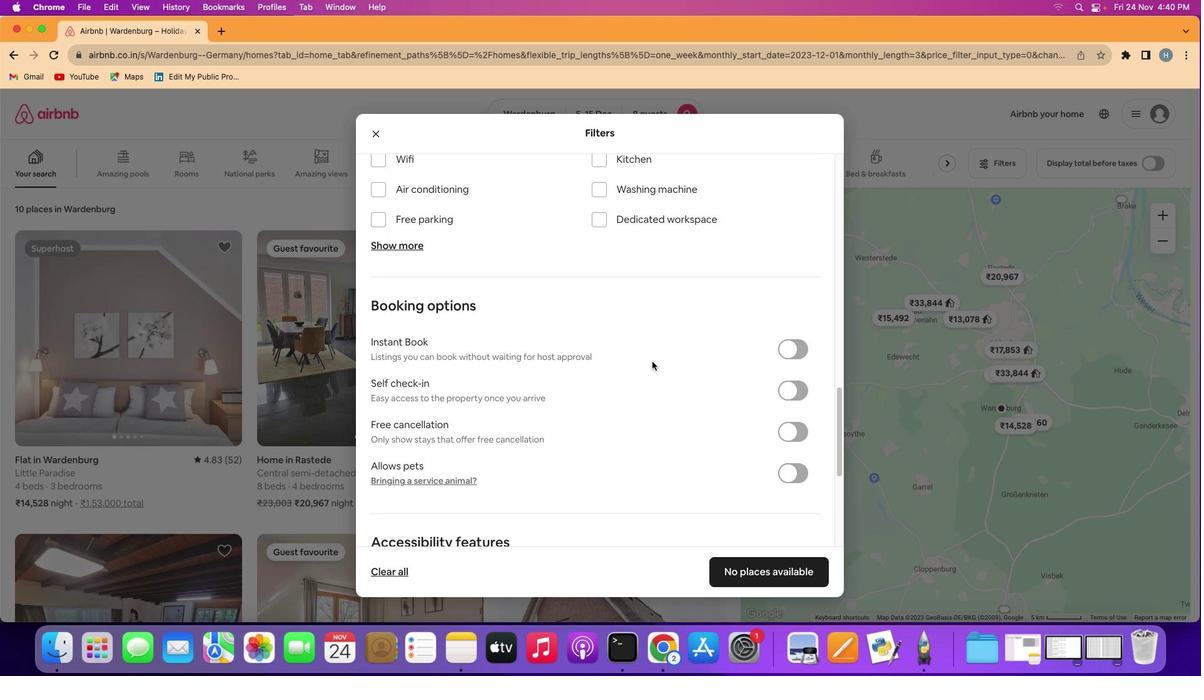 
Action: Mouse scrolled (652, 361) with delta (0, 1)
Screenshot: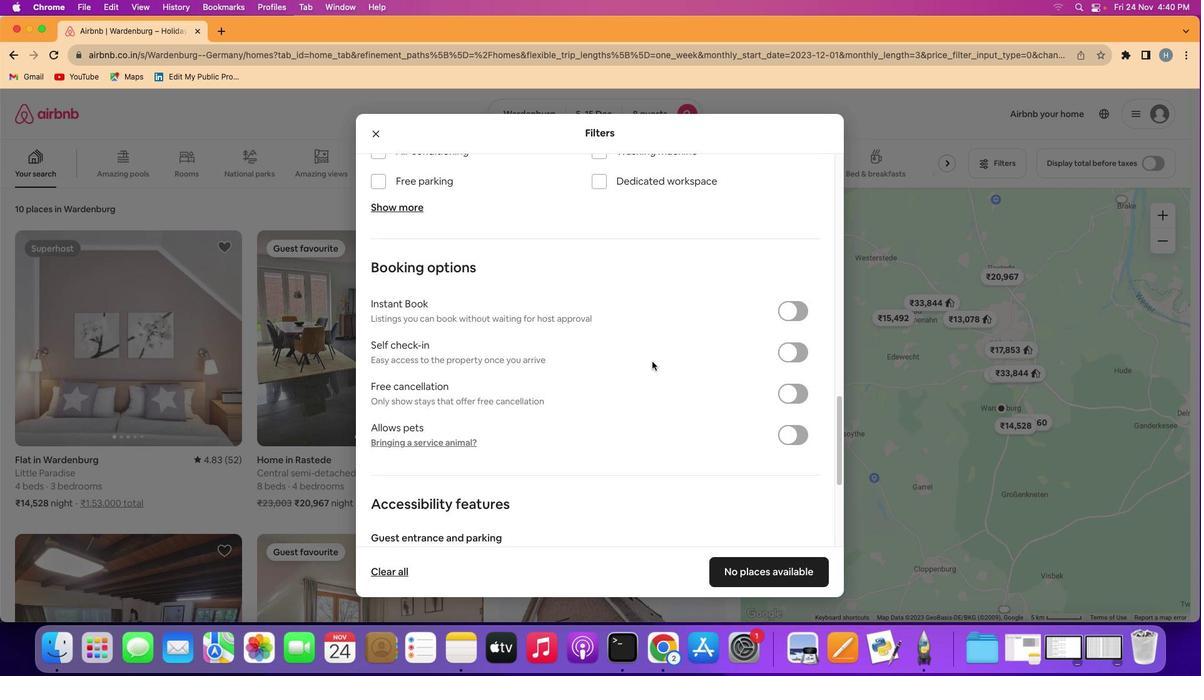 
Action: Mouse scrolled (652, 361) with delta (0, -2)
Screenshot: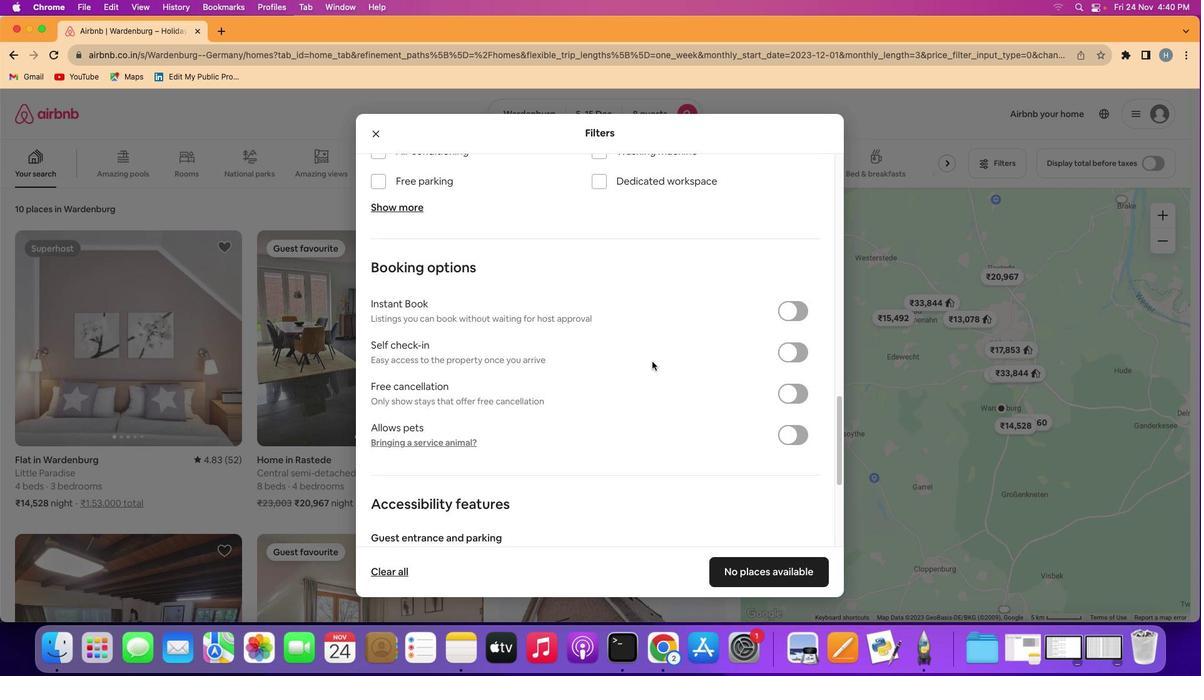 
Action: Mouse scrolled (652, 361) with delta (0, -1)
Screenshot: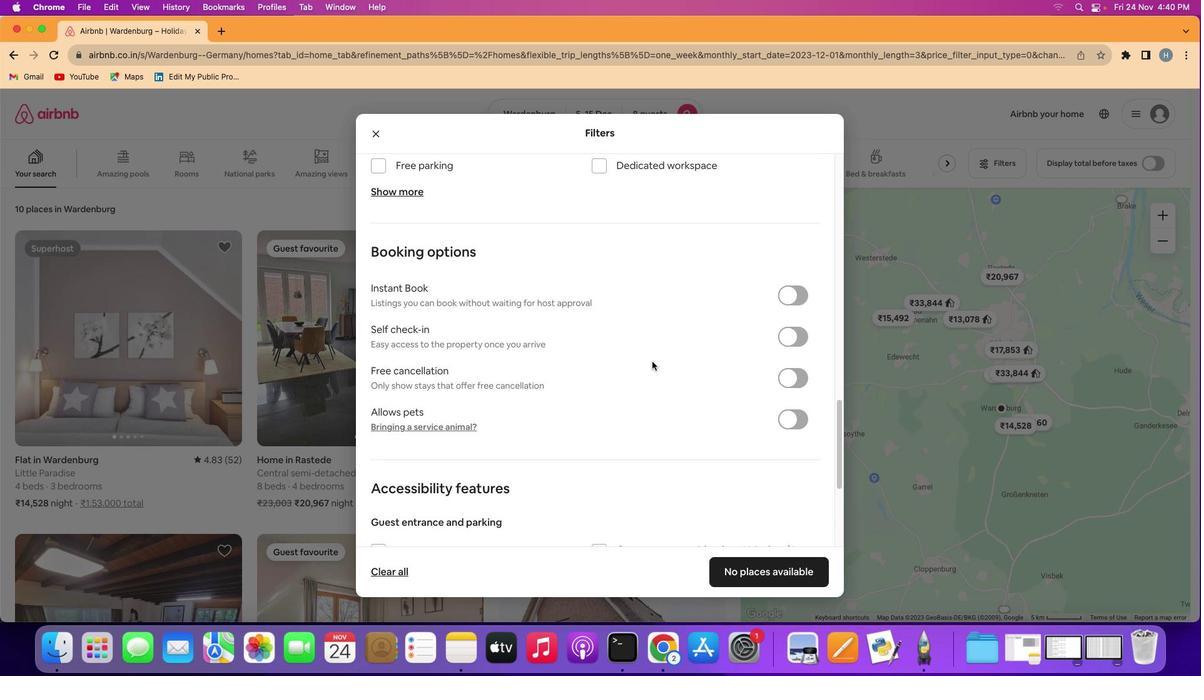 
Action: Mouse moved to (667, 378)
Screenshot: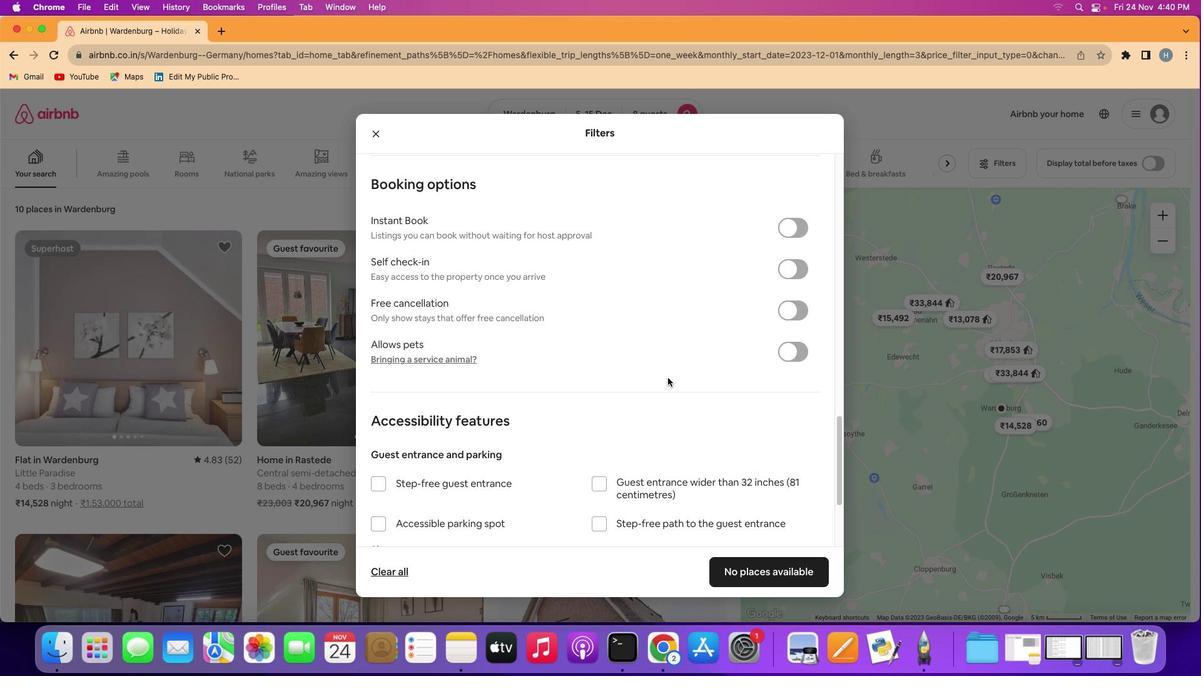 
Action: Mouse scrolled (667, 378) with delta (0, 0)
Screenshot: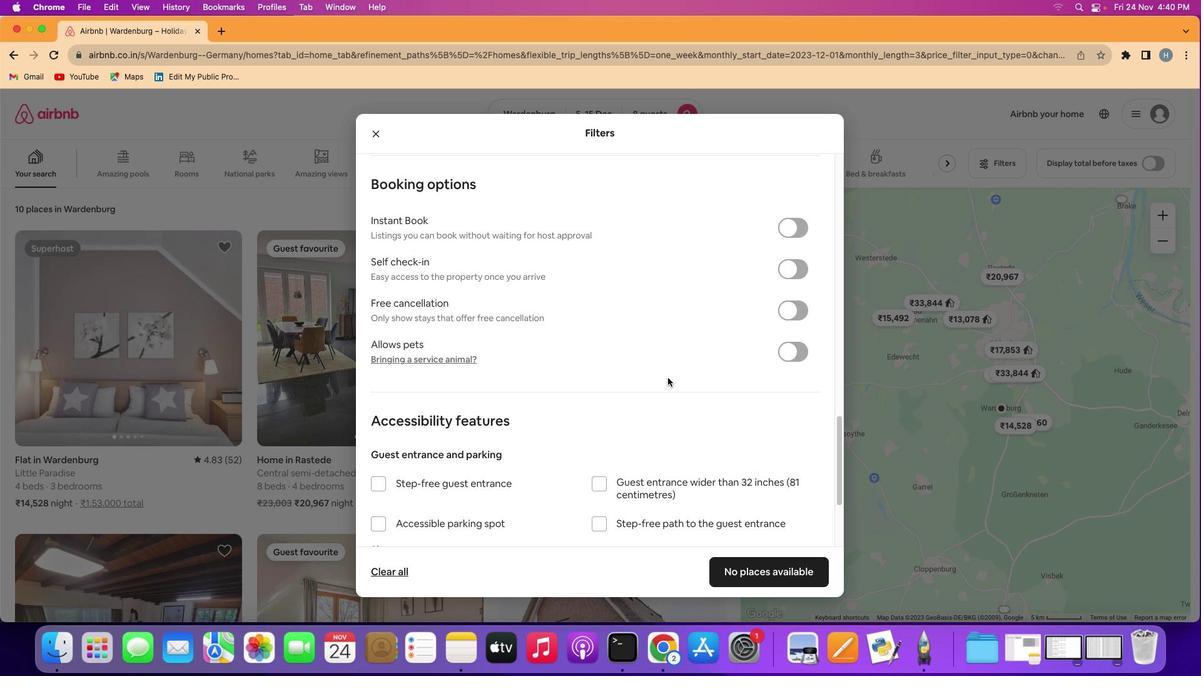 
Action: Mouse scrolled (667, 378) with delta (0, 0)
Screenshot: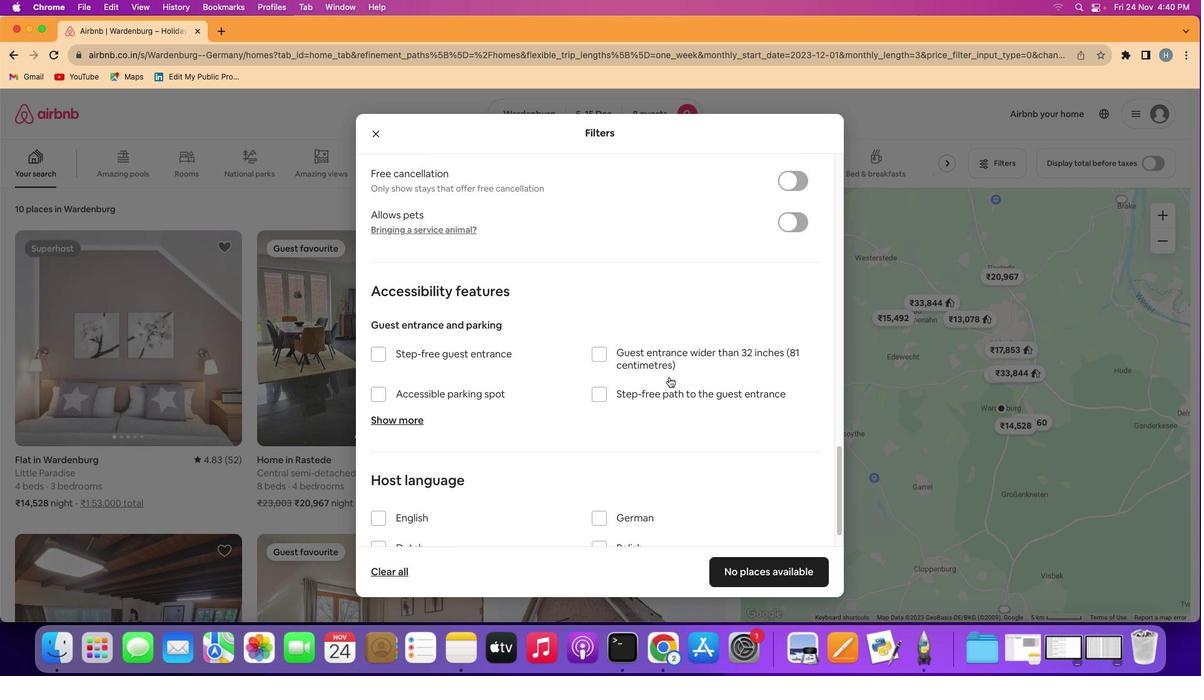 
Action: Mouse scrolled (667, 378) with delta (0, -1)
Screenshot: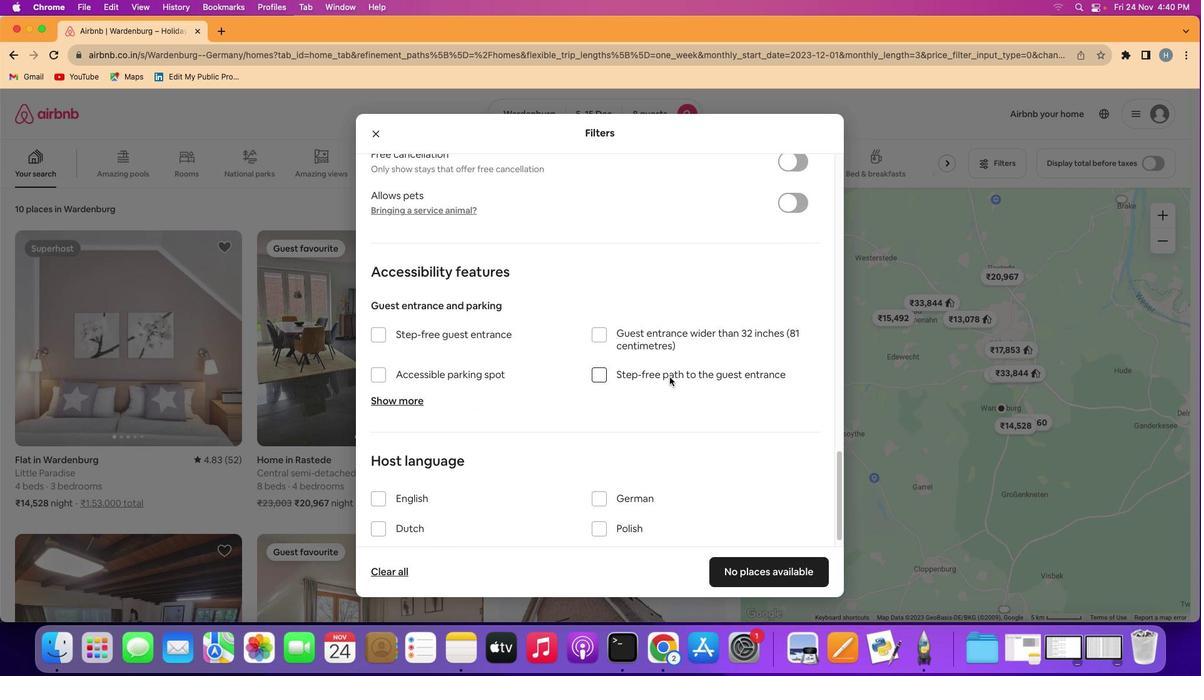 
Action: Mouse scrolled (667, 378) with delta (0, -2)
Screenshot: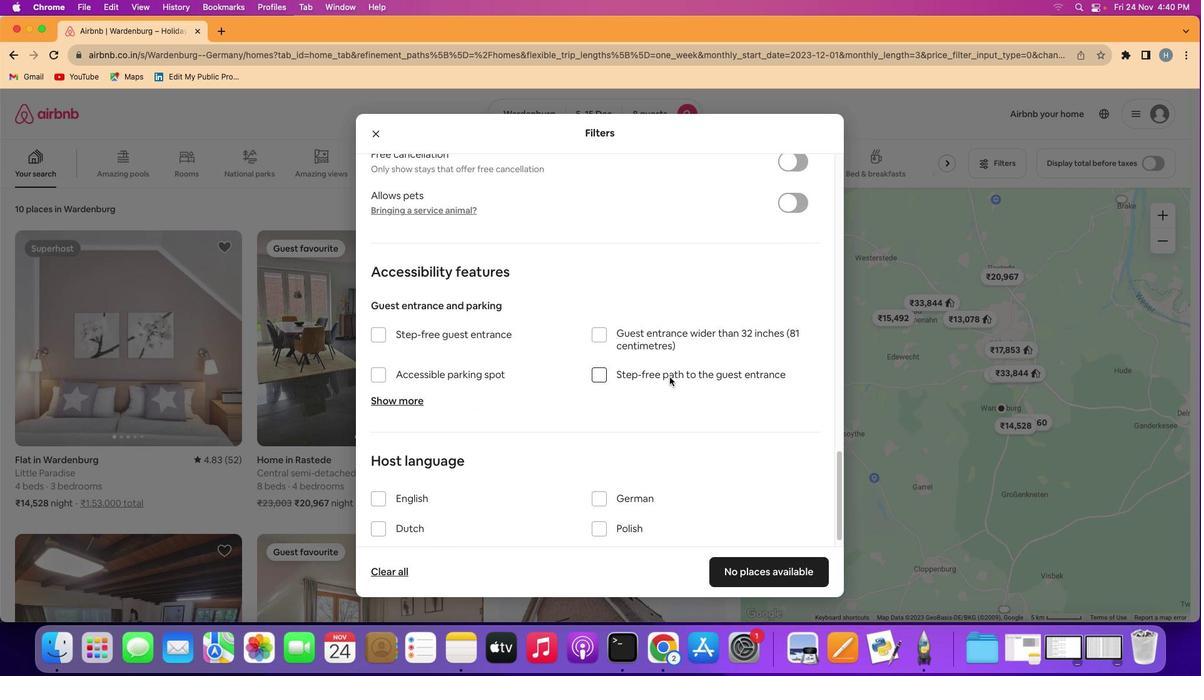 
Action: Mouse scrolled (667, 378) with delta (0, -3)
Screenshot: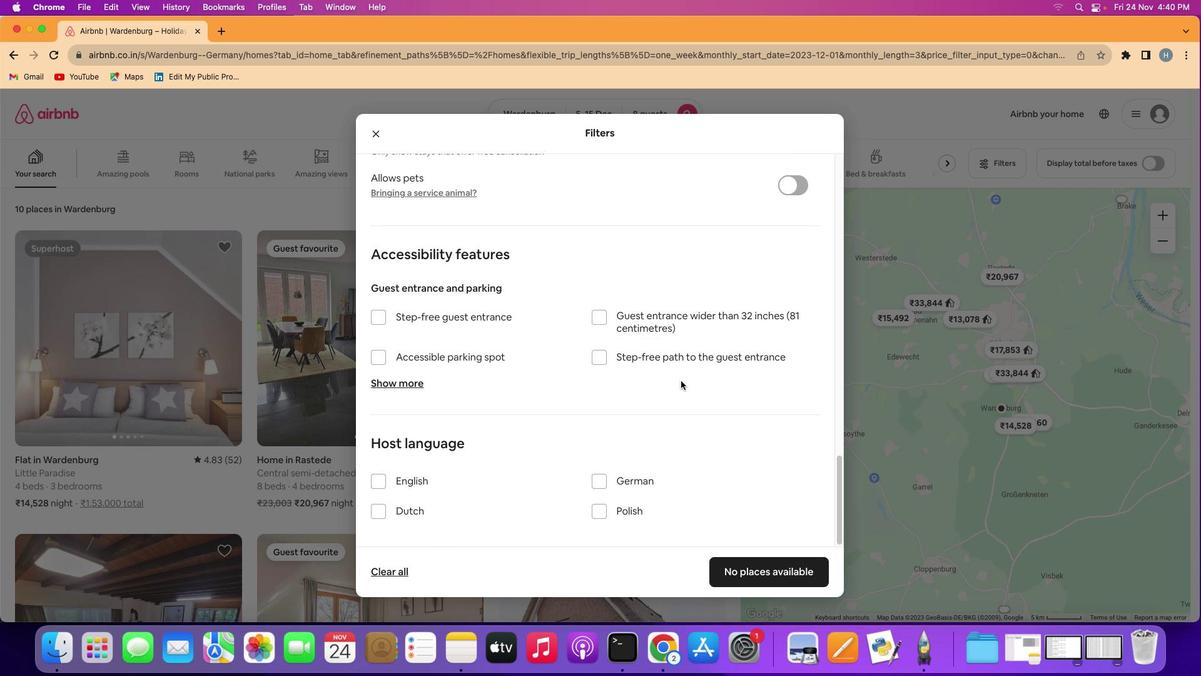 
Action: Mouse moved to (748, 503)
Screenshot: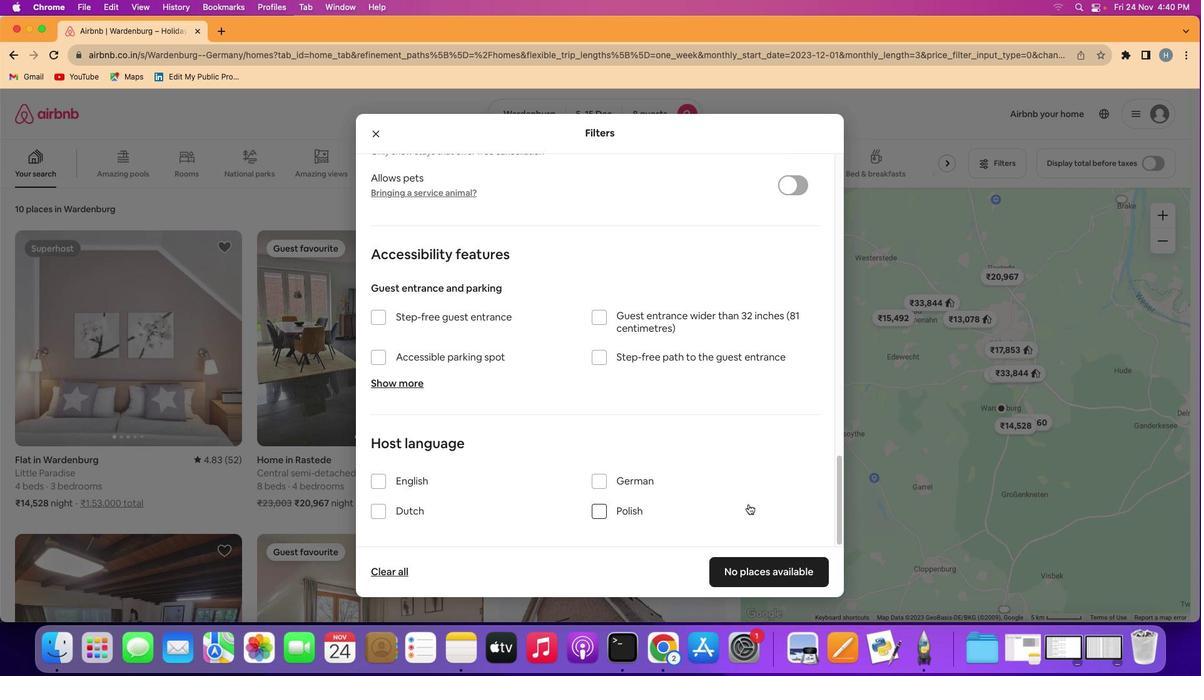 
Action: Mouse scrolled (748, 503) with delta (0, 0)
Screenshot: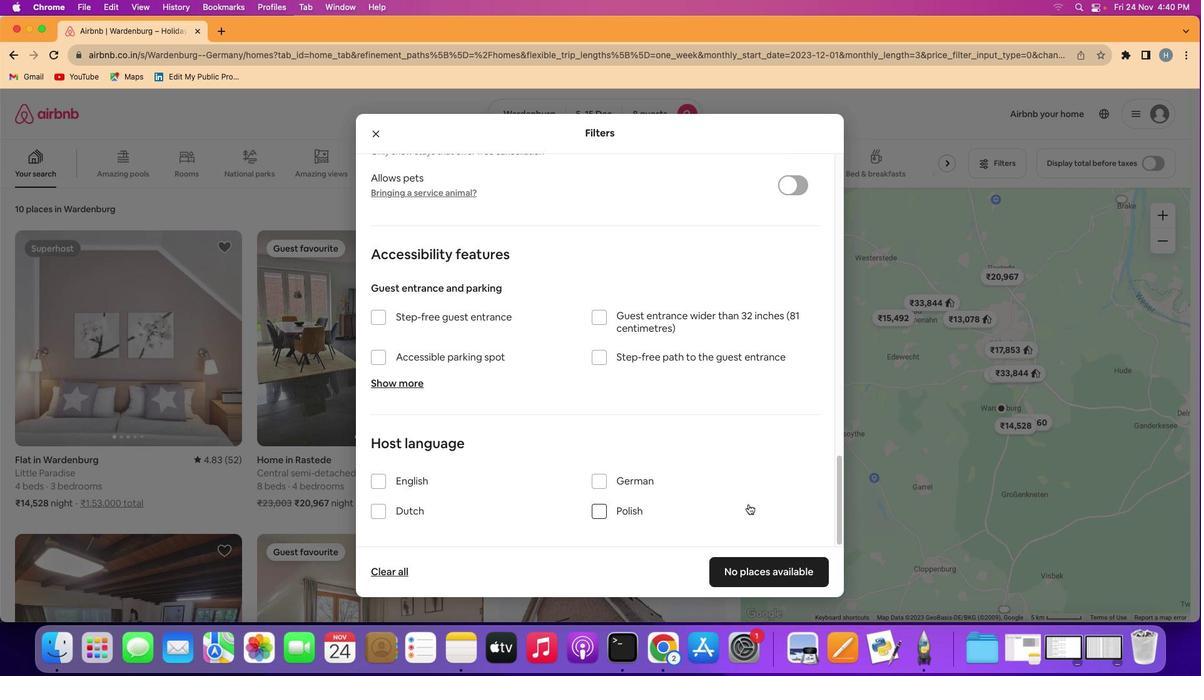 
Action: Mouse scrolled (748, 503) with delta (0, 0)
Screenshot: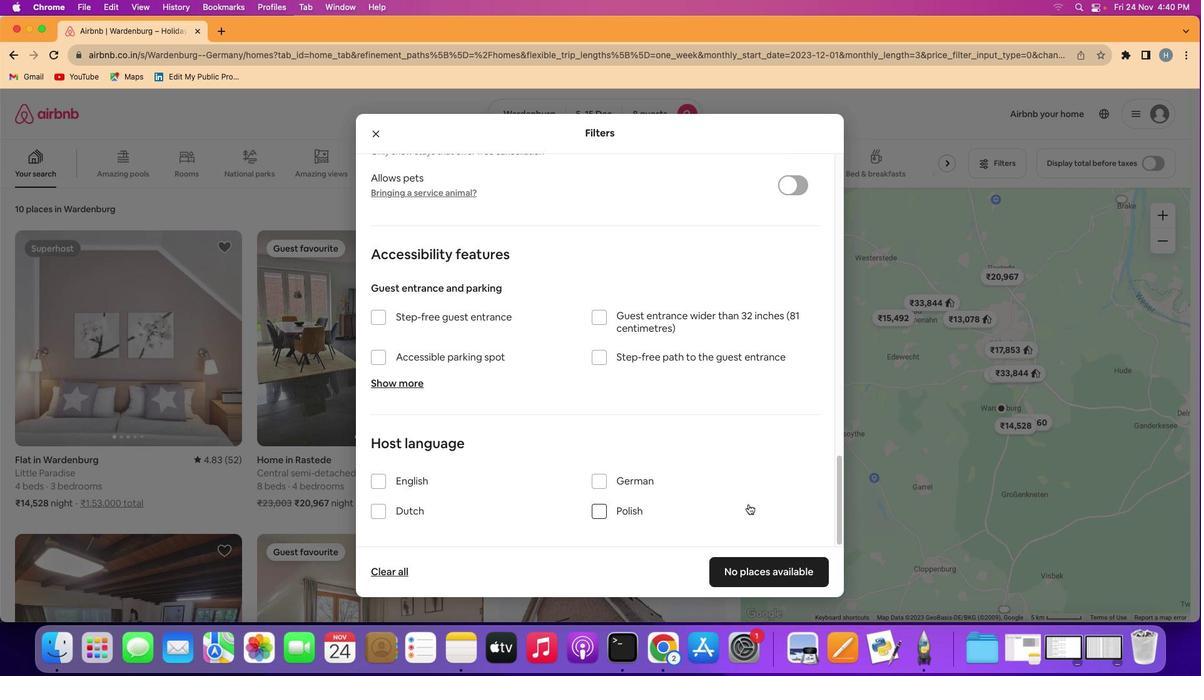 
Action: Mouse scrolled (748, 503) with delta (0, -1)
Screenshot: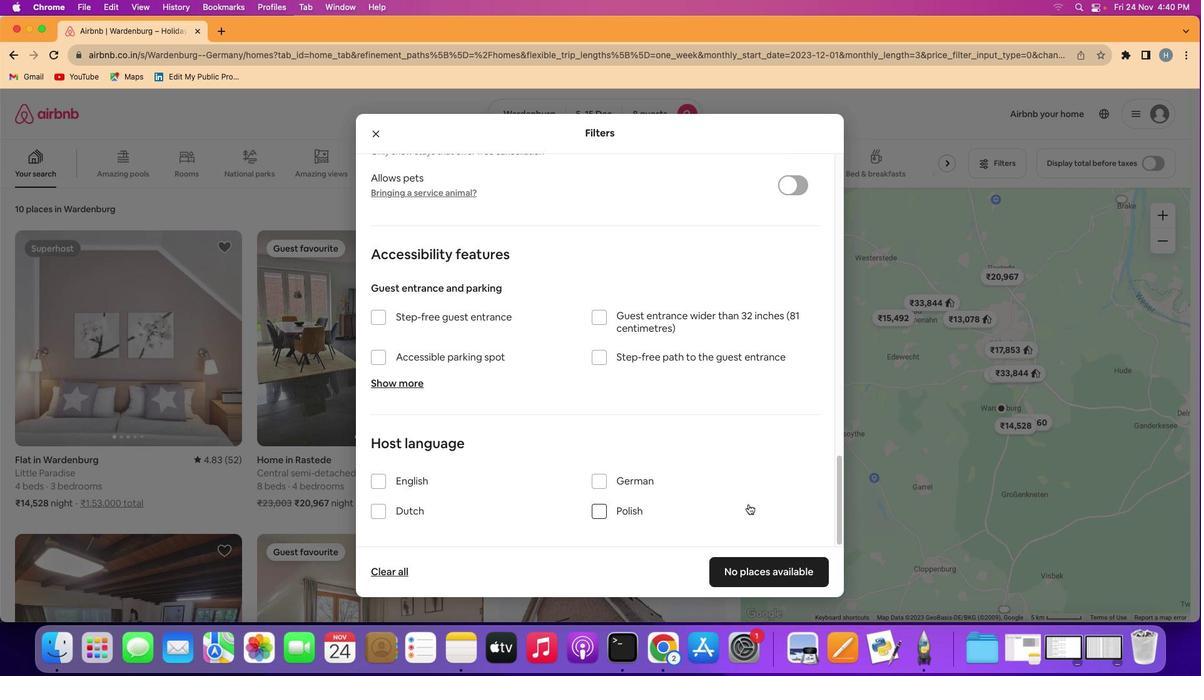 
Action: Mouse moved to (773, 566)
Screenshot: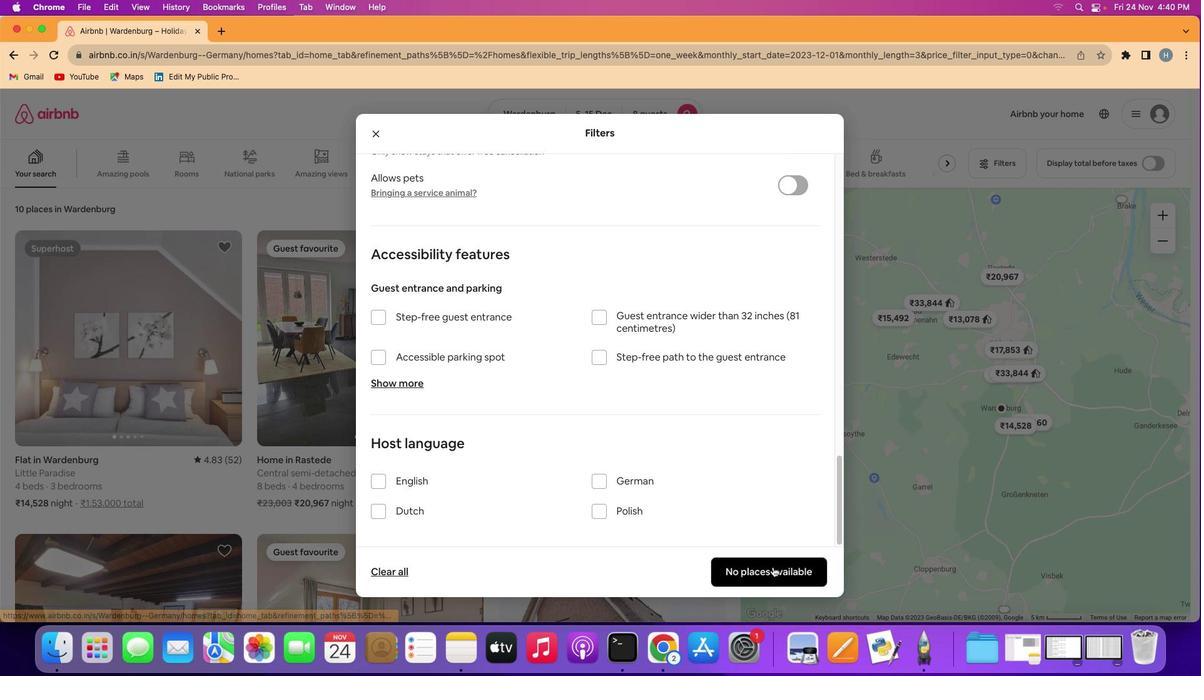 
Action: Mouse pressed left at (773, 566)
Screenshot: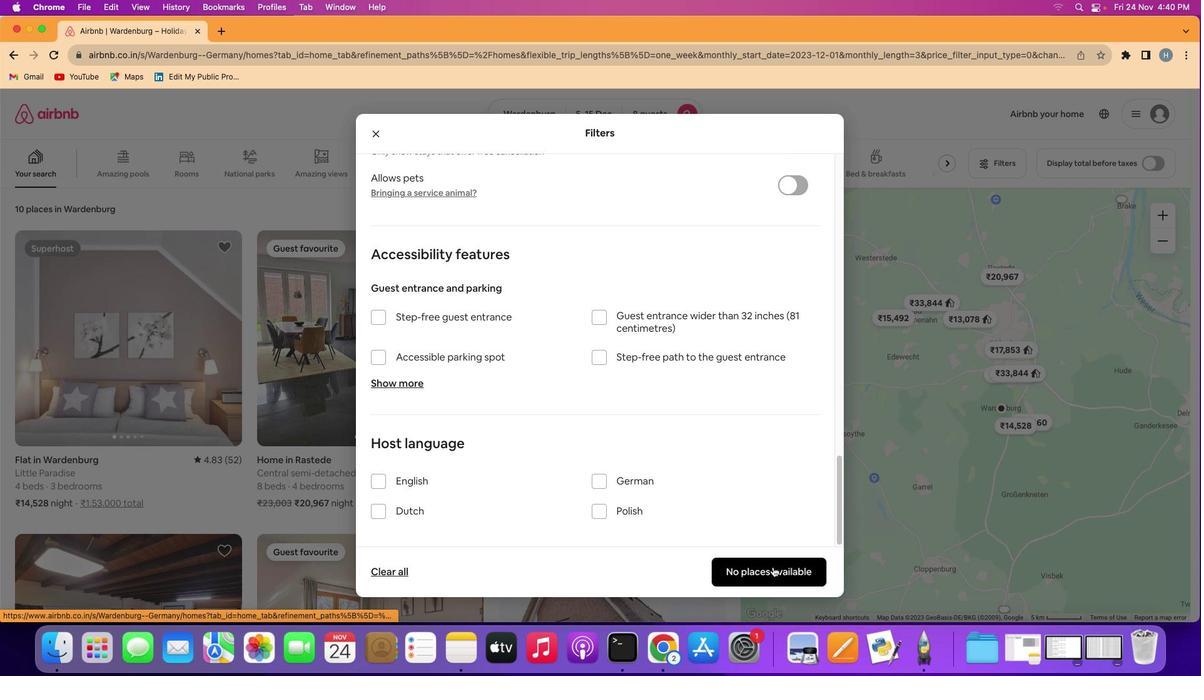
Action: Mouse moved to (483, 398)
Screenshot: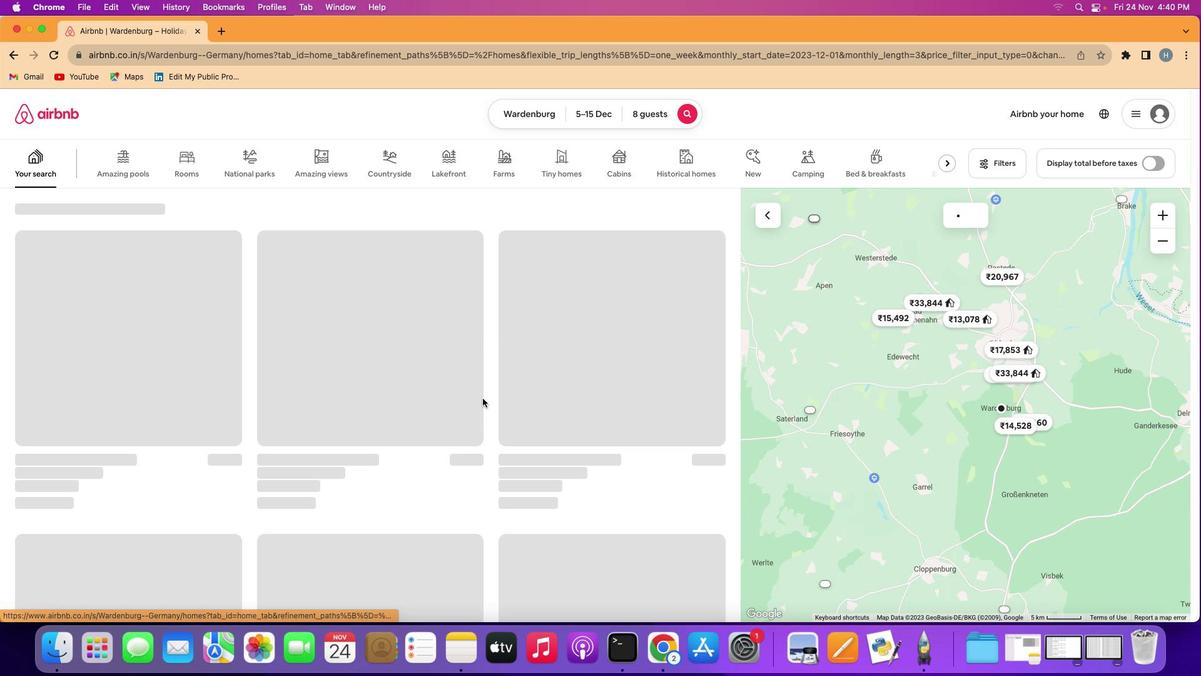 
